 Task: Find connections with filter location Viçosa with filter topic #Designwith filter profile language German with filter current company Apna with filter school Pune Institute of Computer Technology with filter industry Savings Institutions with filter service category Life Coaching with filter keywords title Manager
Action: Mouse moved to (629, 131)
Screenshot: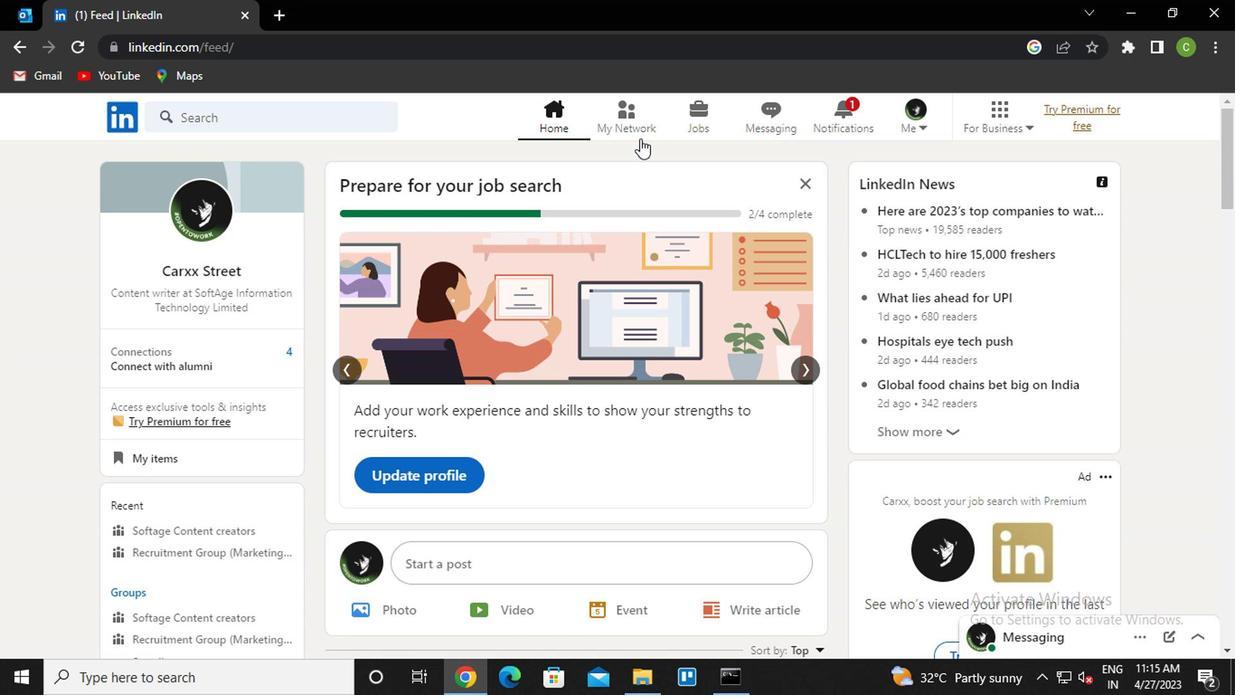 
Action: Mouse pressed left at (629, 131)
Screenshot: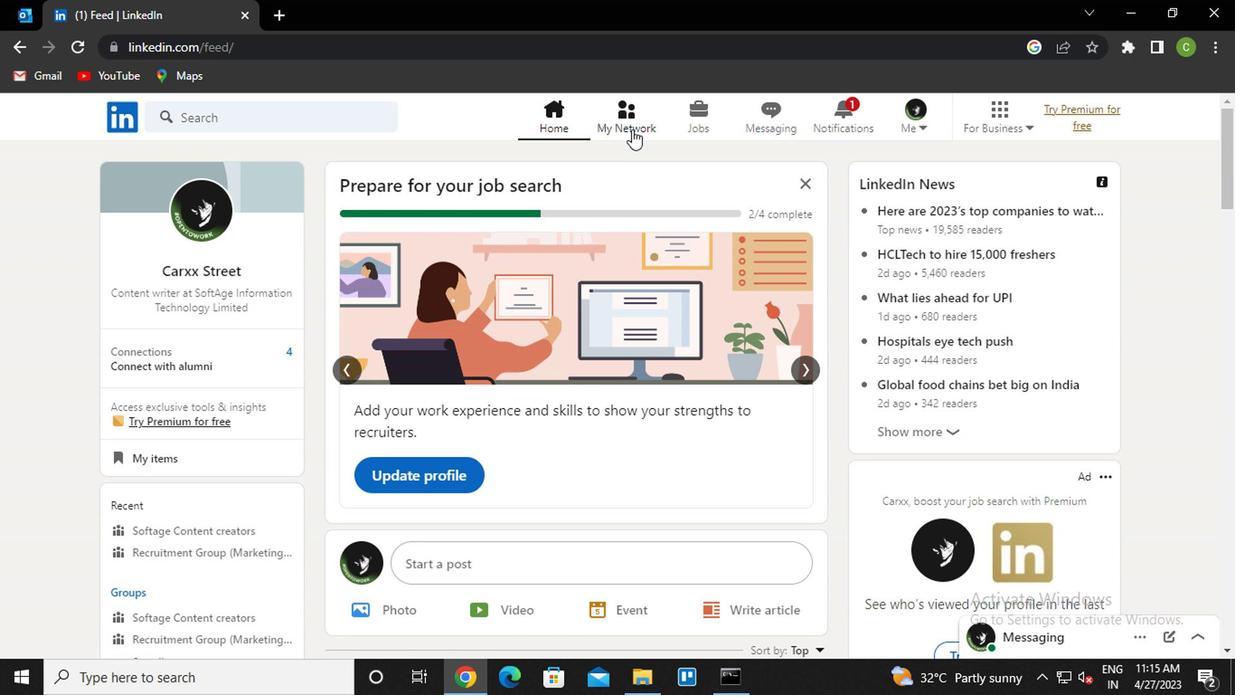 
Action: Mouse moved to (269, 218)
Screenshot: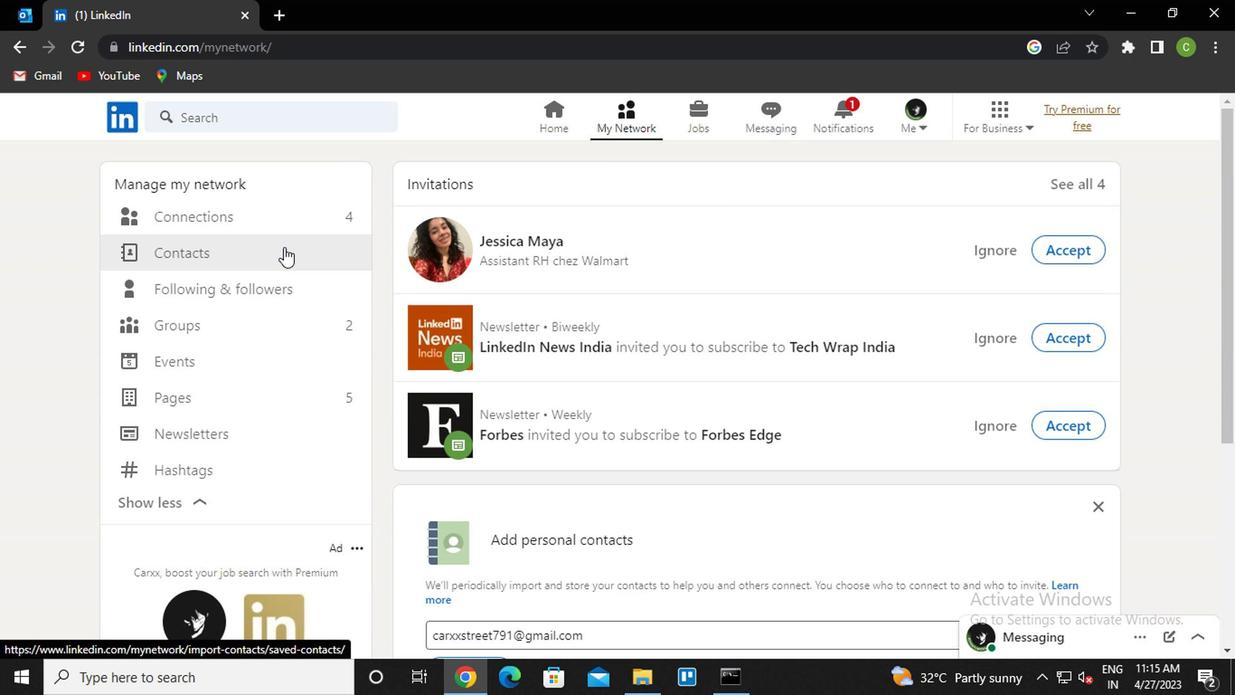 
Action: Mouse pressed left at (269, 218)
Screenshot: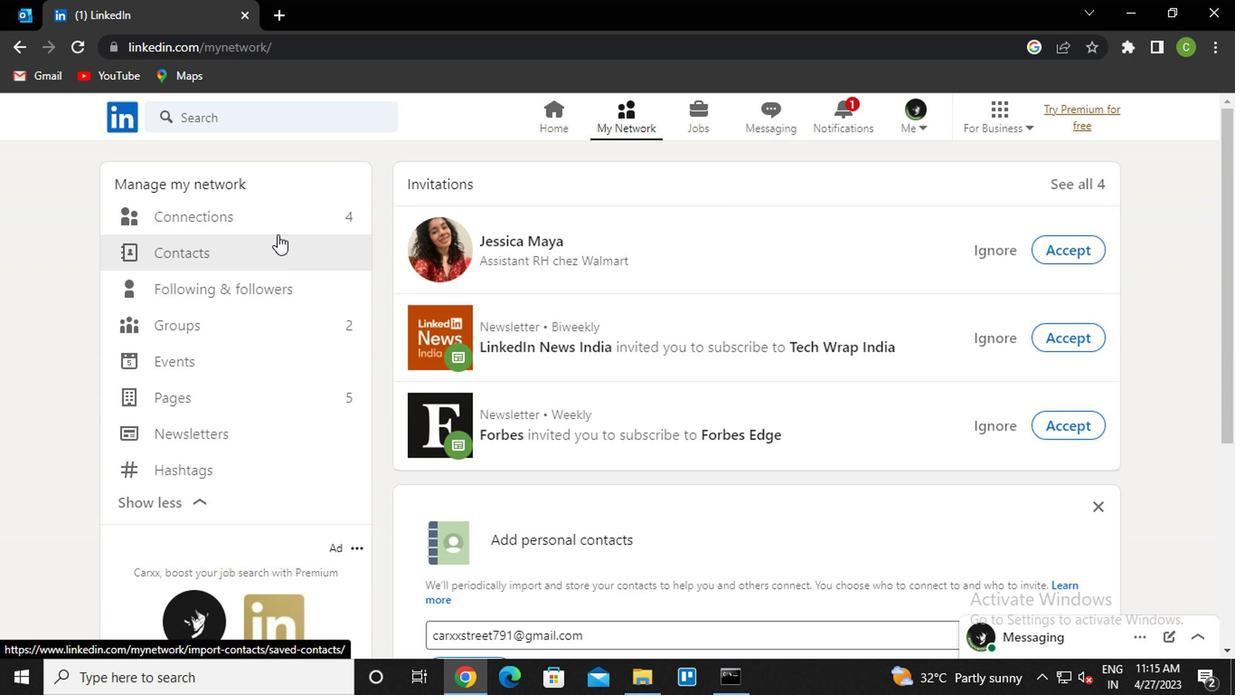 
Action: Mouse moved to (746, 227)
Screenshot: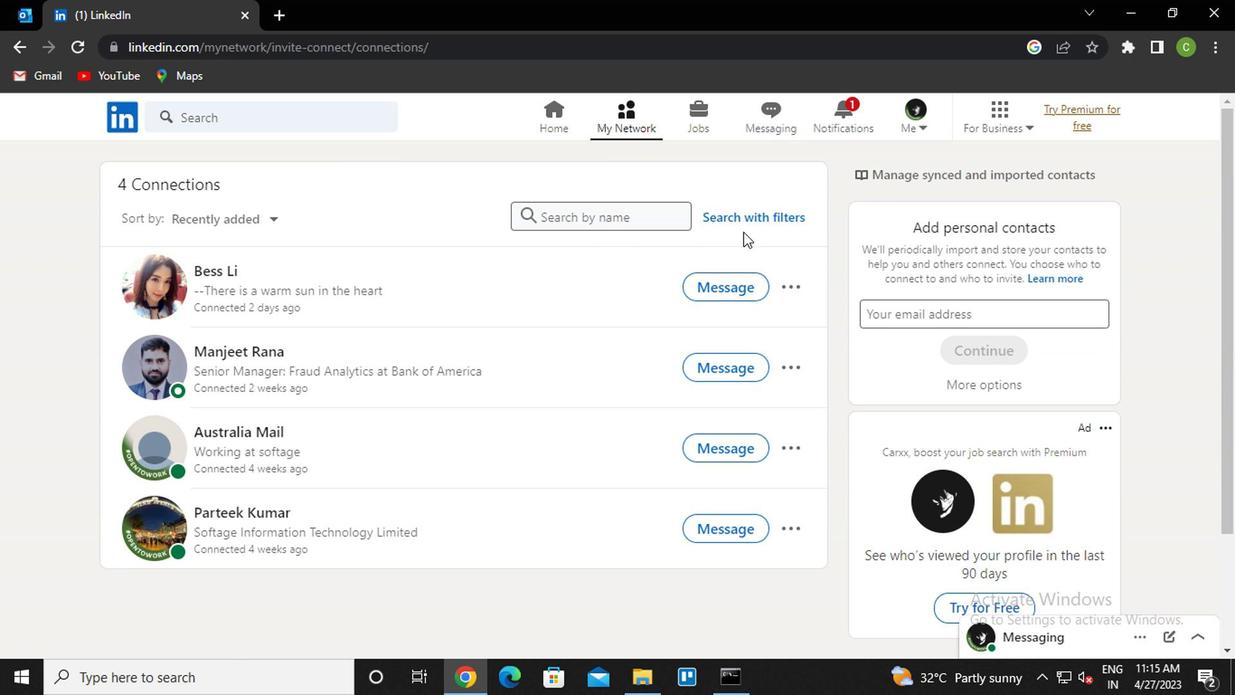 
Action: Mouse pressed left at (746, 227)
Screenshot: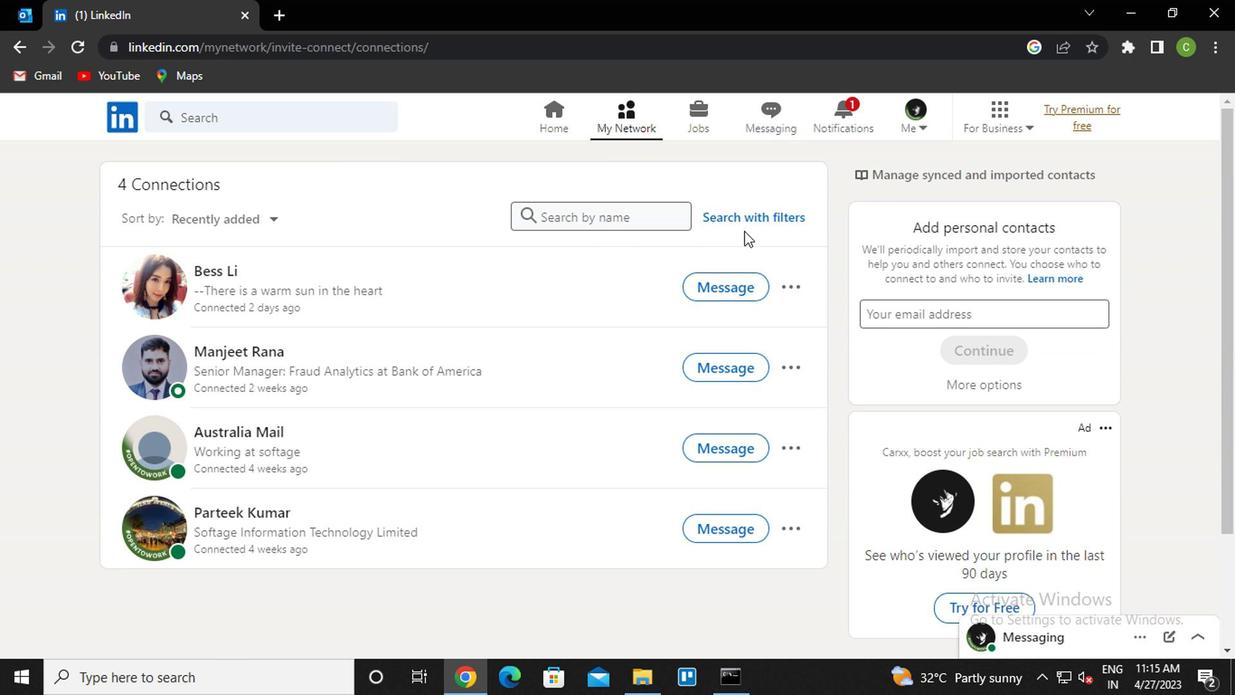 
Action: Mouse moved to (650, 179)
Screenshot: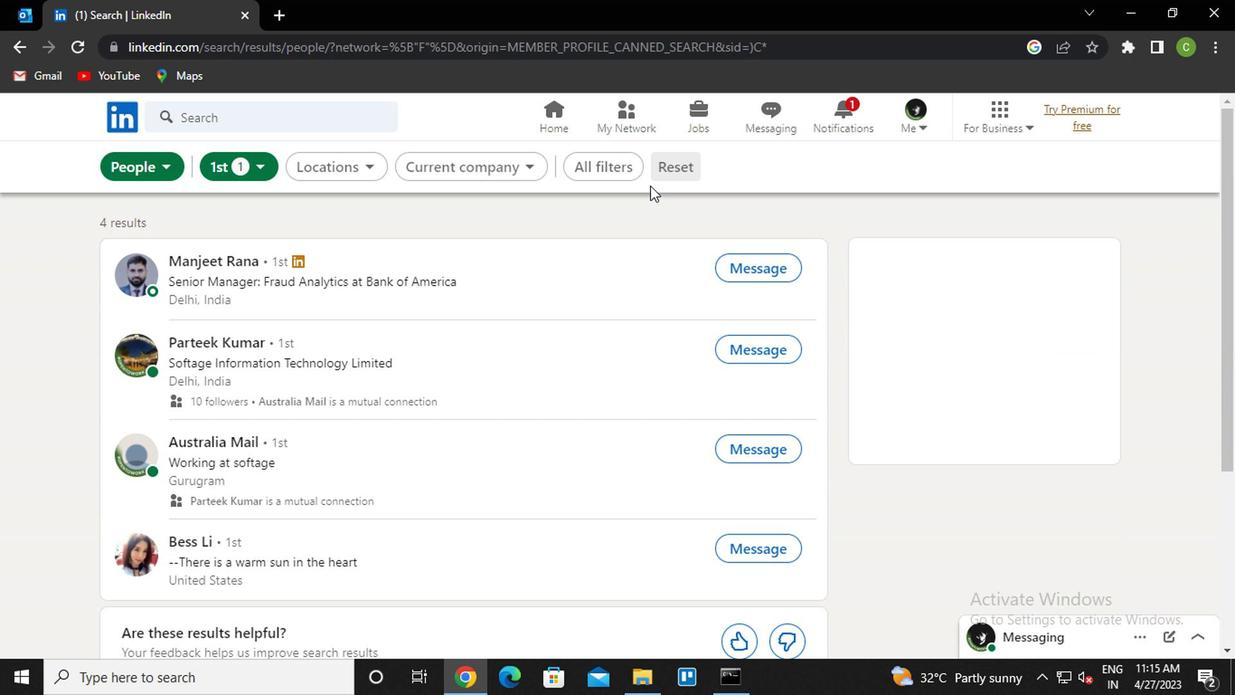 
Action: Mouse pressed left at (650, 179)
Screenshot: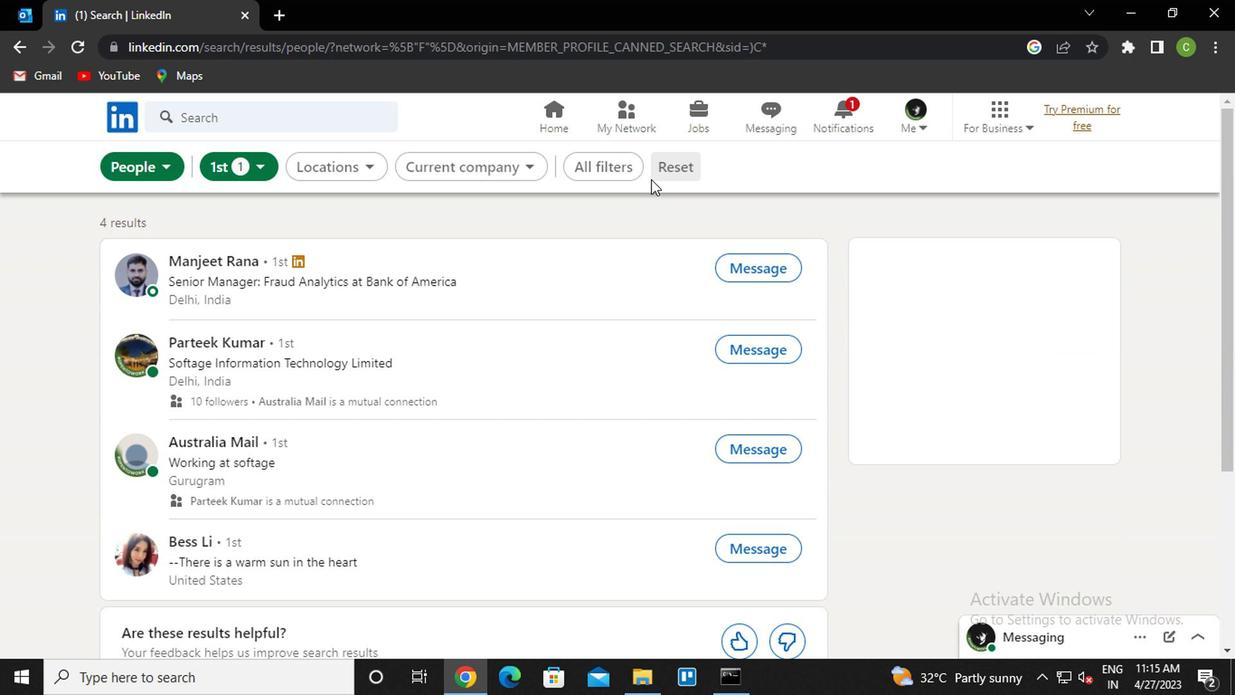 
Action: Mouse moved to (633, 171)
Screenshot: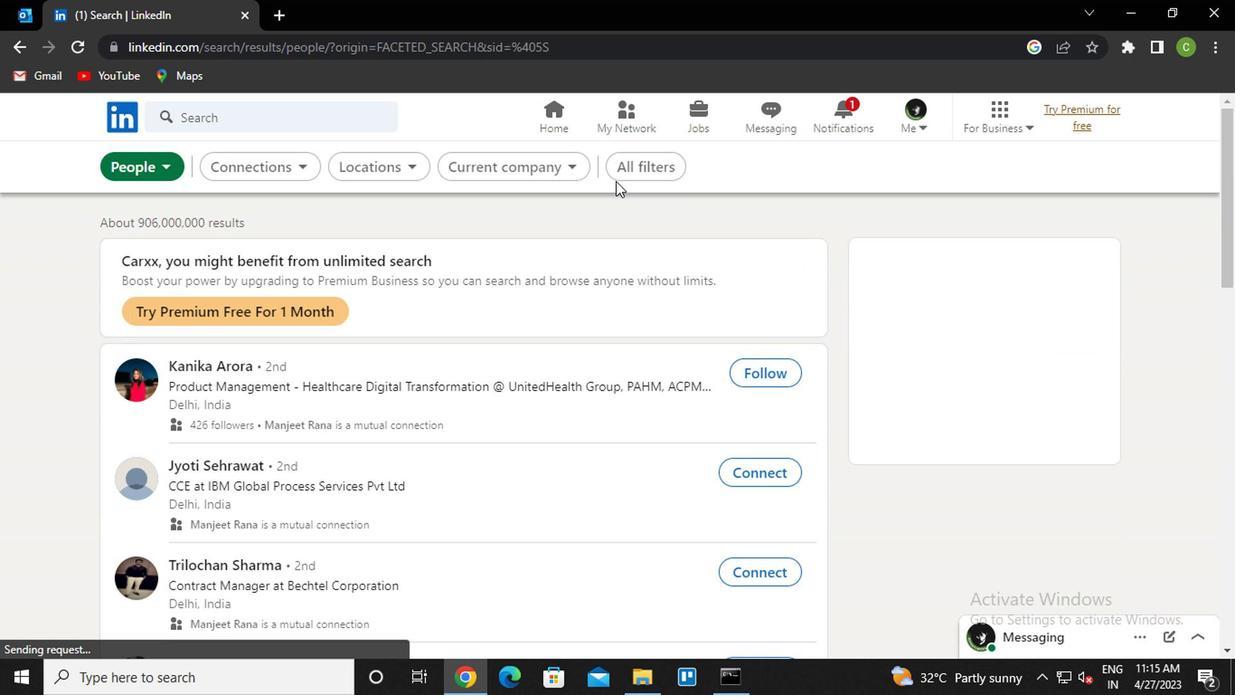 
Action: Mouse pressed left at (633, 171)
Screenshot: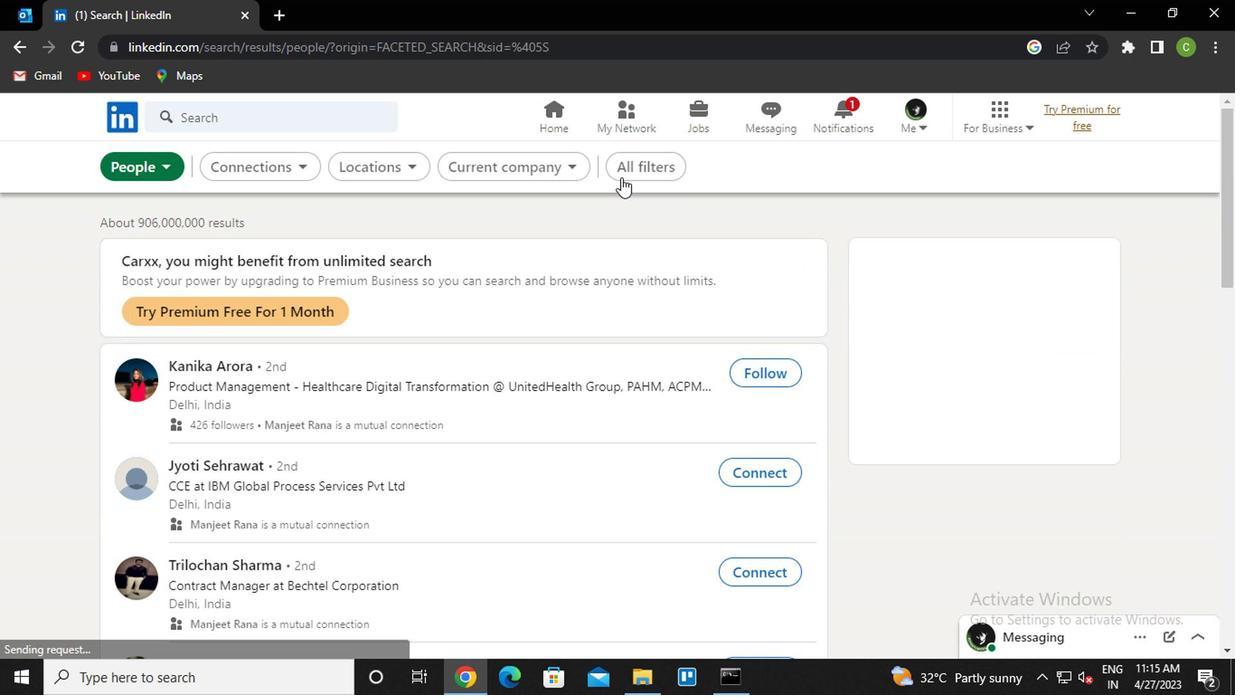 
Action: Mouse moved to (980, 405)
Screenshot: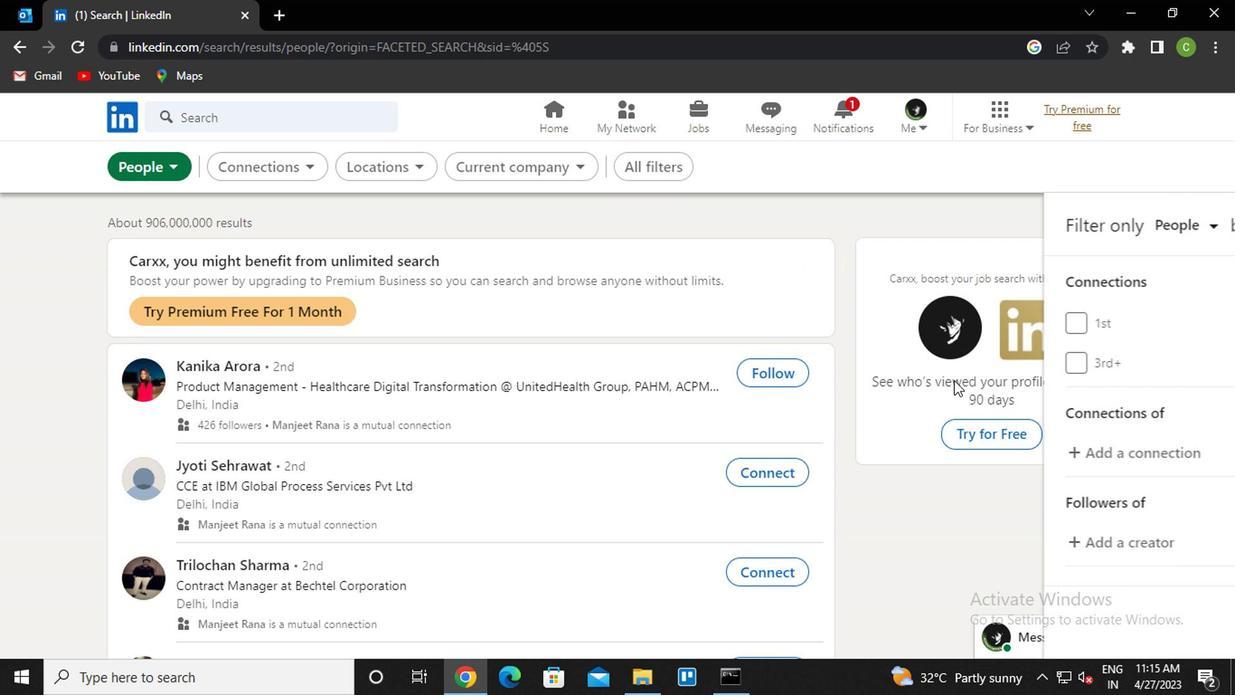 
Action: Mouse scrolled (980, 404) with delta (0, 0)
Screenshot: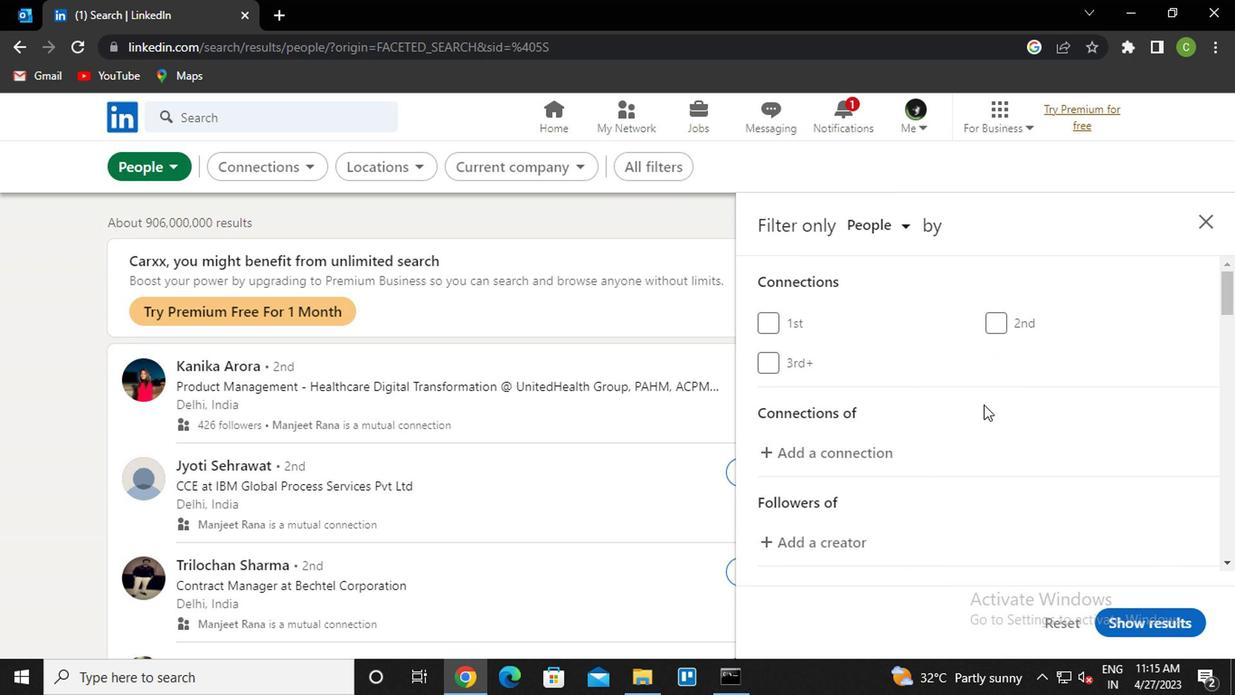 
Action: Mouse scrolled (980, 404) with delta (0, 0)
Screenshot: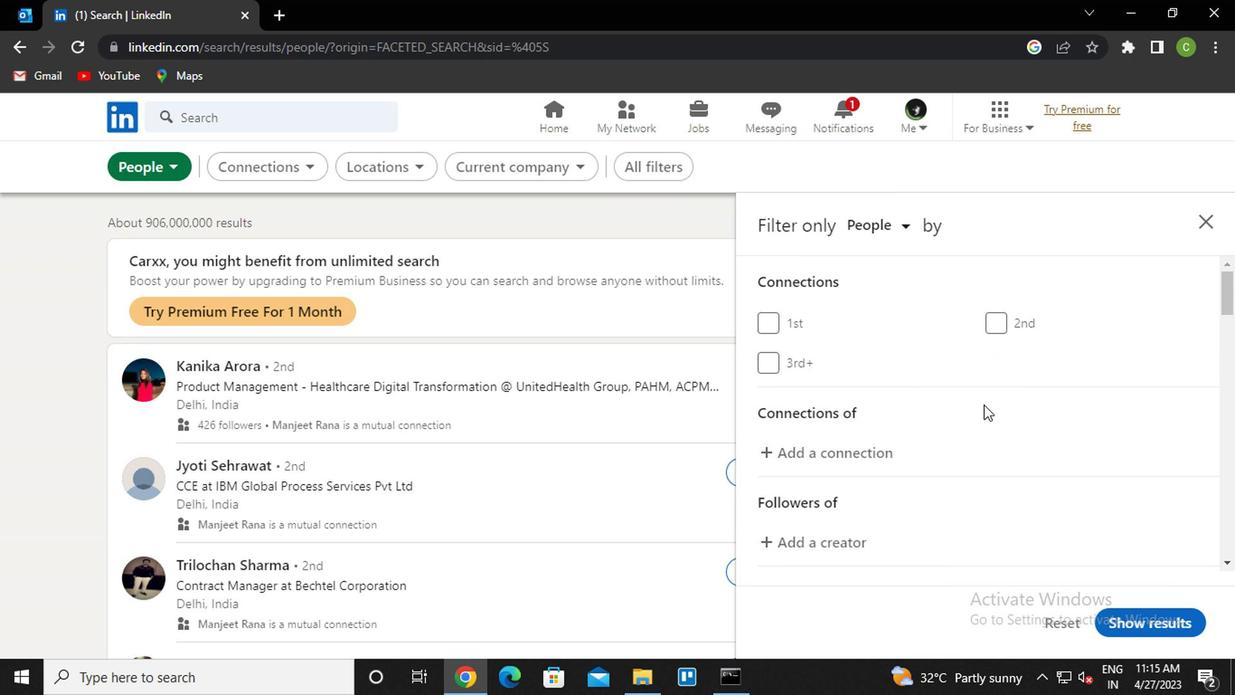 
Action: Mouse scrolled (980, 404) with delta (0, 0)
Screenshot: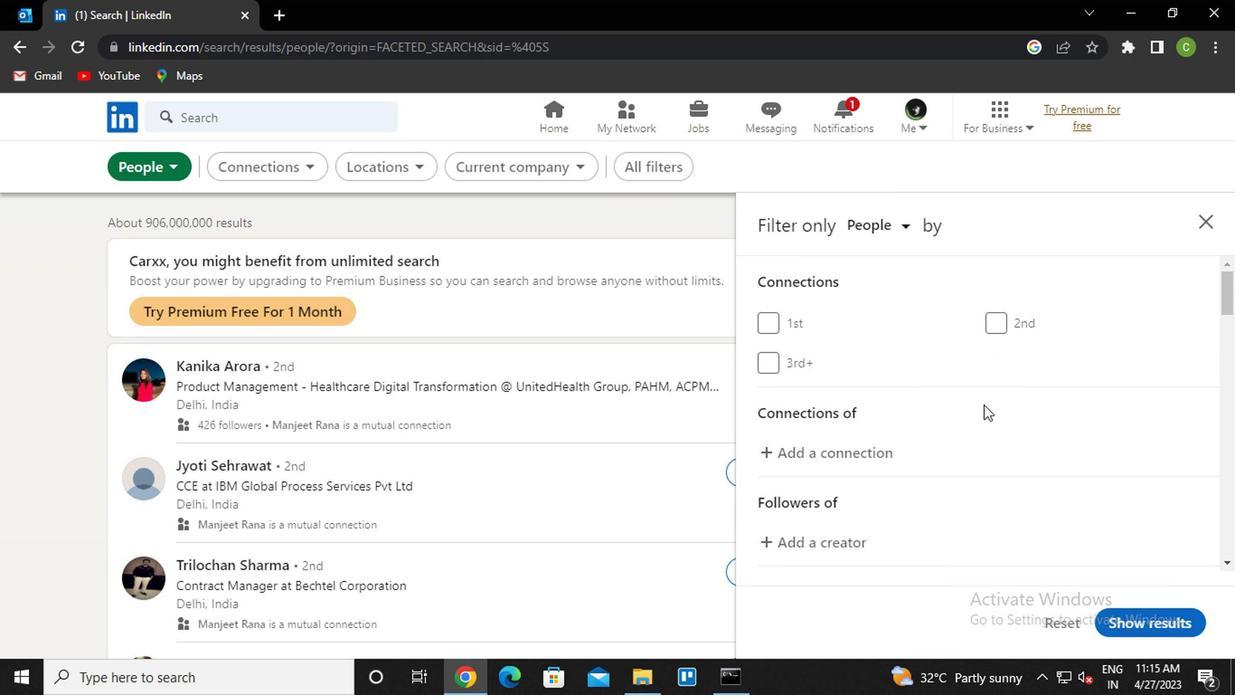 
Action: Mouse scrolled (980, 404) with delta (0, 0)
Screenshot: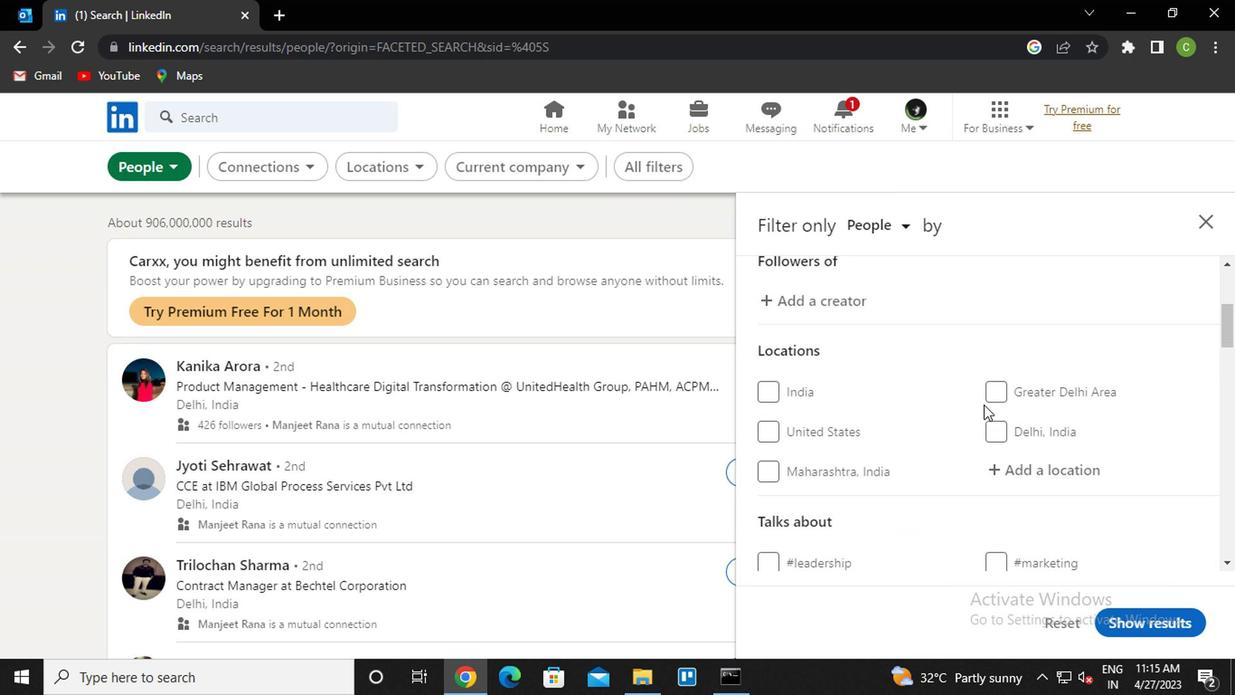 
Action: Mouse moved to (1060, 357)
Screenshot: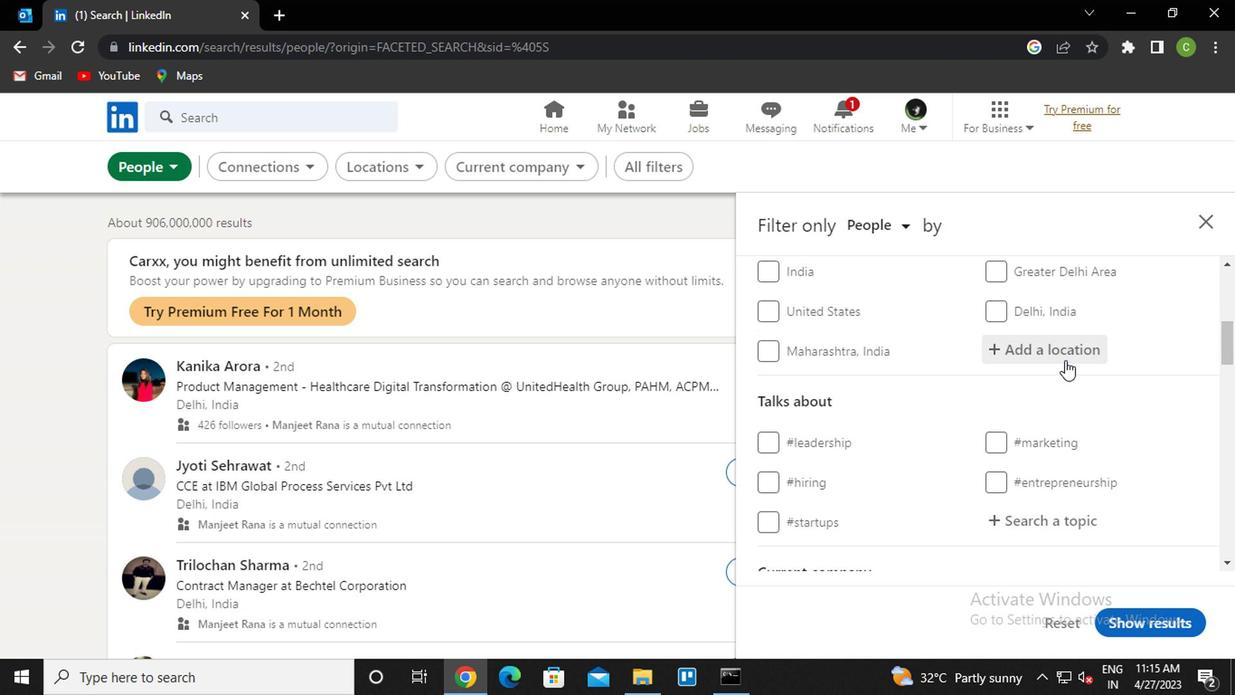 
Action: Mouse pressed left at (1060, 357)
Screenshot: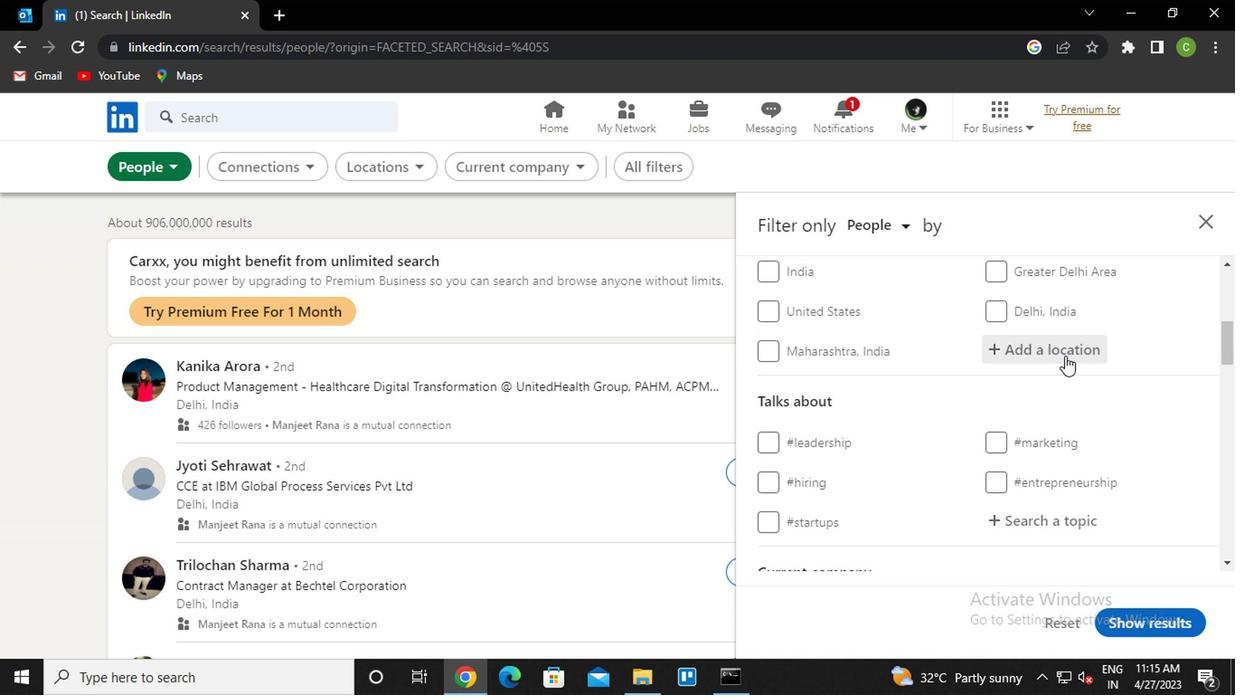 
Action: Key pressed <Key.caps_lock><Key.caps_lock>v<Key.caps_lock>icosa<Key.down><Key.enter>
Screenshot: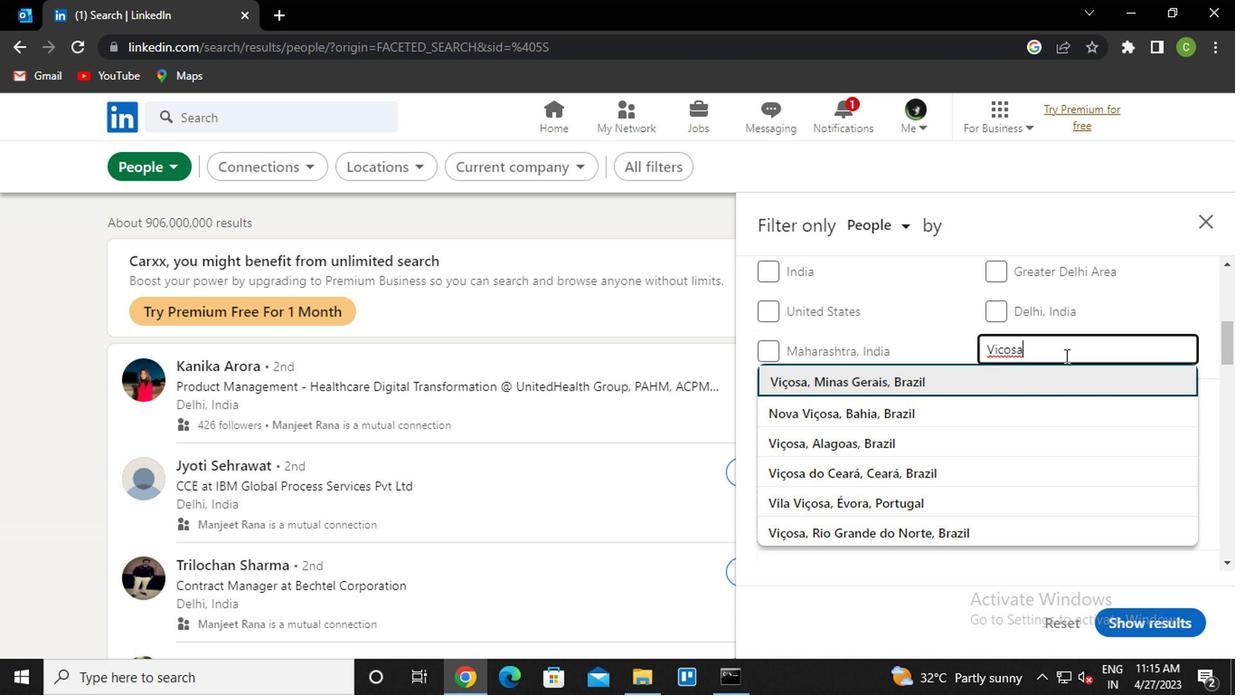 
Action: Mouse scrolled (1060, 355) with delta (0, -1)
Screenshot: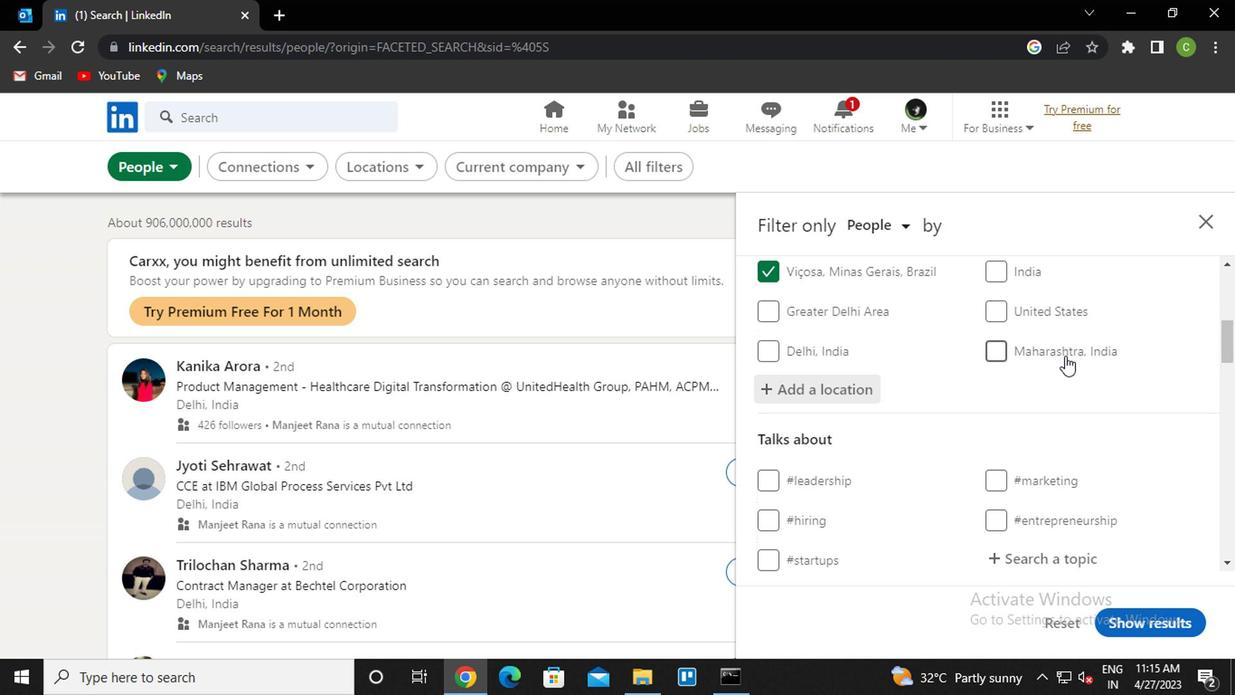 
Action: Mouse scrolled (1060, 355) with delta (0, -1)
Screenshot: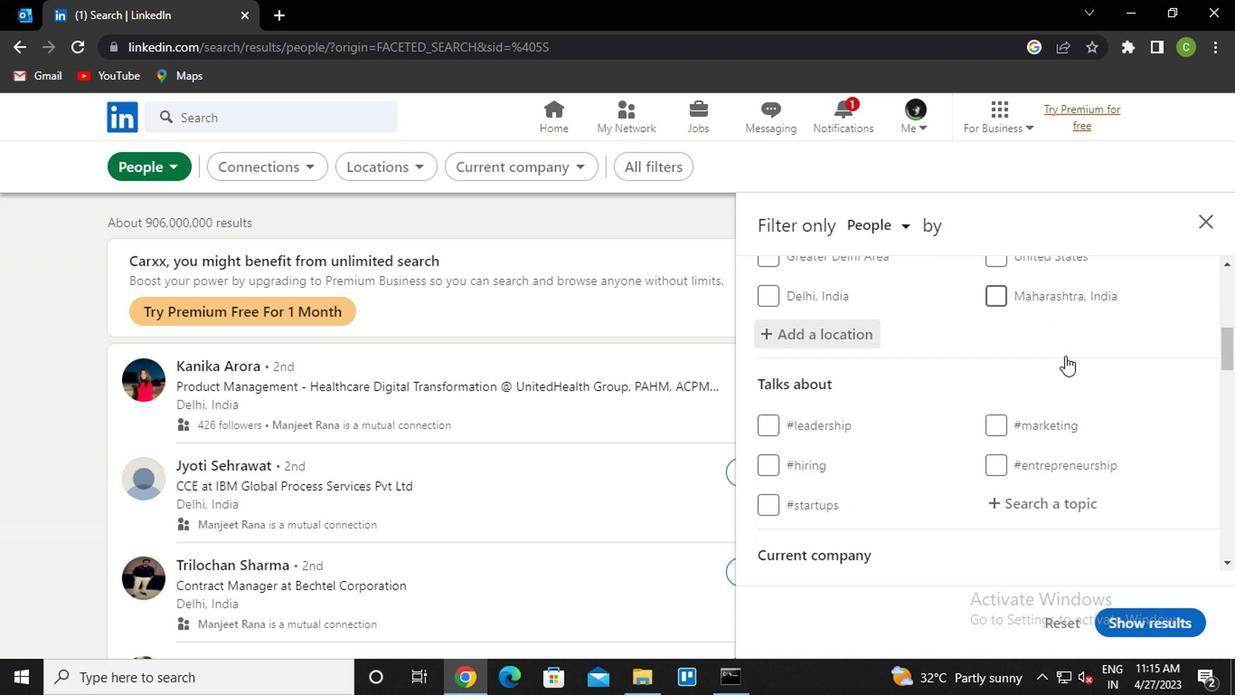 
Action: Mouse moved to (1055, 378)
Screenshot: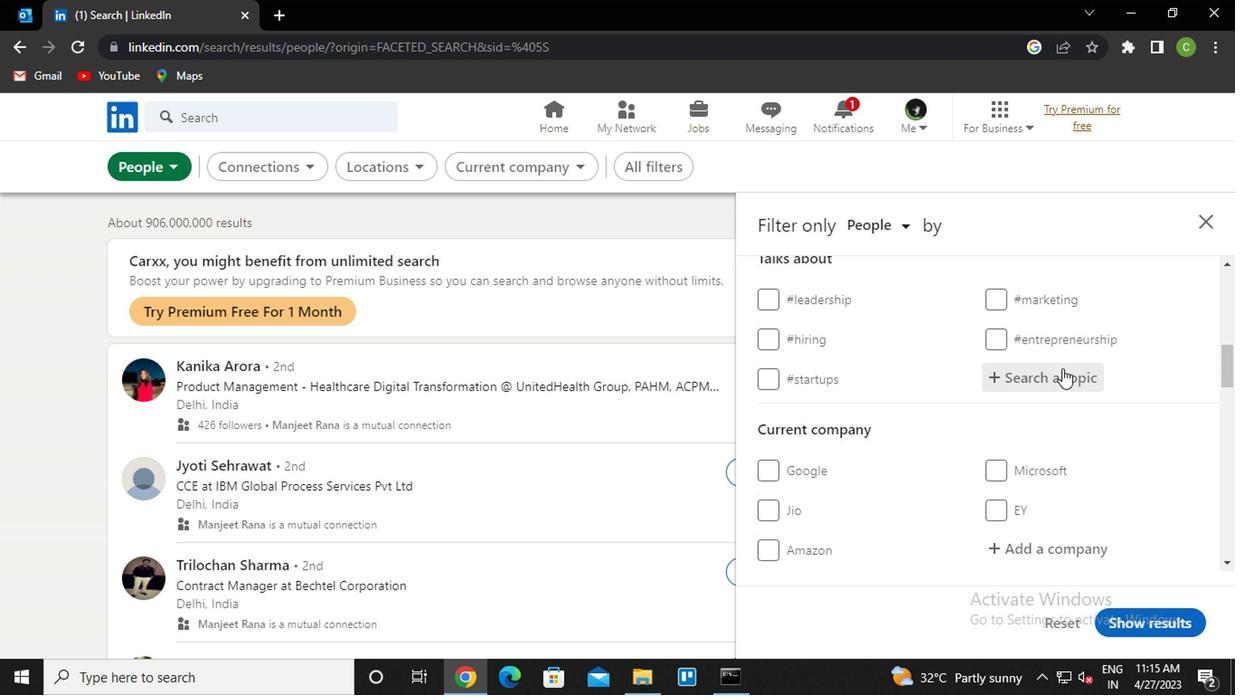 
Action: Mouse pressed left at (1055, 378)
Screenshot: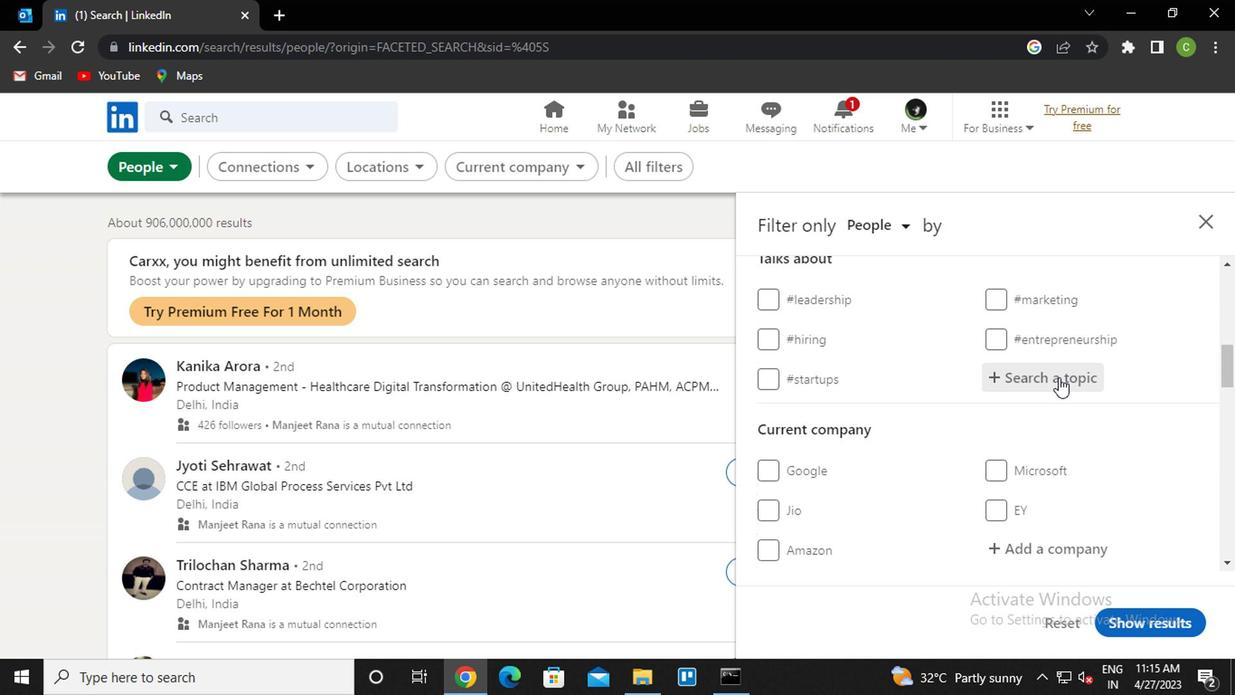 
Action: Key pressed <Key.caps_lock>d<Key.caps_lock>esign<Key.down><Key.enter>
Screenshot: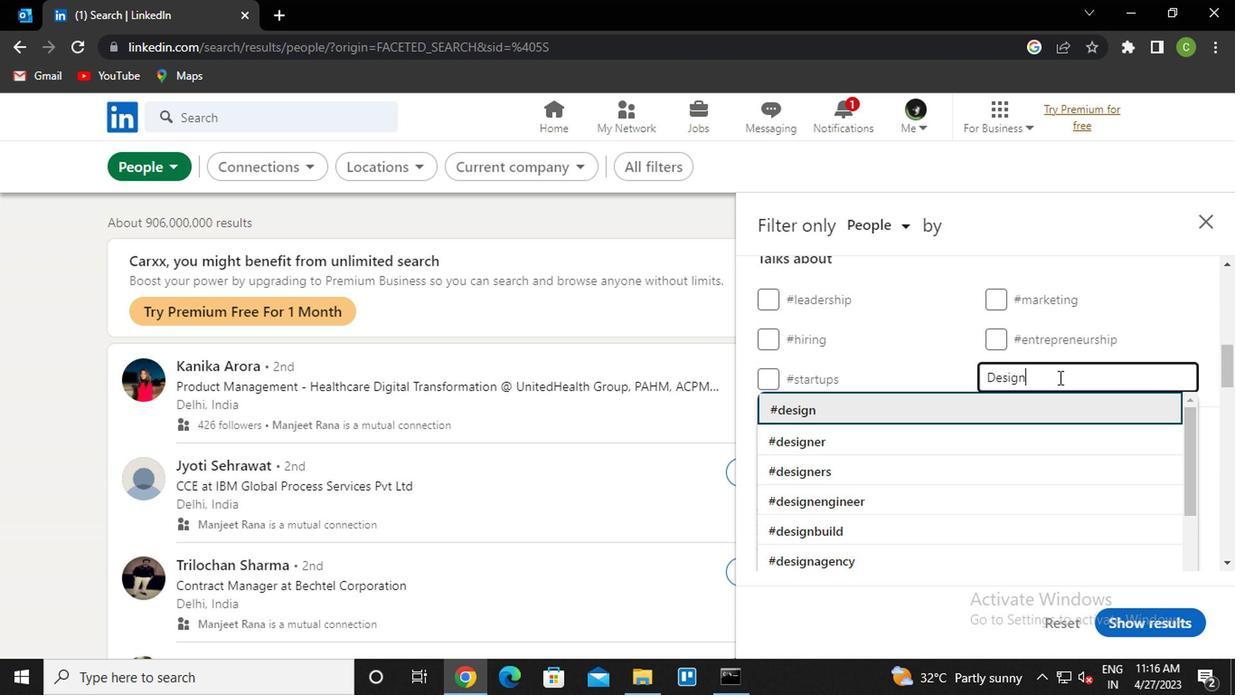
Action: Mouse moved to (1041, 395)
Screenshot: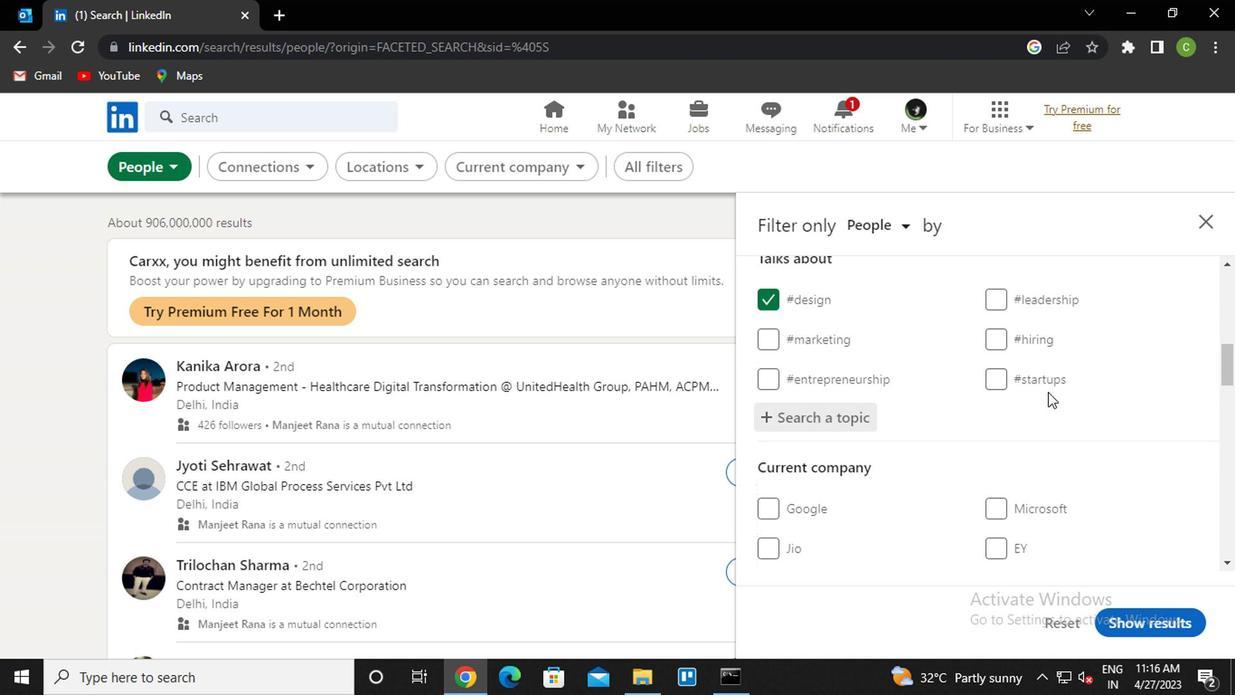 
Action: Mouse scrolled (1041, 393) with delta (0, -1)
Screenshot: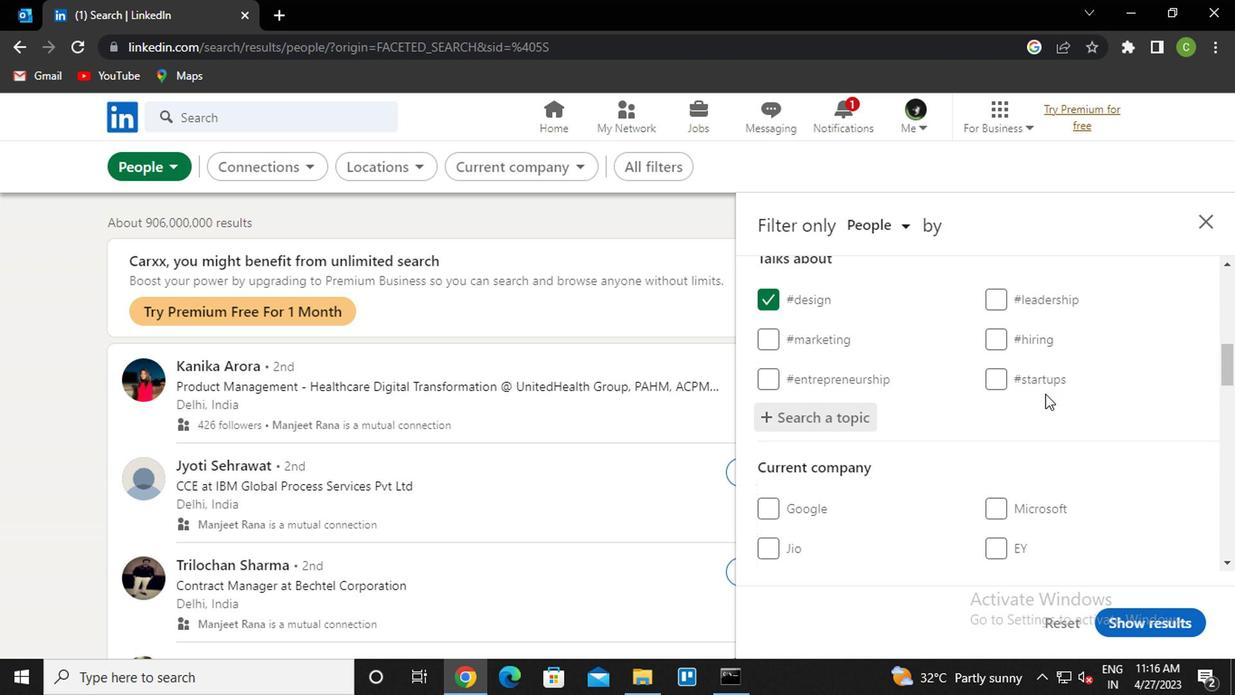 
Action: Mouse scrolled (1041, 393) with delta (0, -1)
Screenshot: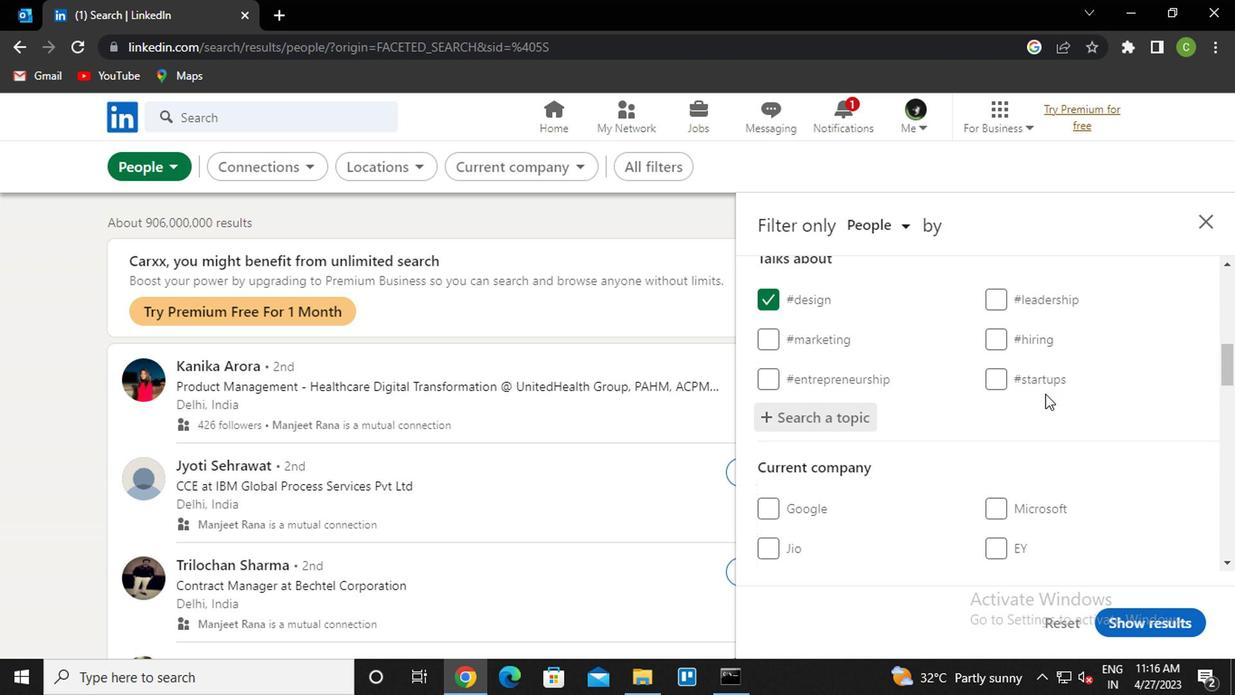 
Action: Mouse scrolled (1041, 393) with delta (0, -1)
Screenshot: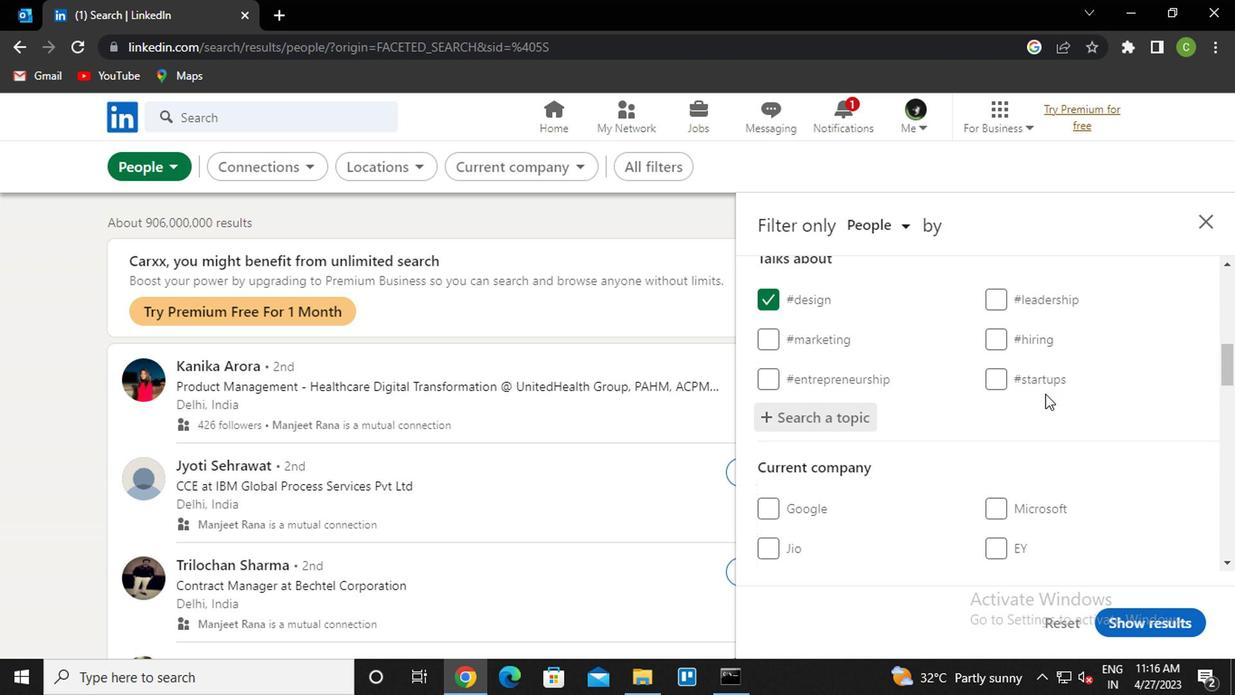 
Action: Mouse scrolled (1041, 393) with delta (0, -1)
Screenshot: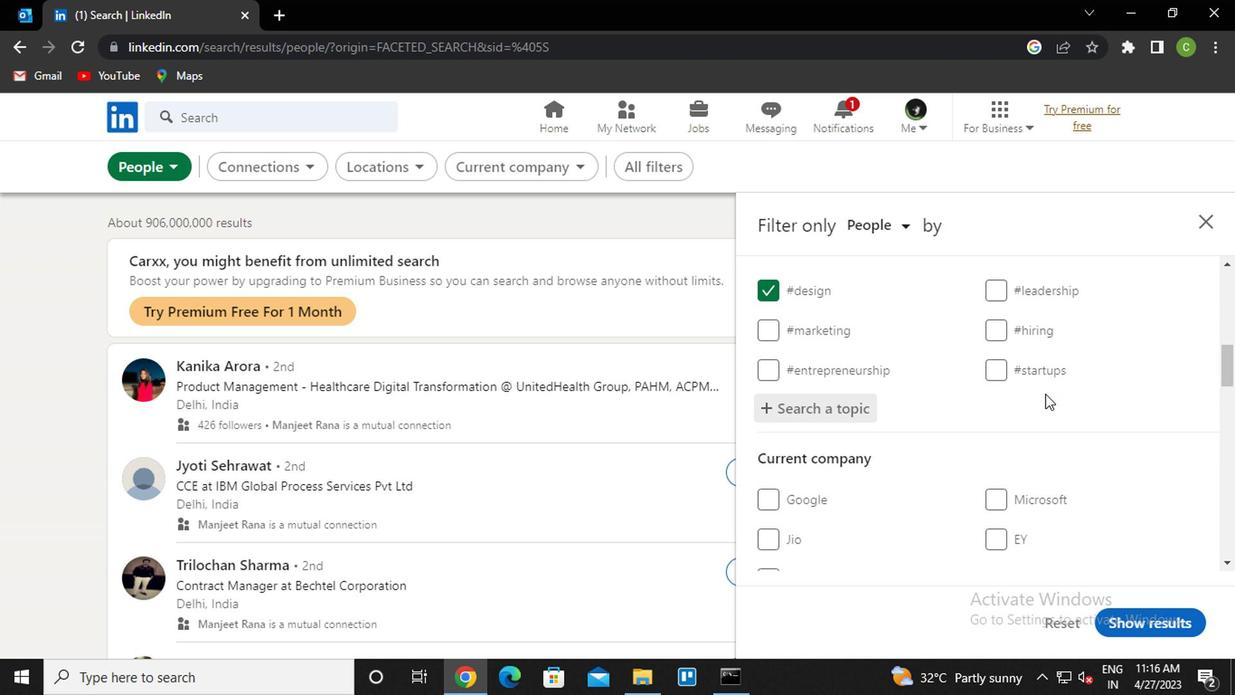 
Action: Mouse scrolled (1041, 393) with delta (0, -1)
Screenshot: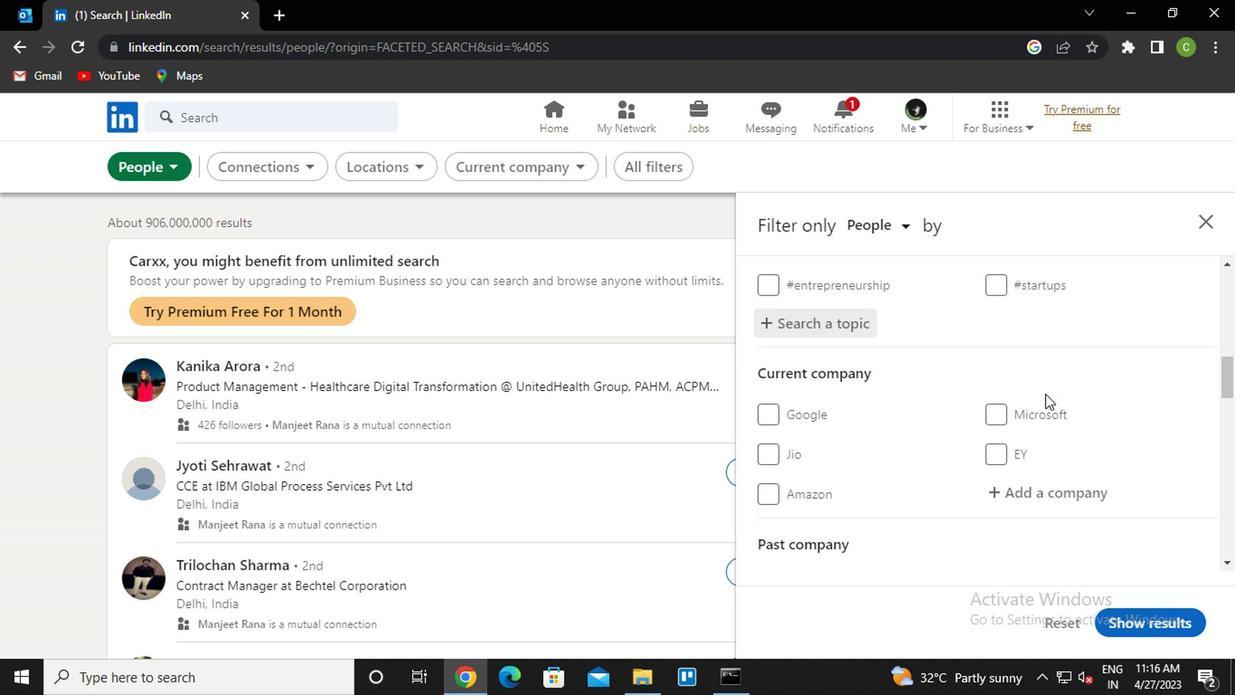 
Action: Mouse scrolled (1041, 393) with delta (0, -1)
Screenshot: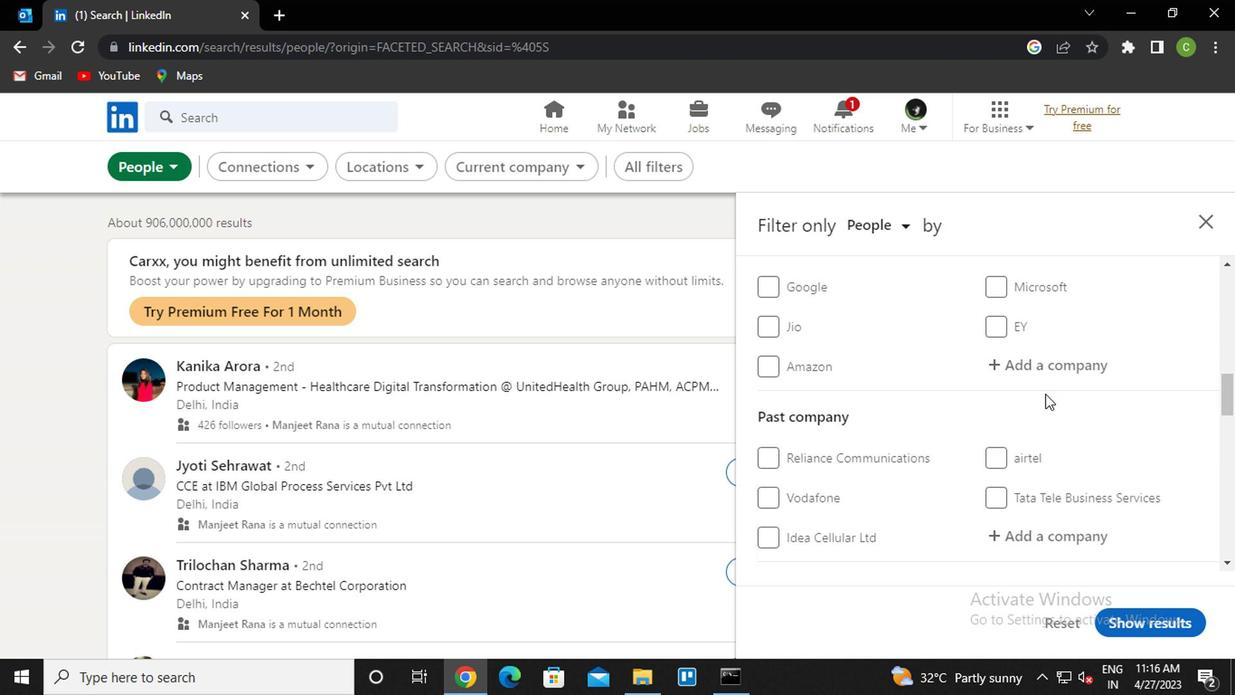 
Action: Mouse scrolled (1041, 393) with delta (0, -1)
Screenshot: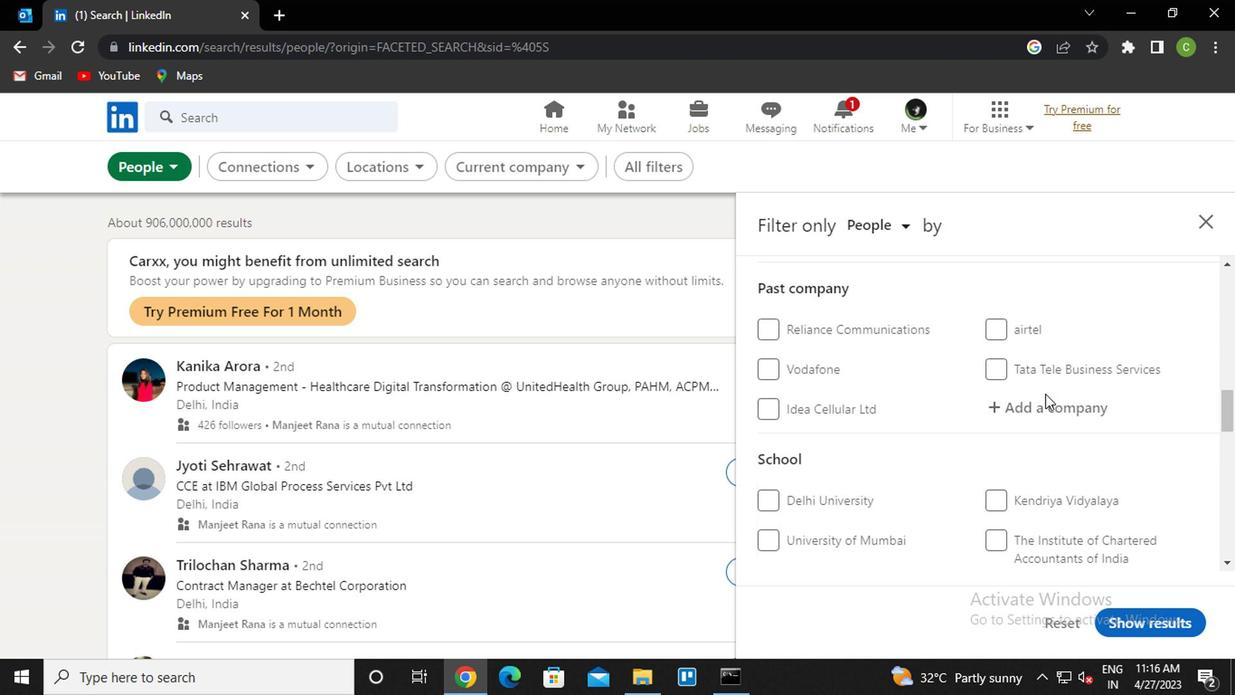 
Action: Mouse scrolled (1041, 393) with delta (0, -1)
Screenshot: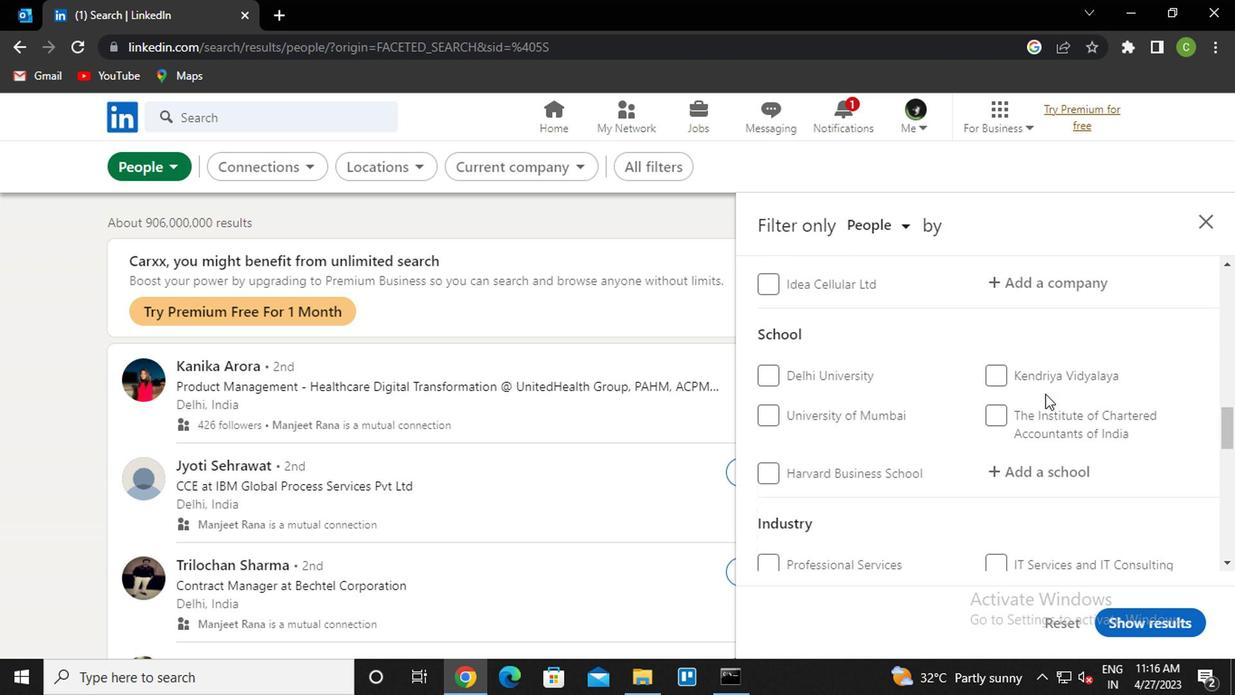 
Action: Mouse scrolled (1041, 393) with delta (0, -1)
Screenshot: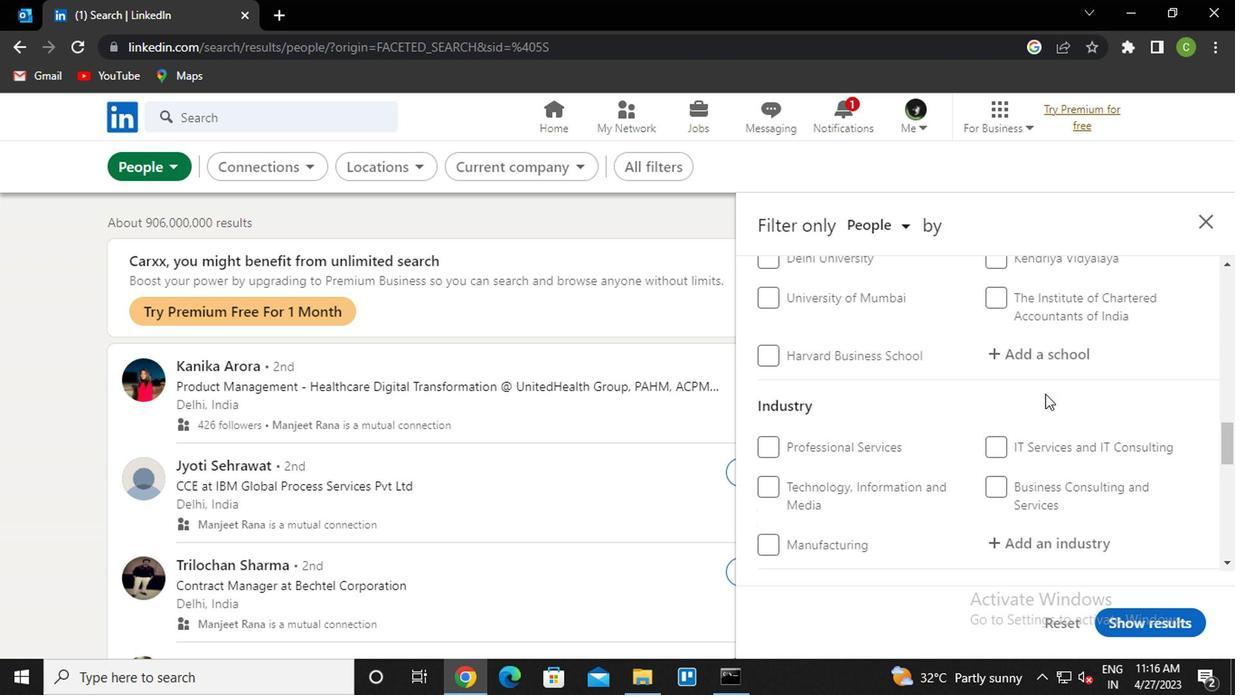 
Action: Mouse moved to (762, 502)
Screenshot: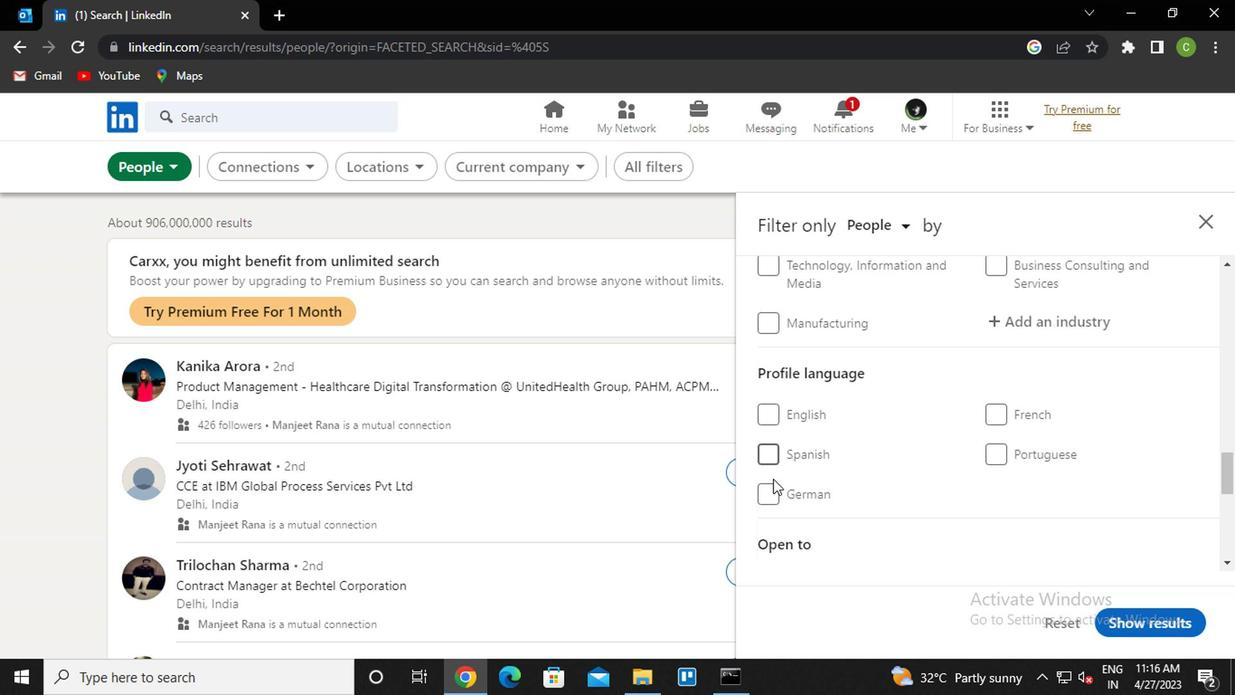 
Action: Mouse pressed left at (762, 502)
Screenshot: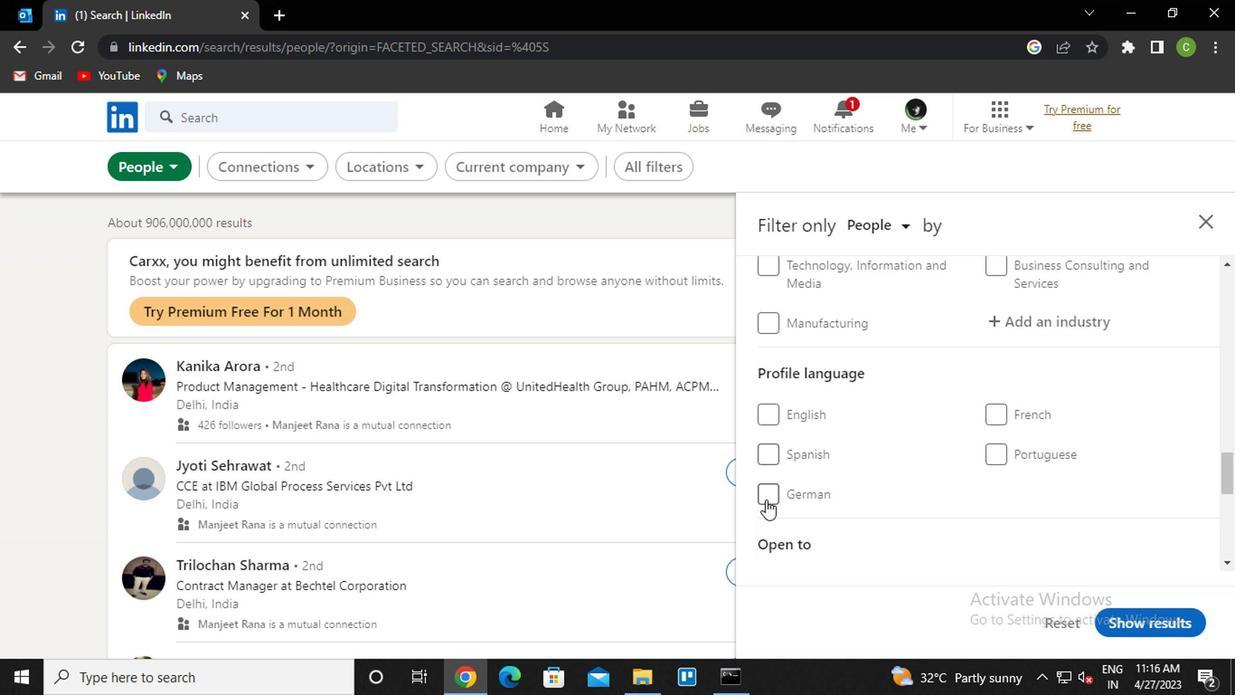 
Action: Mouse moved to (919, 430)
Screenshot: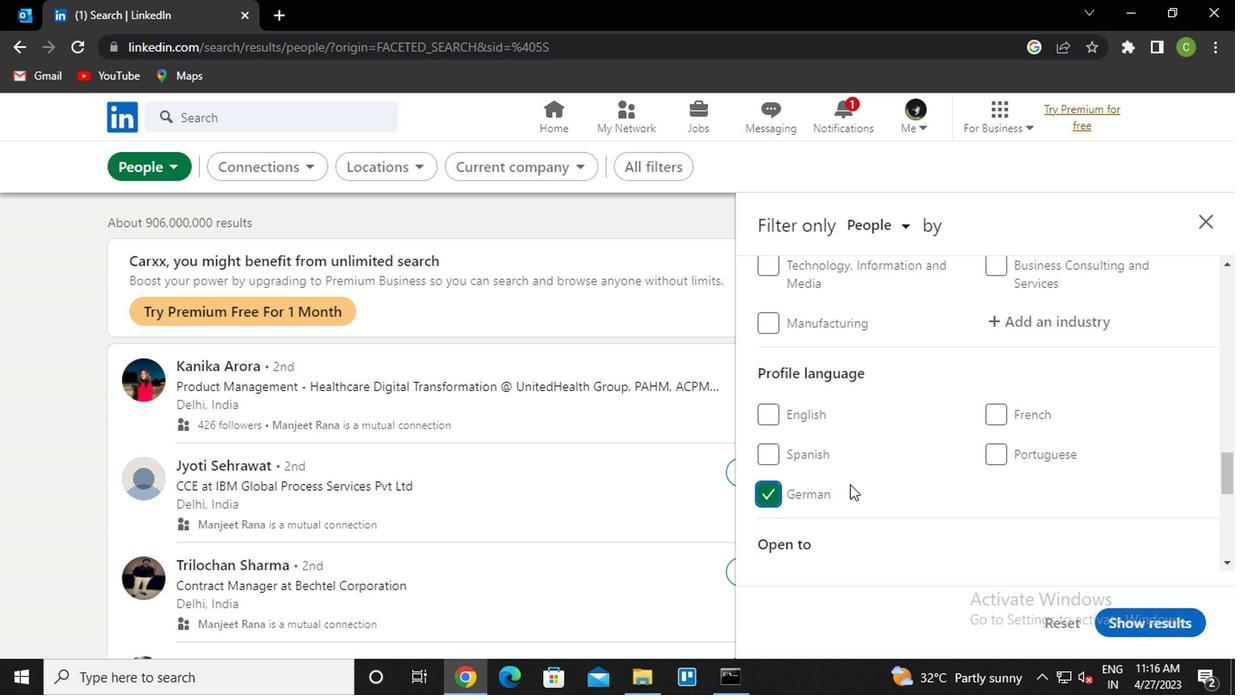 
Action: Mouse scrolled (919, 431) with delta (0, 1)
Screenshot: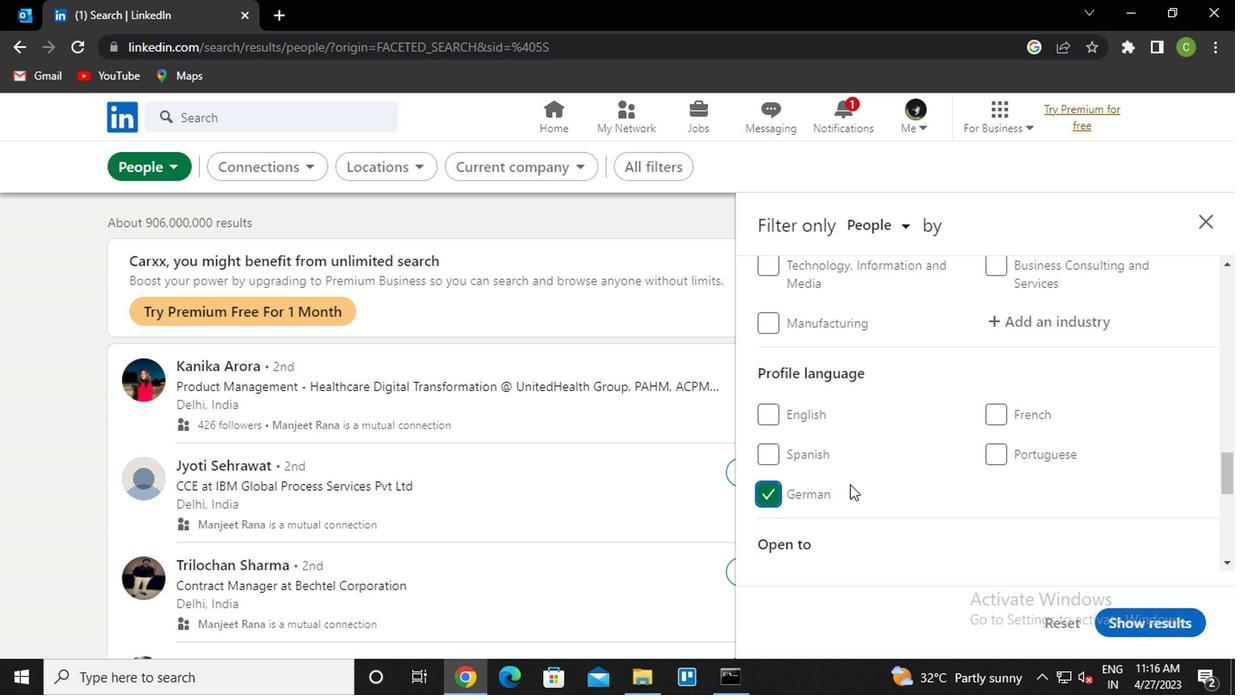 
Action: Mouse scrolled (919, 431) with delta (0, 1)
Screenshot: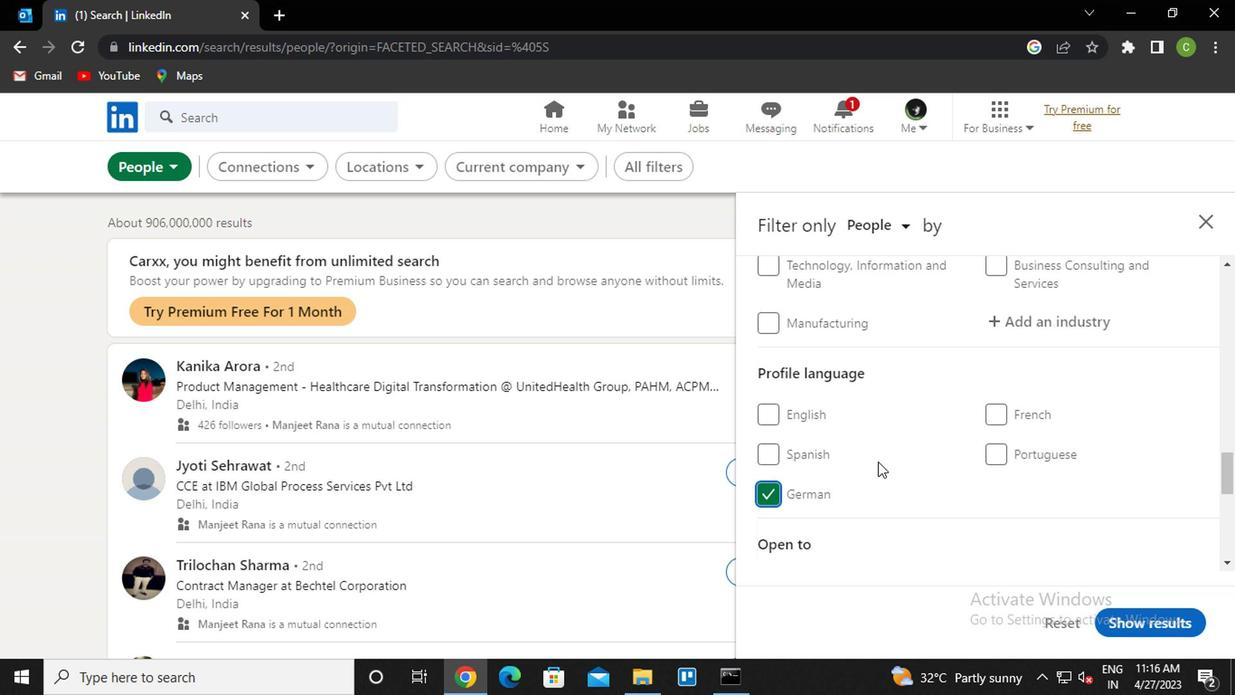 
Action: Mouse scrolled (919, 431) with delta (0, 1)
Screenshot: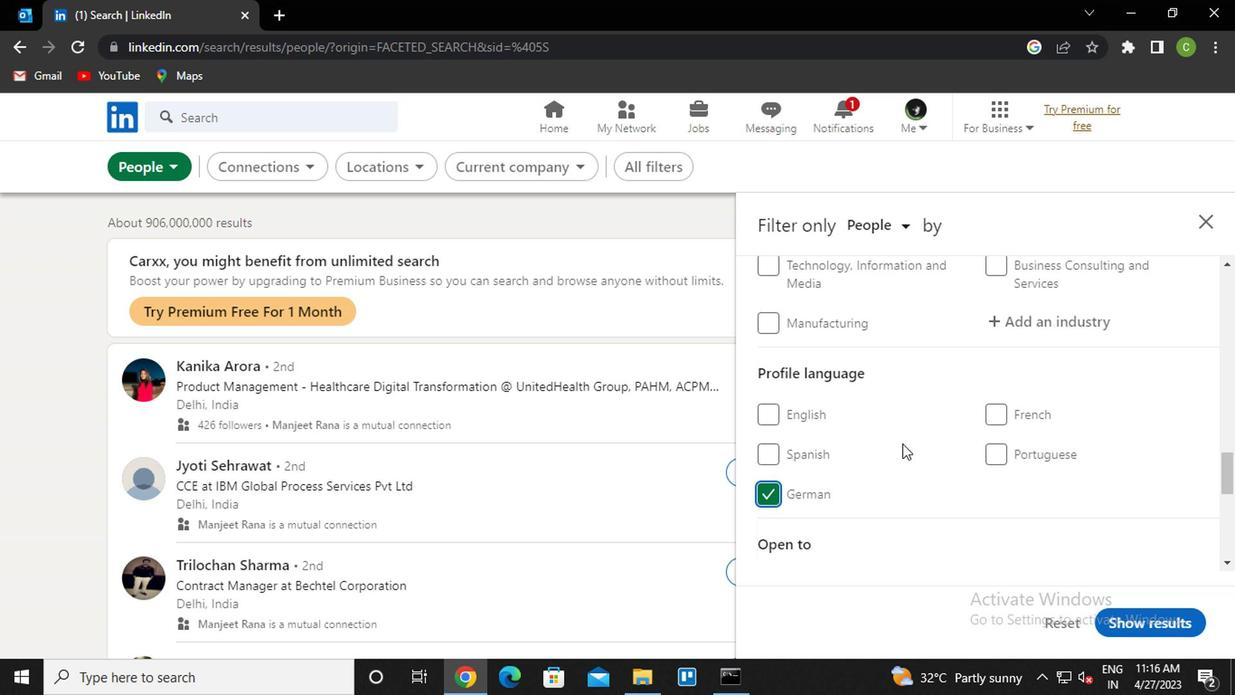 
Action: Mouse scrolled (919, 431) with delta (0, 1)
Screenshot: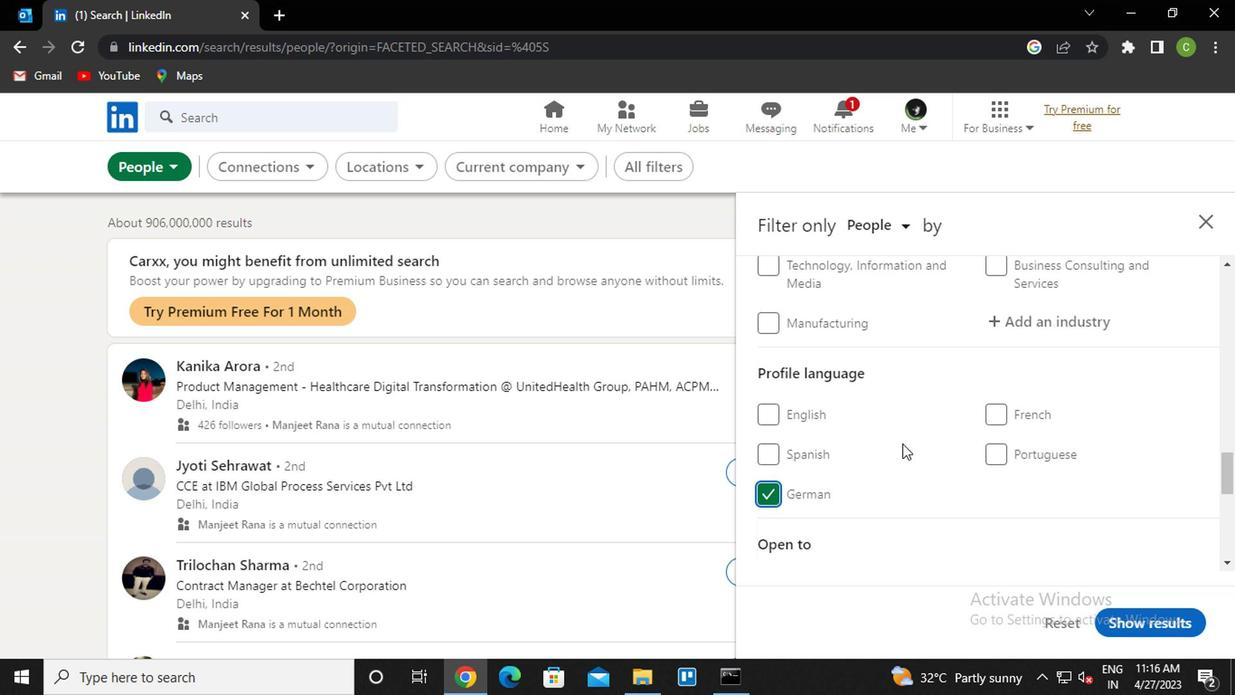 
Action: Mouse scrolled (919, 431) with delta (0, 1)
Screenshot: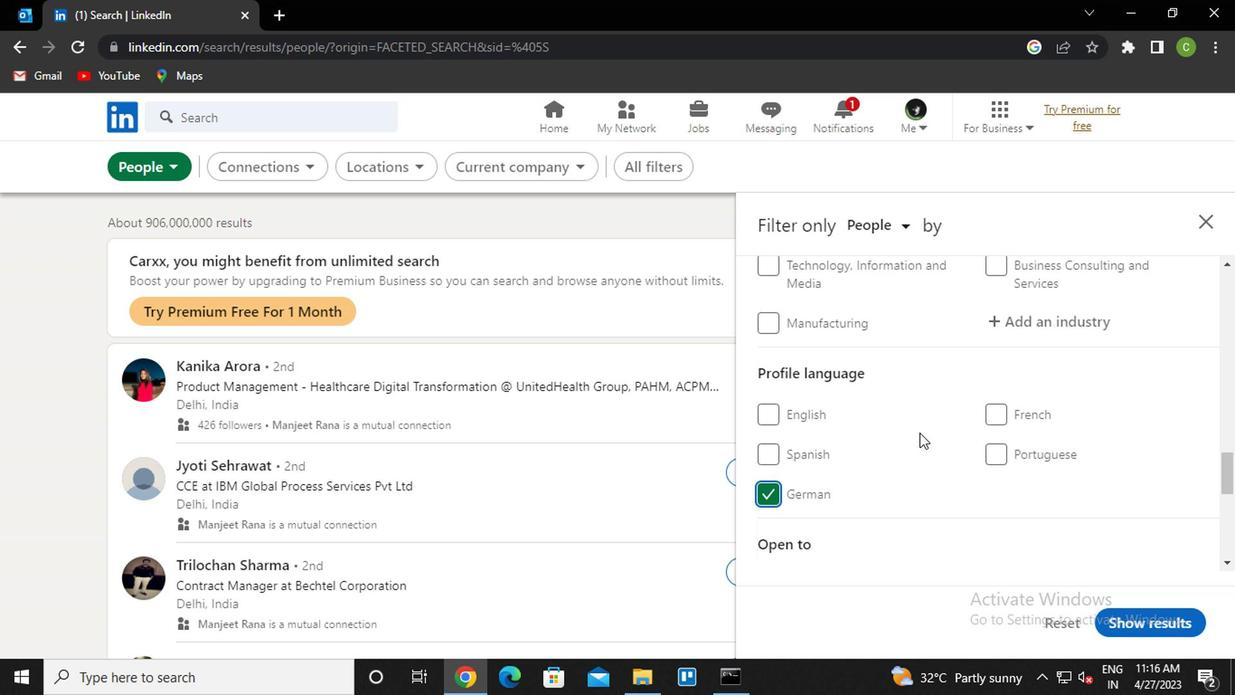 
Action: Mouse scrolled (919, 431) with delta (0, 1)
Screenshot: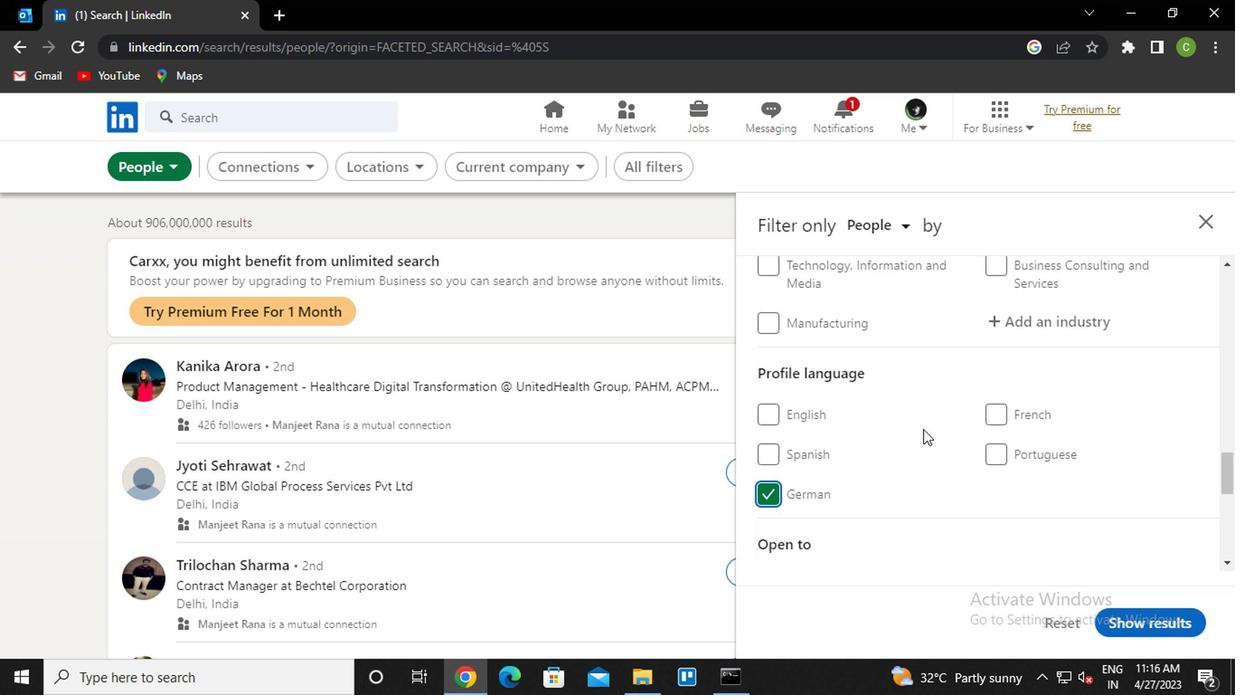 
Action: Mouse scrolled (919, 431) with delta (0, 1)
Screenshot: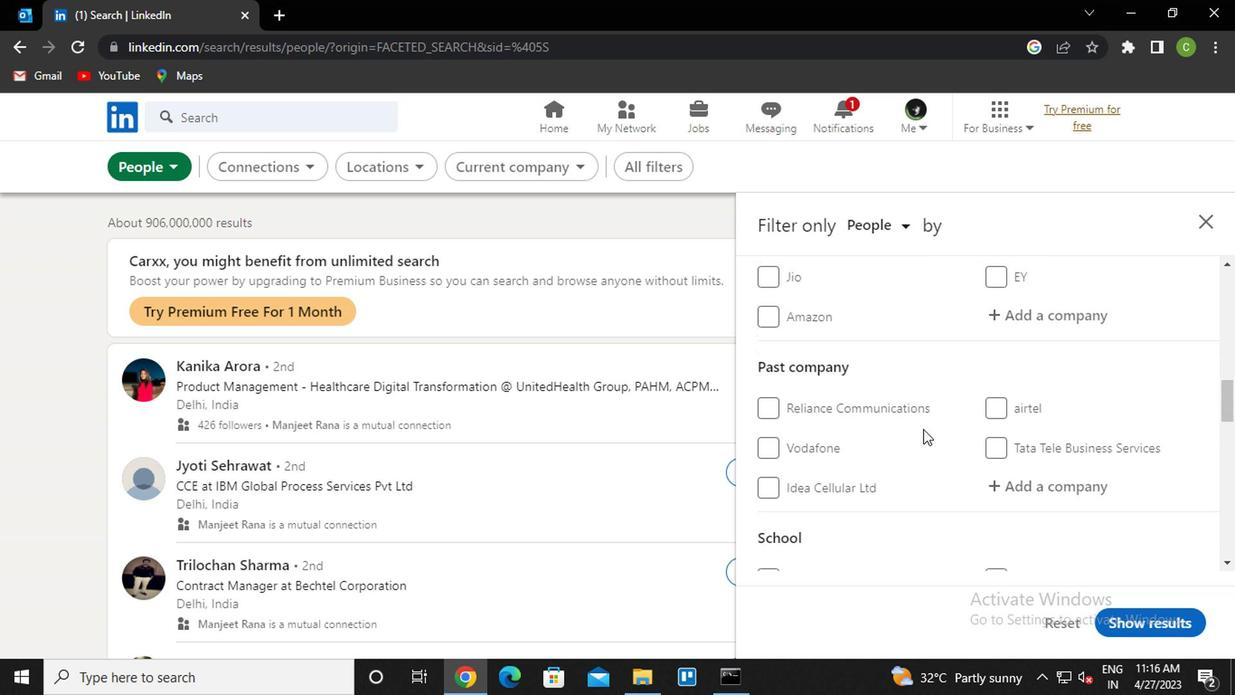 
Action: Mouse scrolled (919, 431) with delta (0, 1)
Screenshot: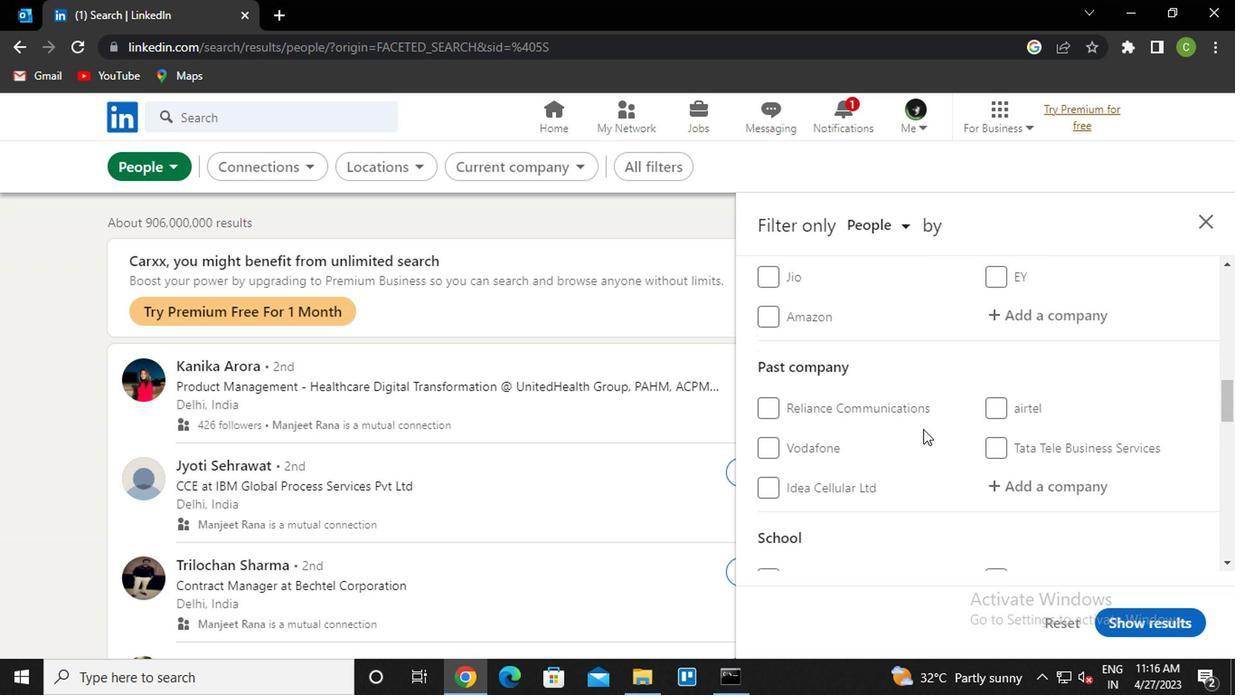 
Action: Mouse scrolled (919, 431) with delta (0, 1)
Screenshot: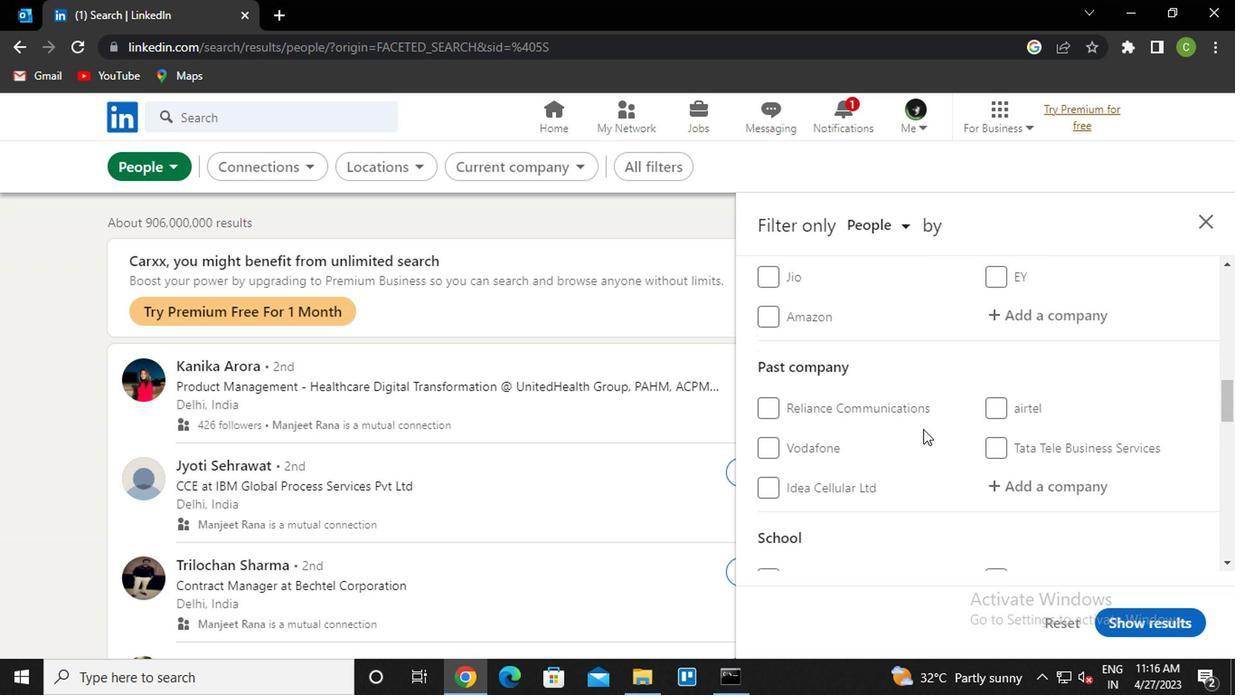 
Action: Mouse scrolled (919, 431) with delta (0, 1)
Screenshot: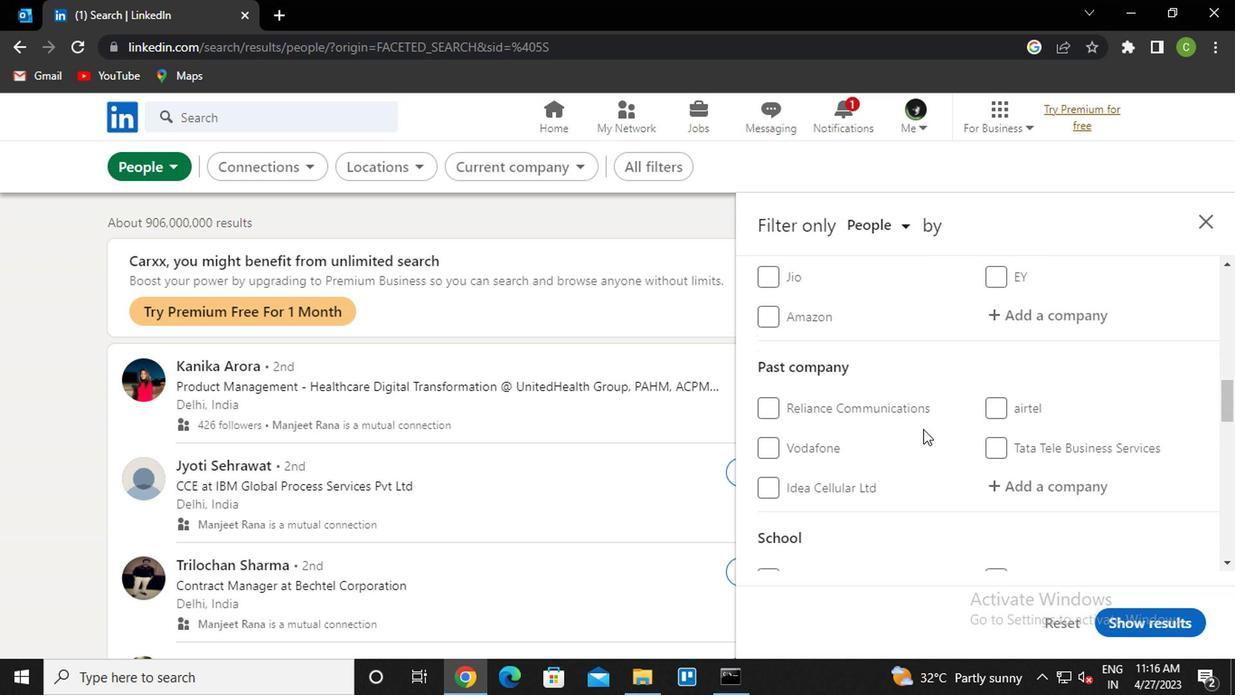 
Action: Mouse scrolled (919, 431) with delta (0, 1)
Screenshot: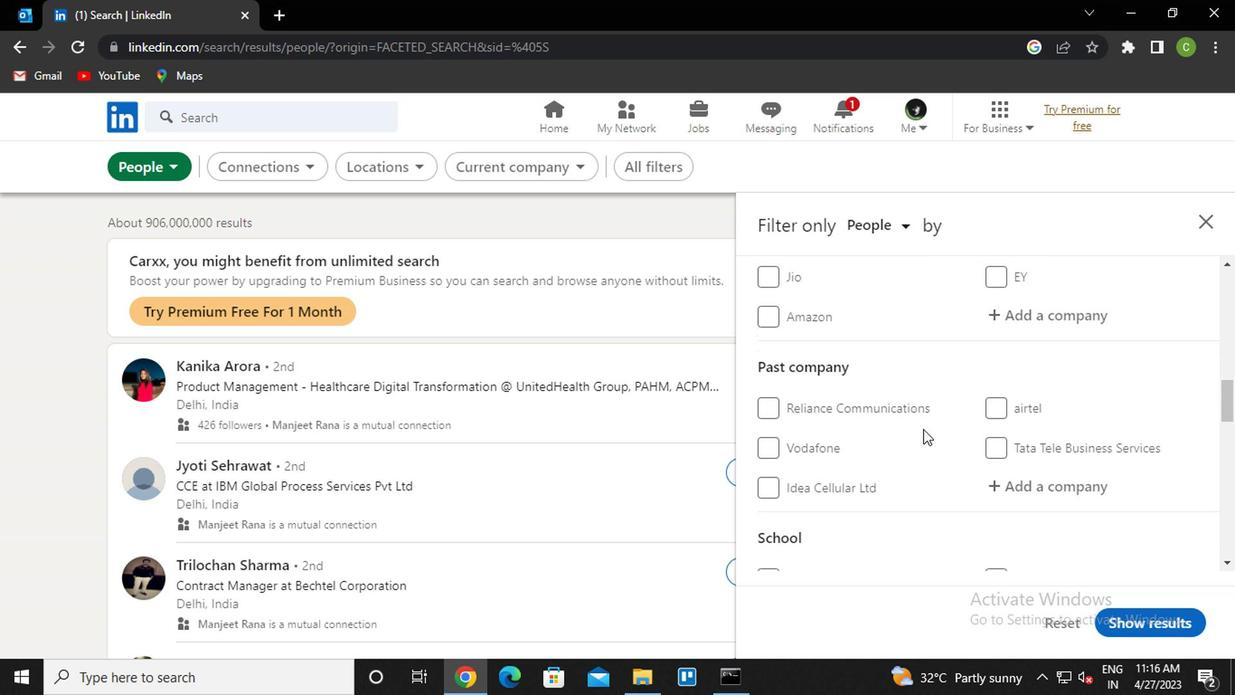 
Action: Mouse scrolled (919, 431) with delta (0, 1)
Screenshot: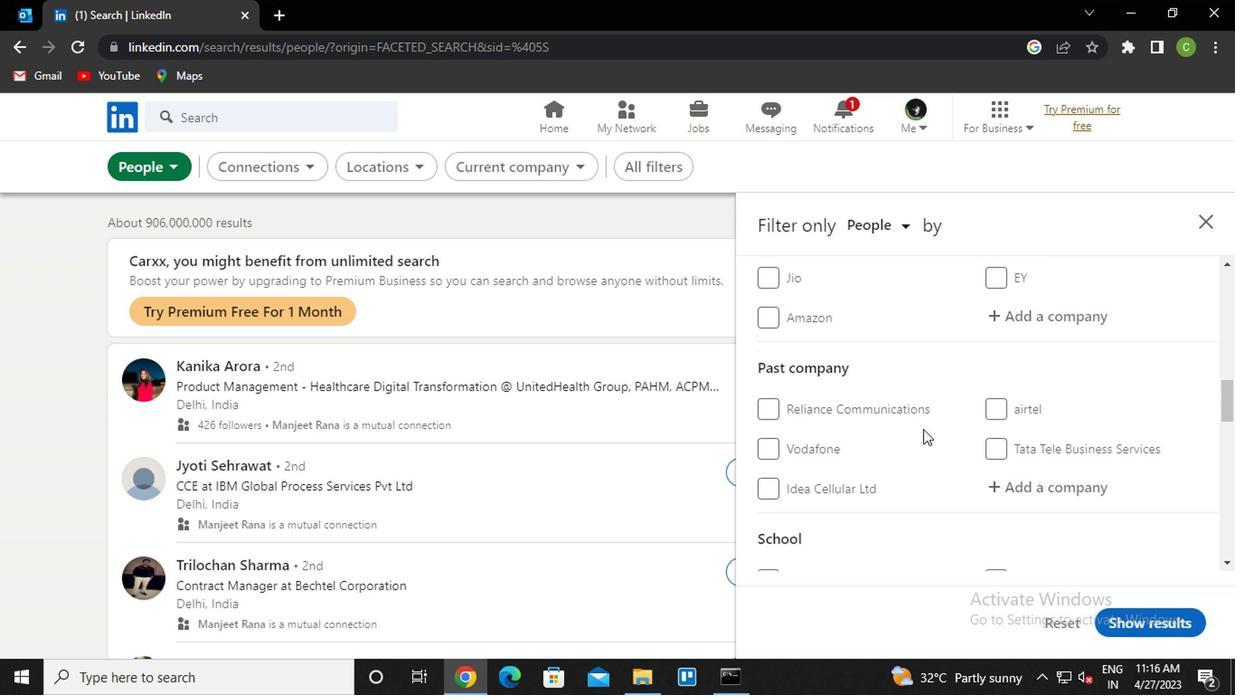 
Action: Mouse moved to (909, 432)
Screenshot: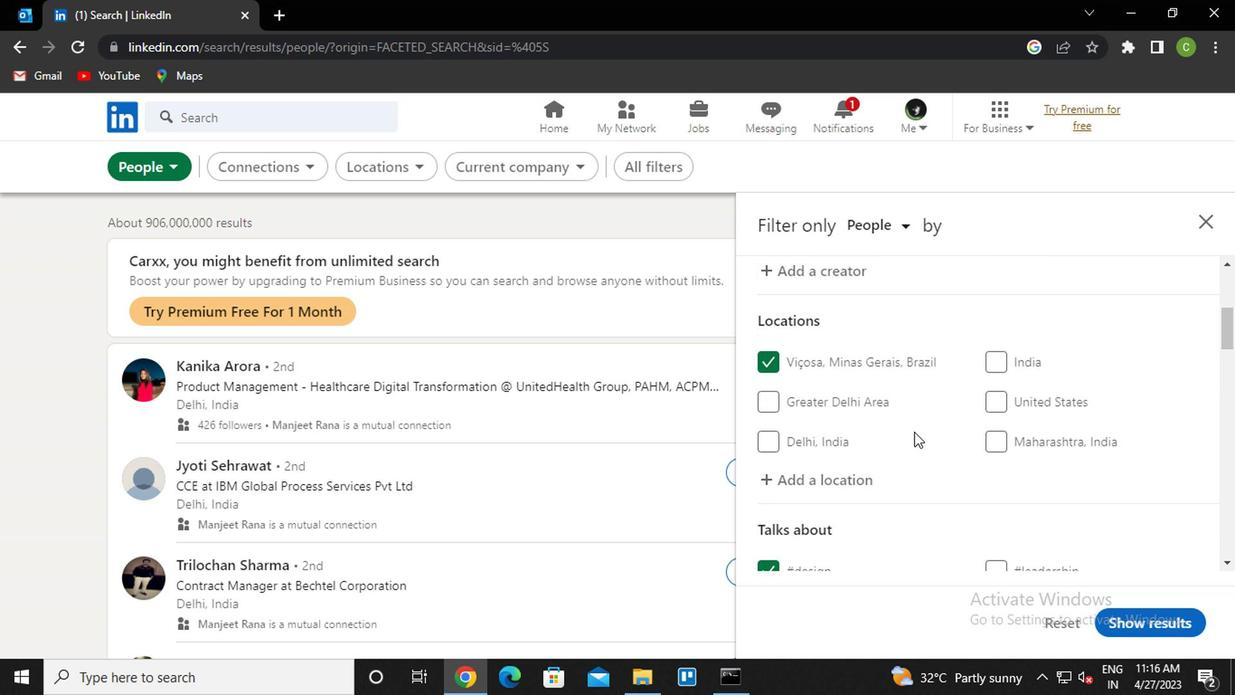 
Action: Mouse scrolled (909, 433) with delta (0, 1)
Screenshot: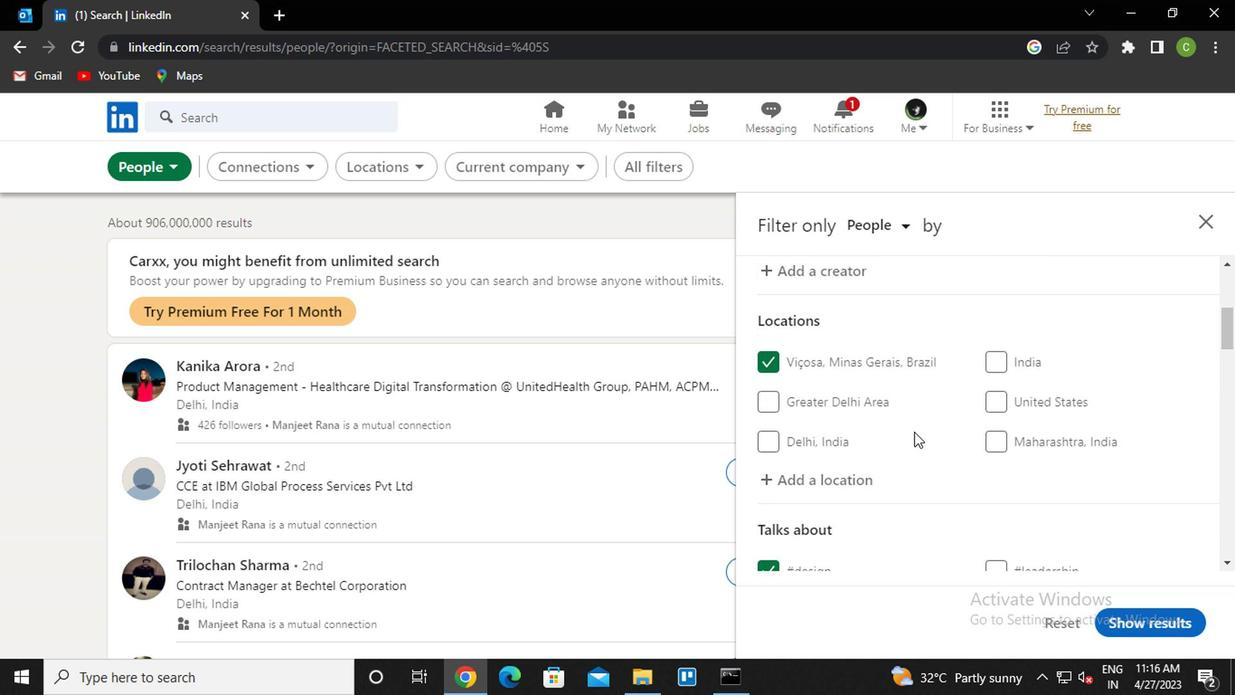 
Action: Mouse scrolled (909, 433) with delta (0, 1)
Screenshot: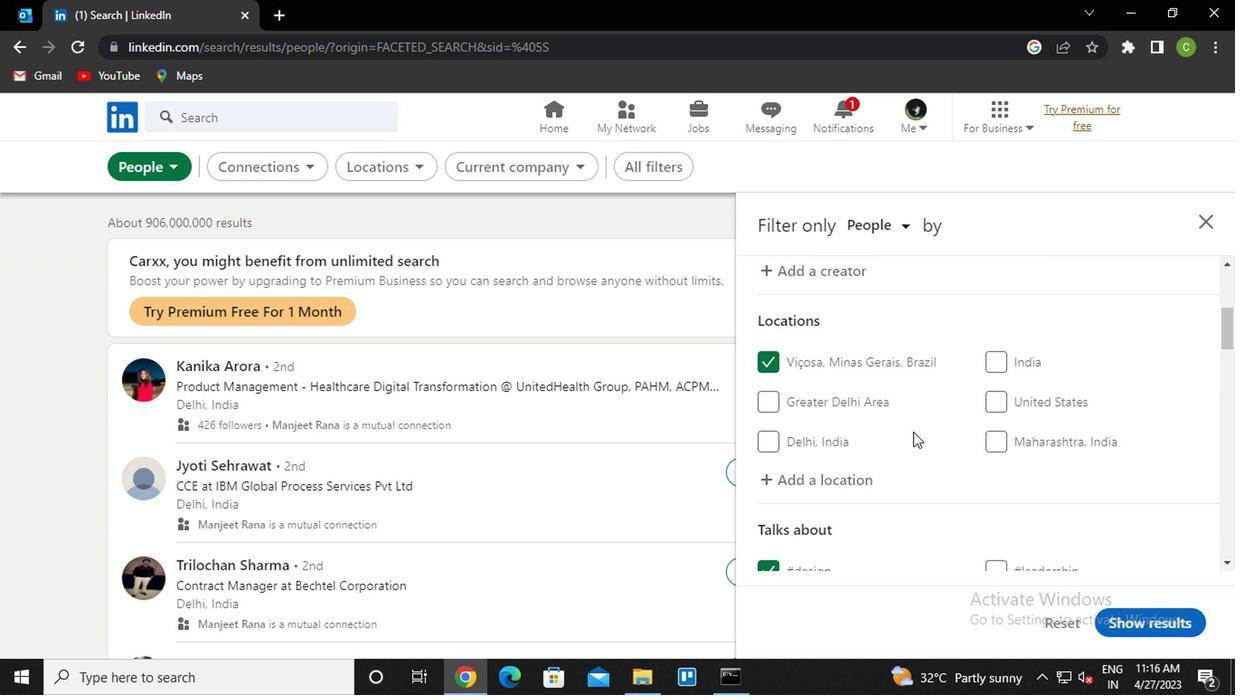
Action: Mouse scrolled (909, 433) with delta (0, 1)
Screenshot: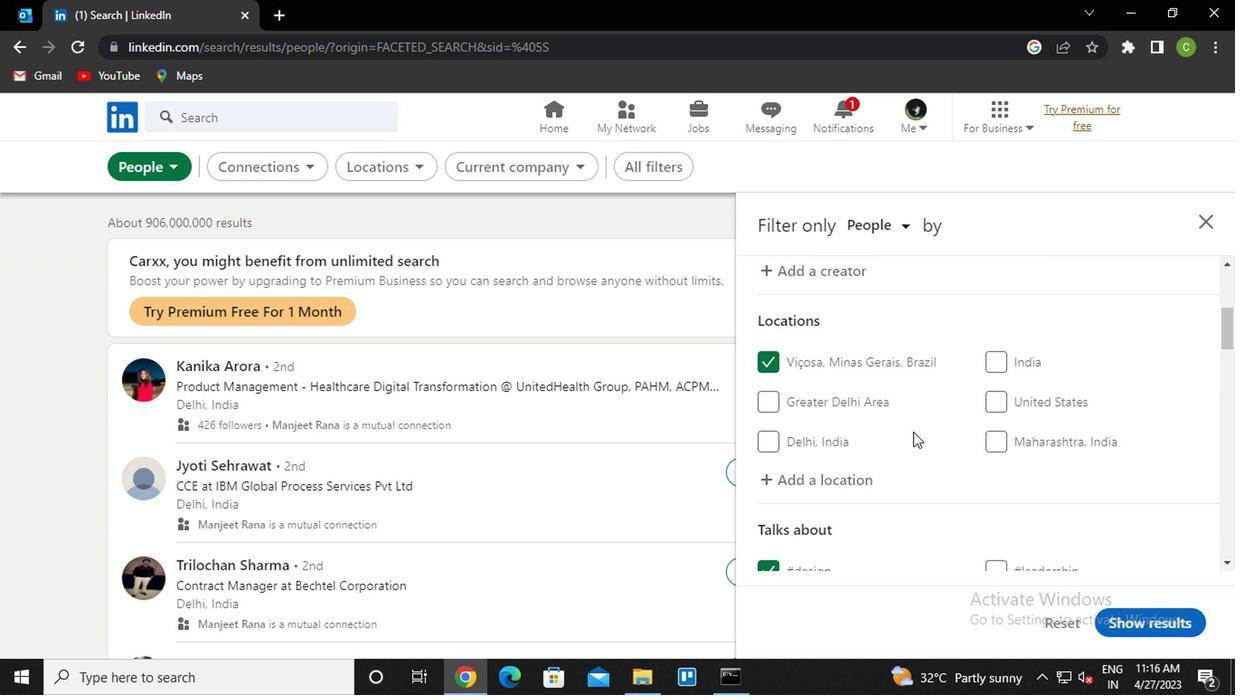 
Action: Mouse moved to (910, 435)
Screenshot: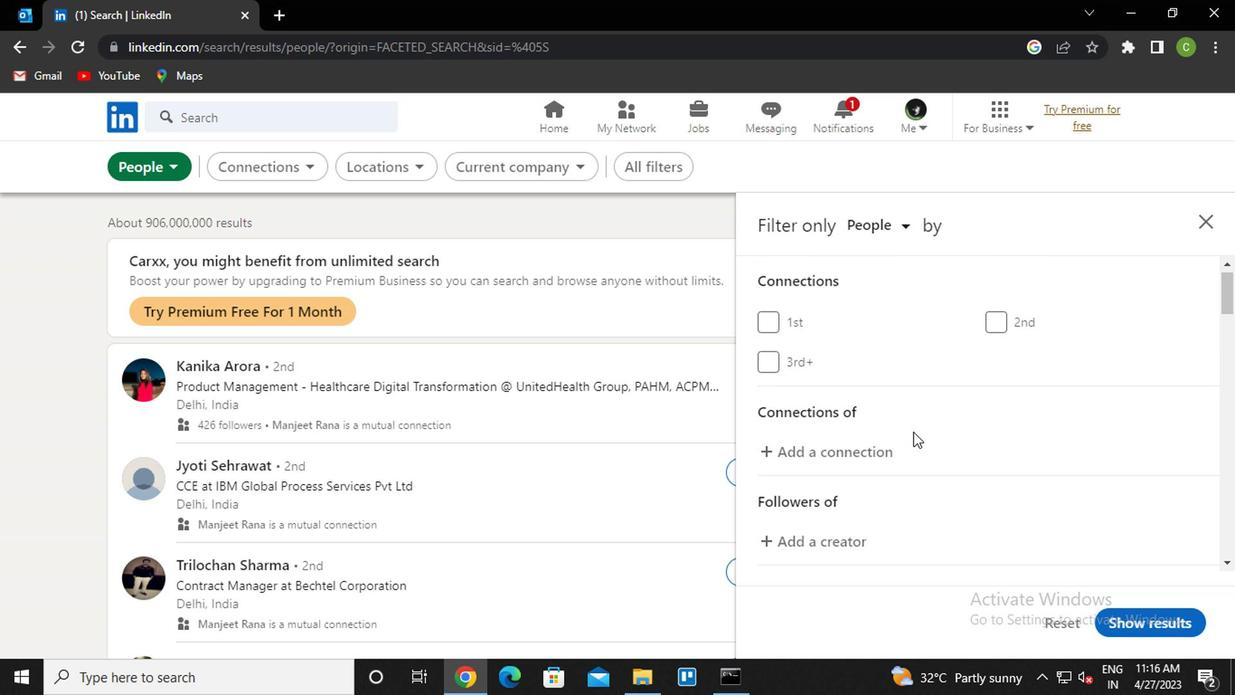 
Action: Mouse scrolled (910, 434) with delta (0, -1)
Screenshot: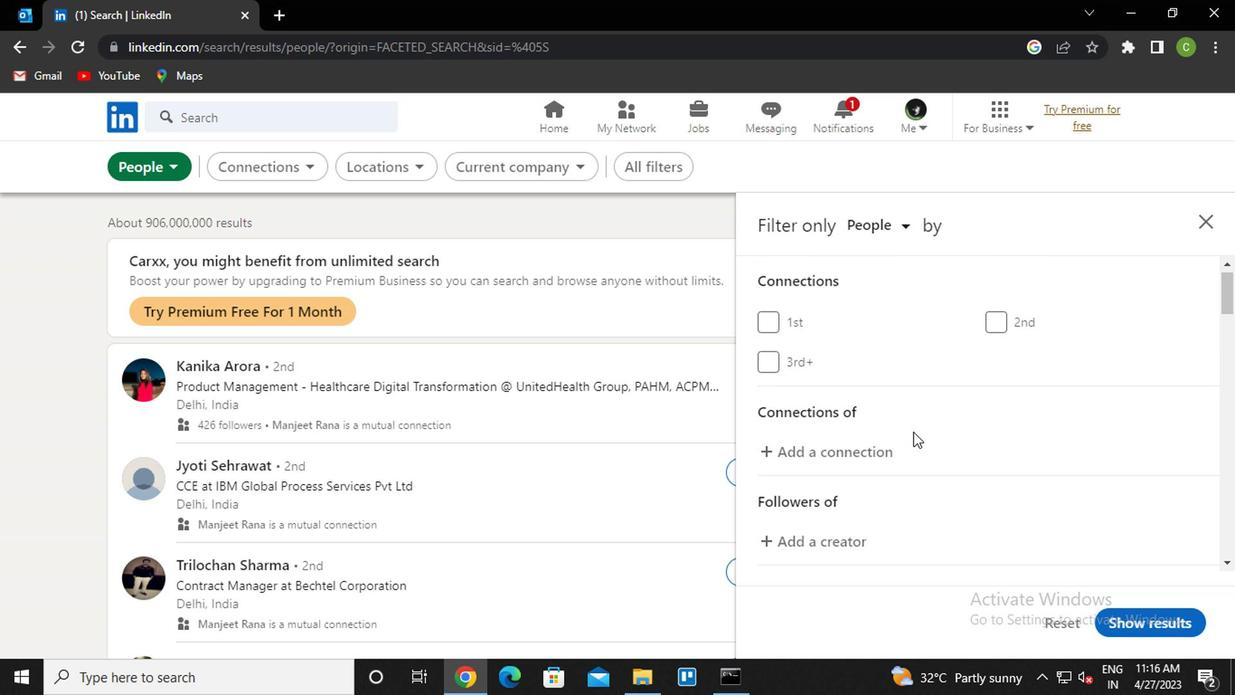 
Action: Mouse moved to (927, 439)
Screenshot: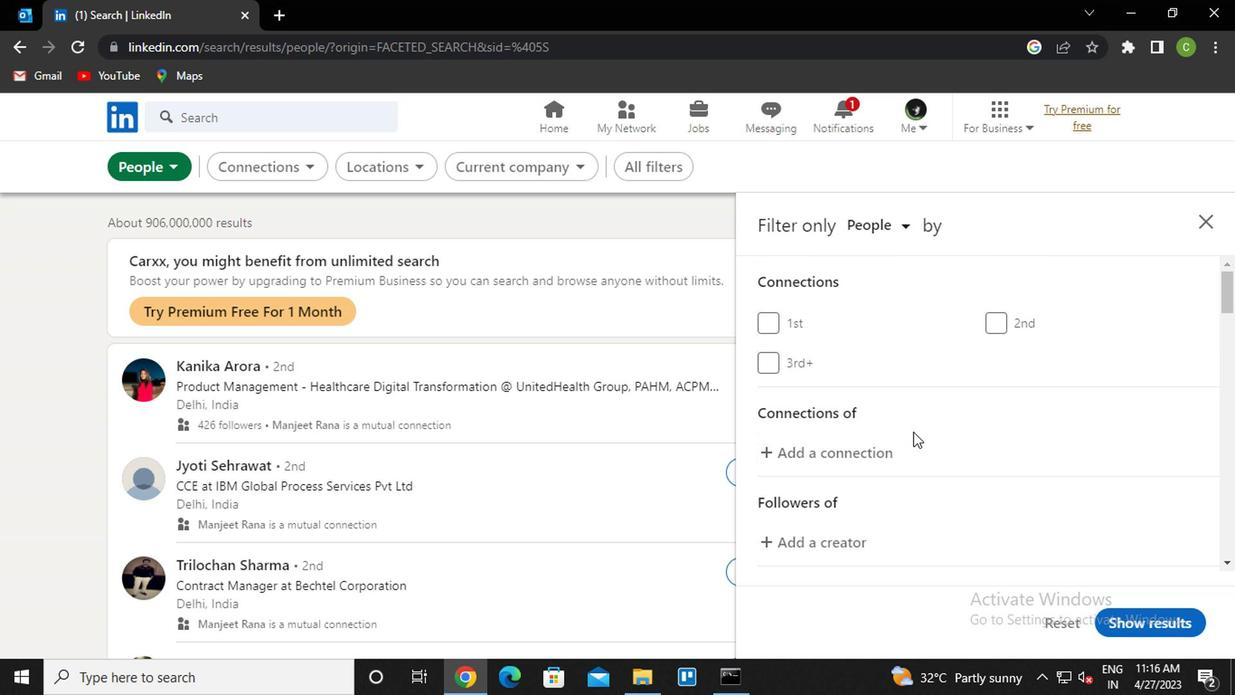 
Action: Mouse scrolled (927, 438) with delta (0, 0)
Screenshot: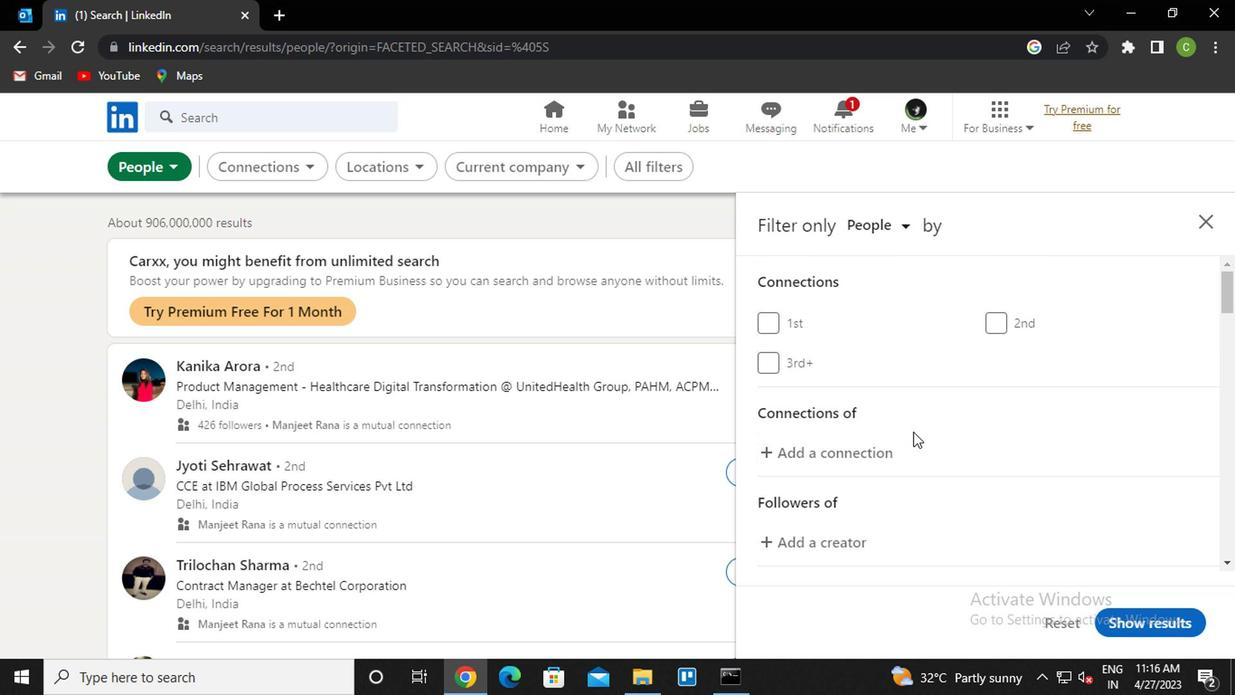 
Action: Mouse moved to (930, 439)
Screenshot: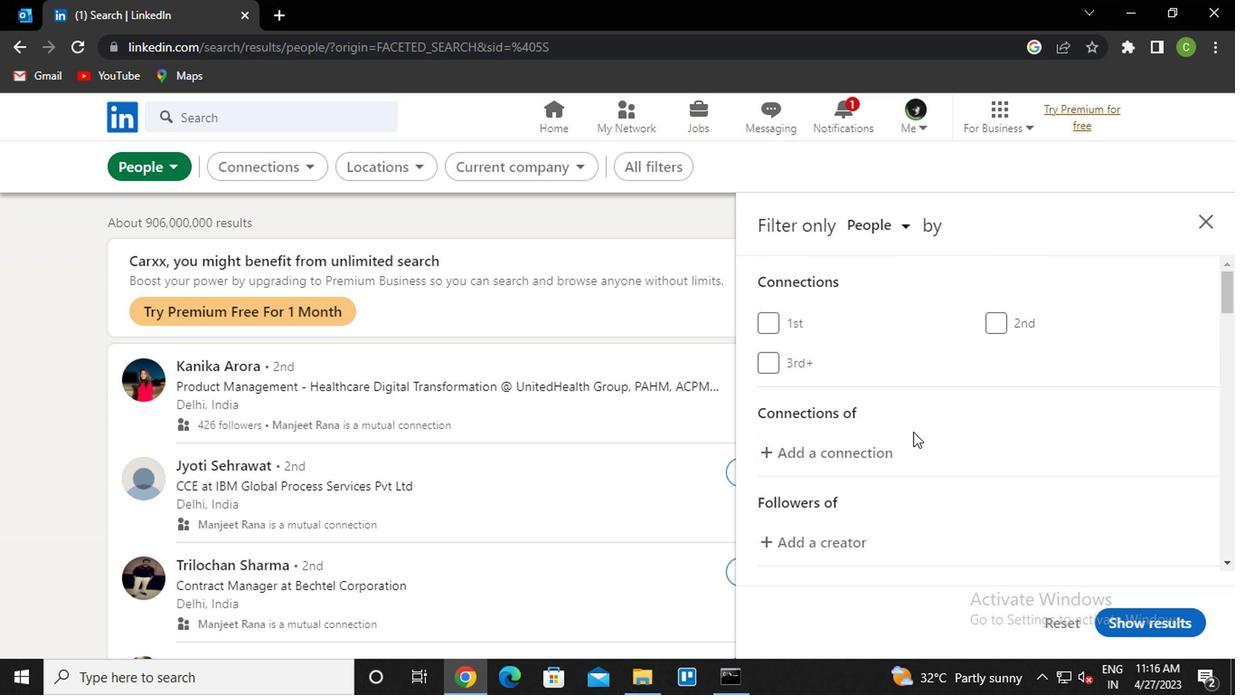
Action: Mouse scrolled (930, 438) with delta (0, 0)
Screenshot: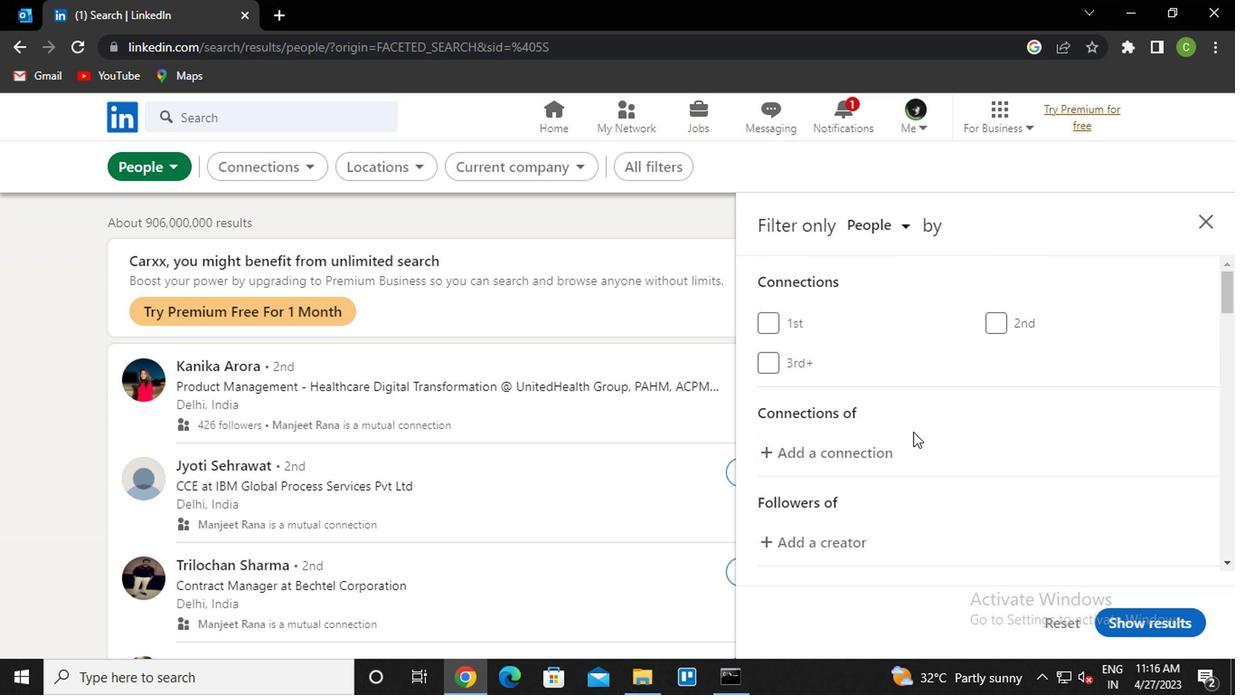 
Action: Mouse moved to (936, 434)
Screenshot: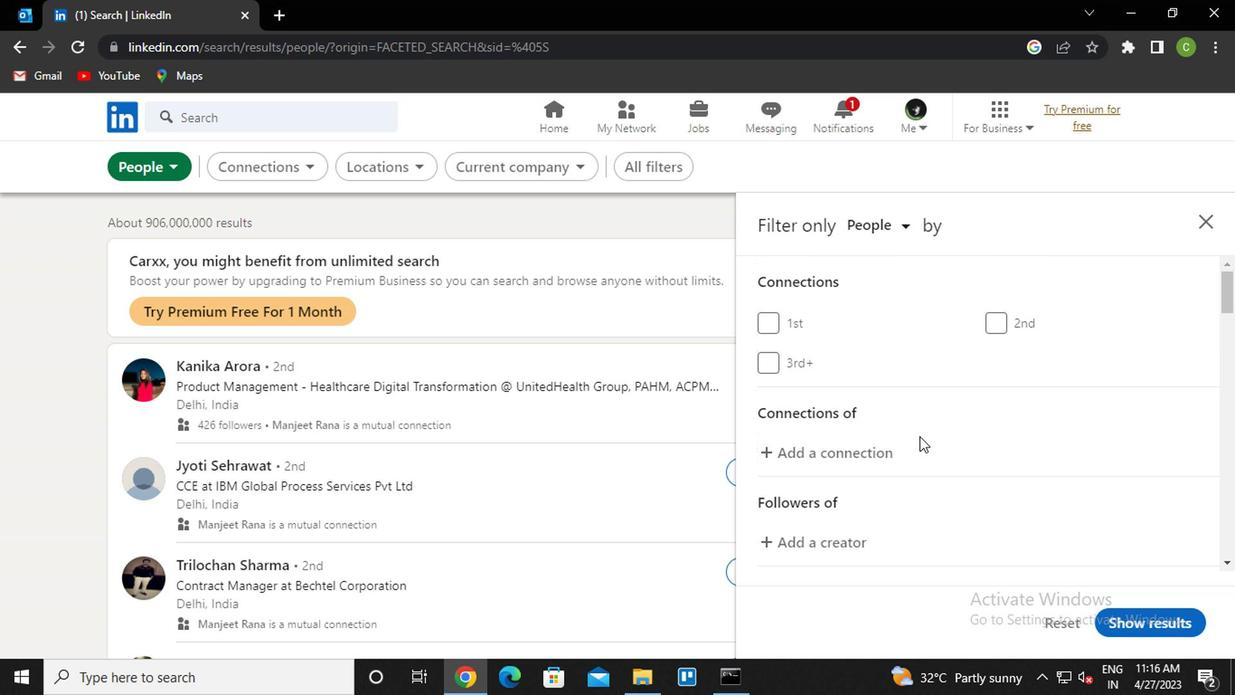 
Action: Mouse scrolled (936, 433) with delta (0, 0)
Screenshot: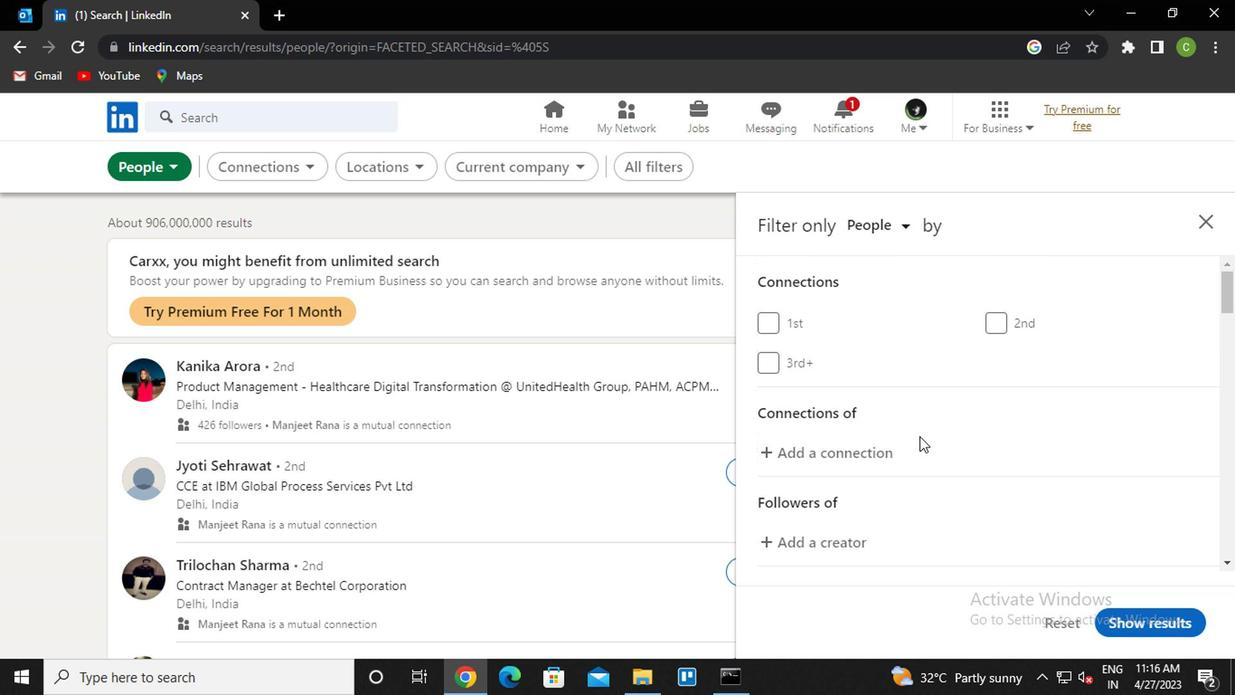 
Action: Mouse moved to (958, 419)
Screenshot: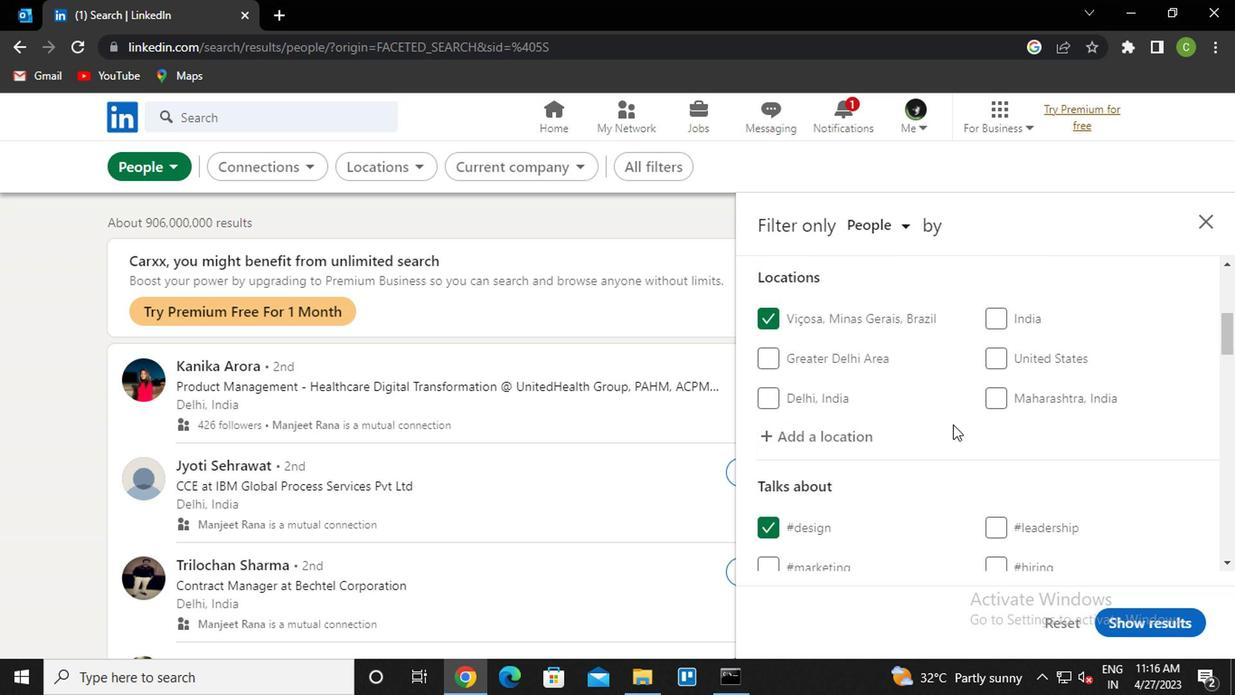 
Action: Mouse scrolled (958, 418) with delta (0, 0)
Screenshot: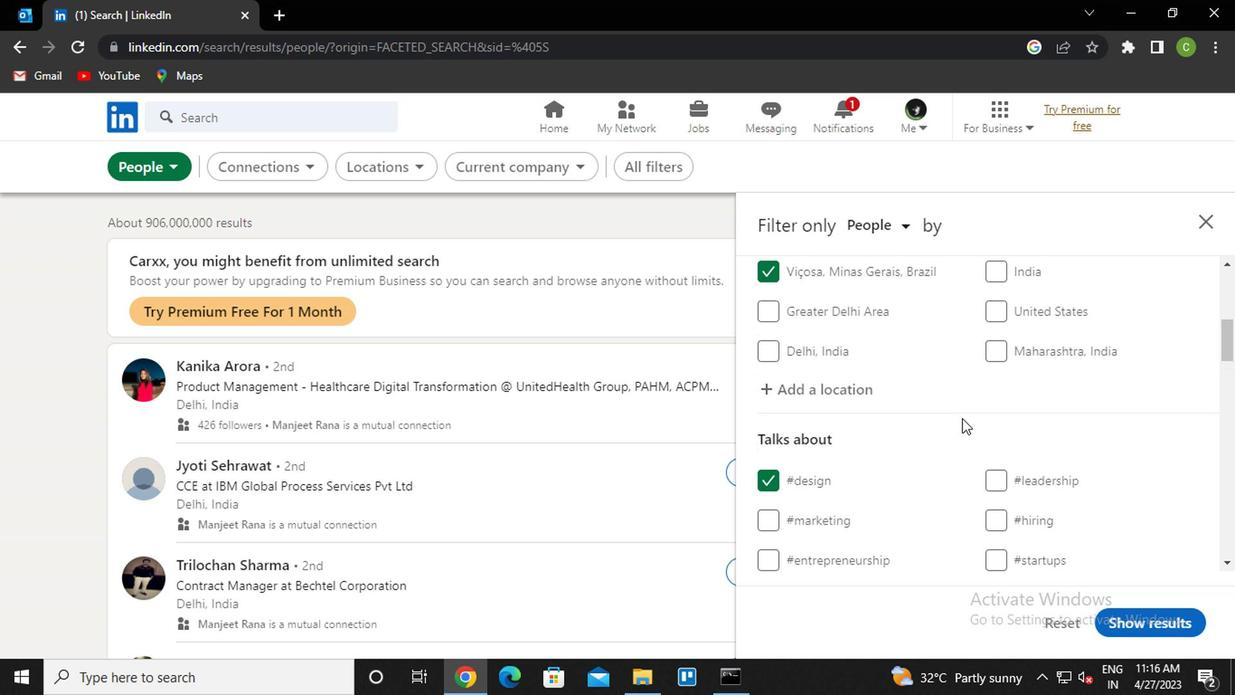 
Action: Mouse scrolled (958, 418) with delta (0, 0)
Screenshot: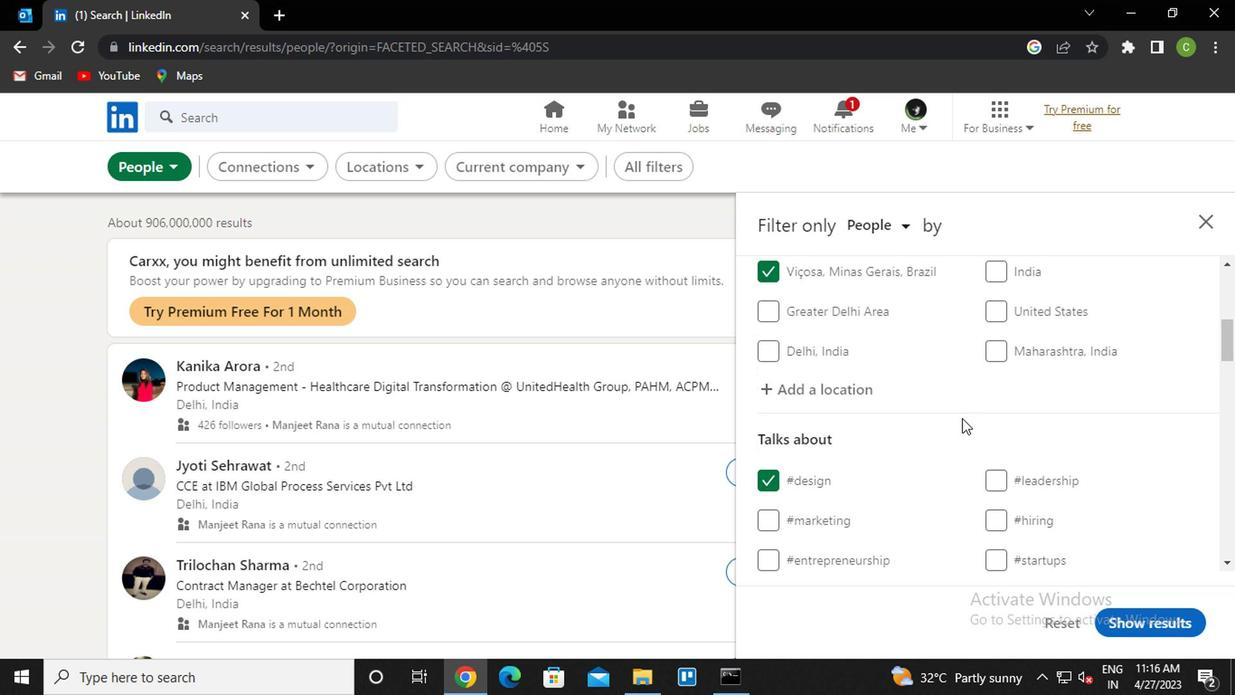 
Action: Mouse moved to (1039, 457)
Screenshot: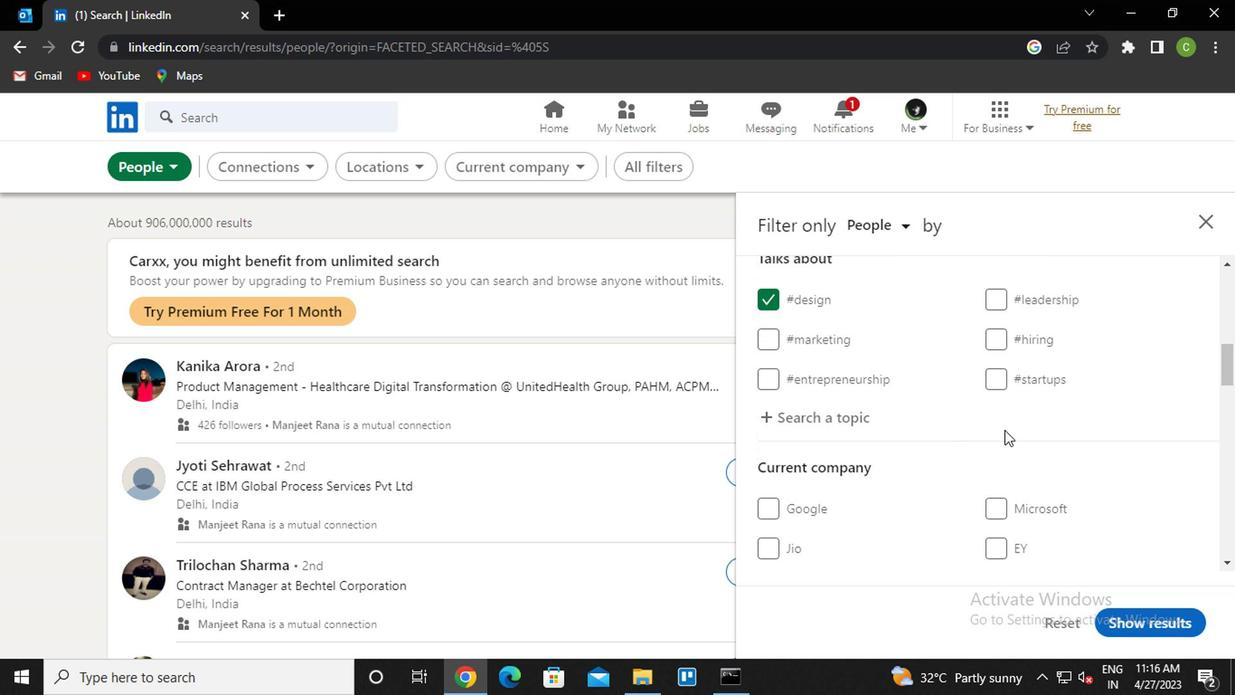
Action: Mouse scrolled (1039, 456) with delta (0, 0)
Screenshot: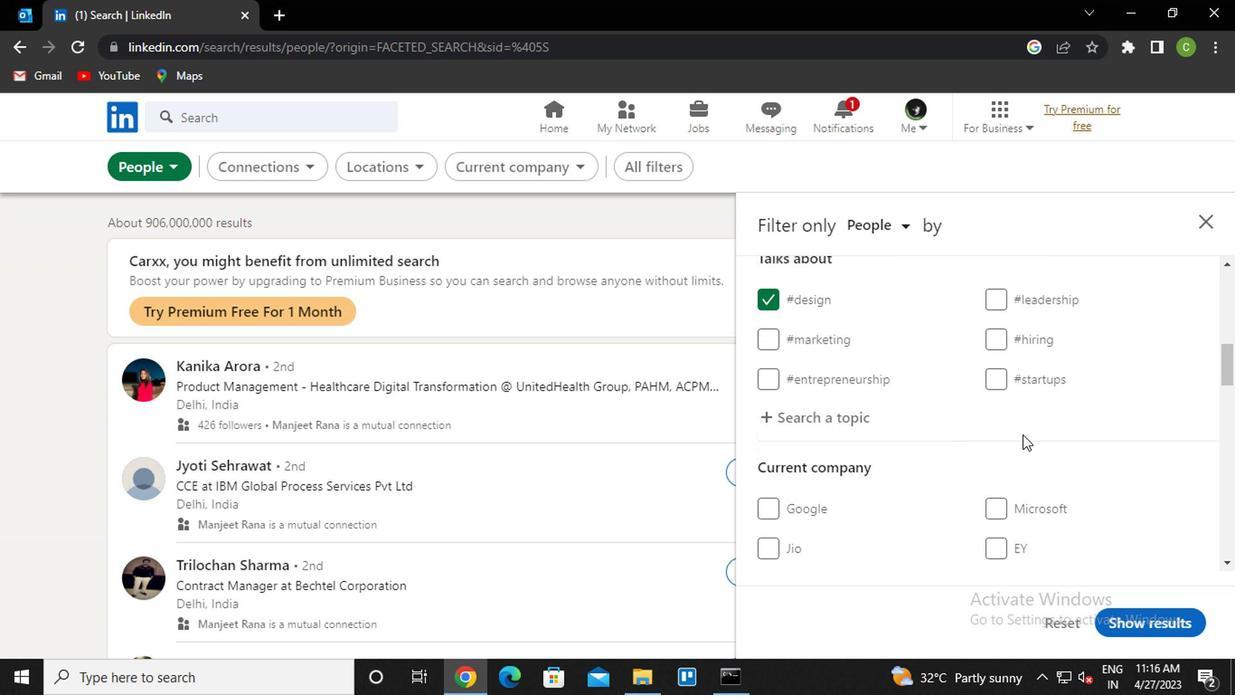 
Action: Mouse moved to (1037, 495)
Screenshot: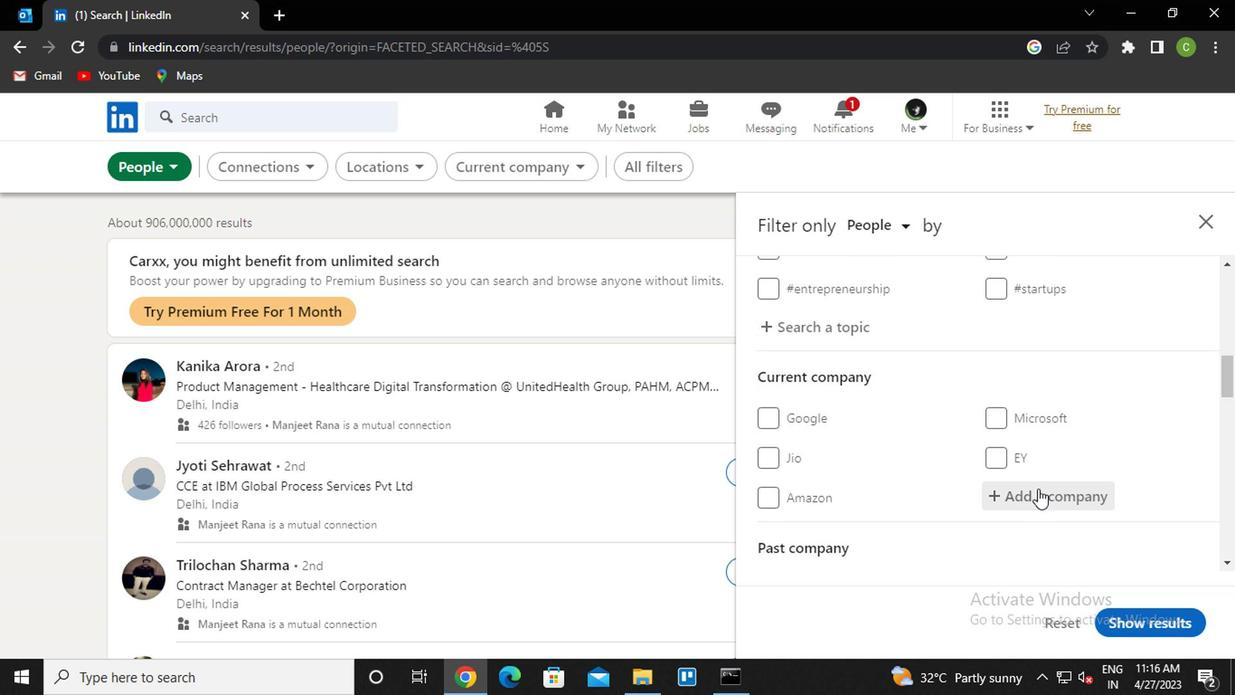 
Action: Mouse pressed left at (1037, 495)
Screenshot: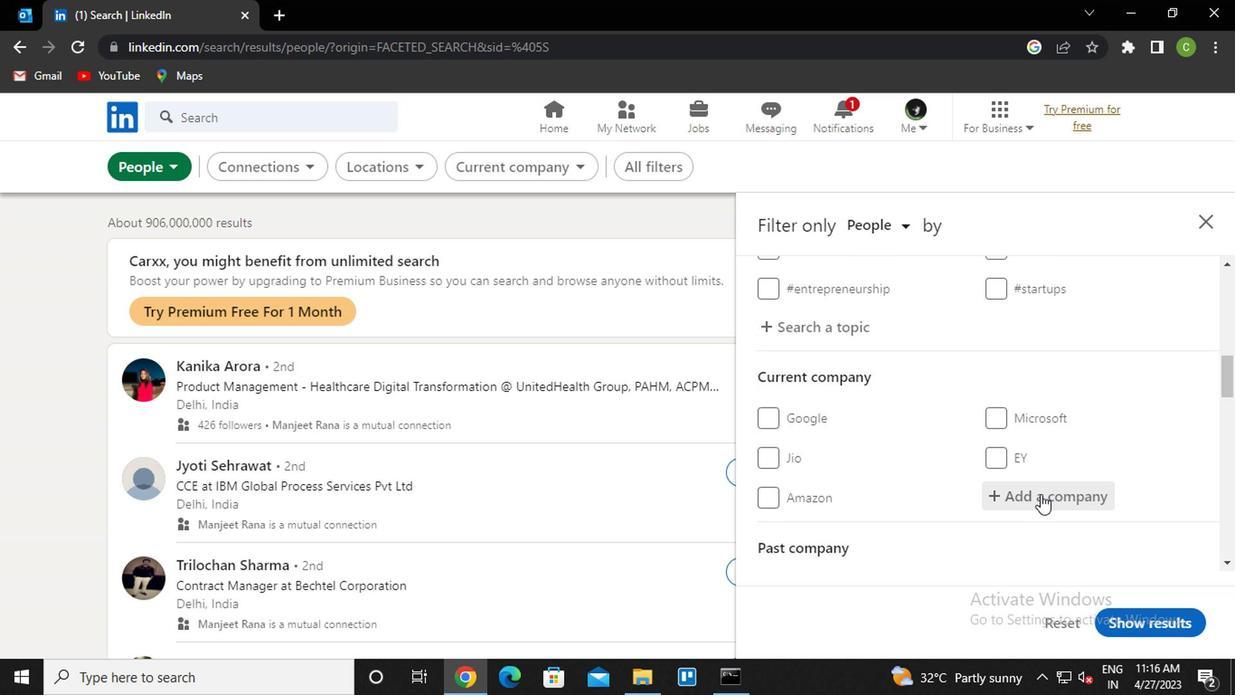 
Action: Key pressed <Key.caps_lock>a<Key.caps_lock>pna<Key.down><Key.enter>
Screenshot: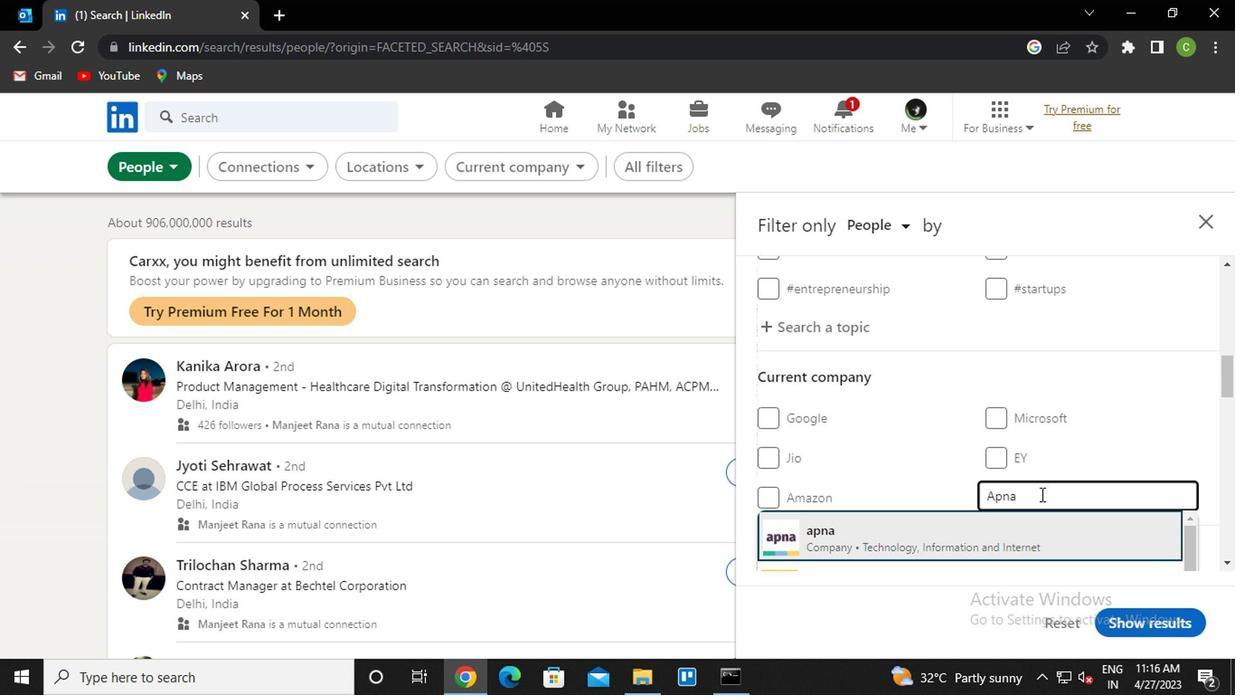
Action: Mouse scrolled (1037, 494) with delta (0, 0)
Screenshot: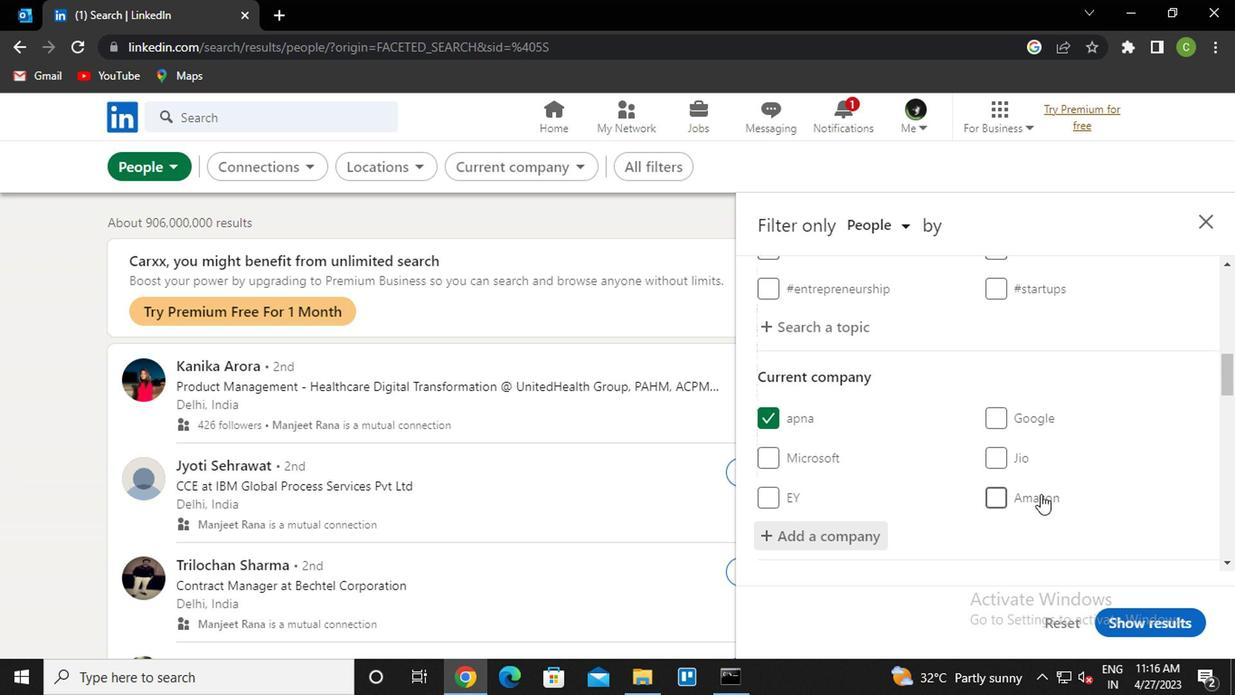 
Action: Mouse scrolled (1037, 494) with delta (0, 0)
Screenshot: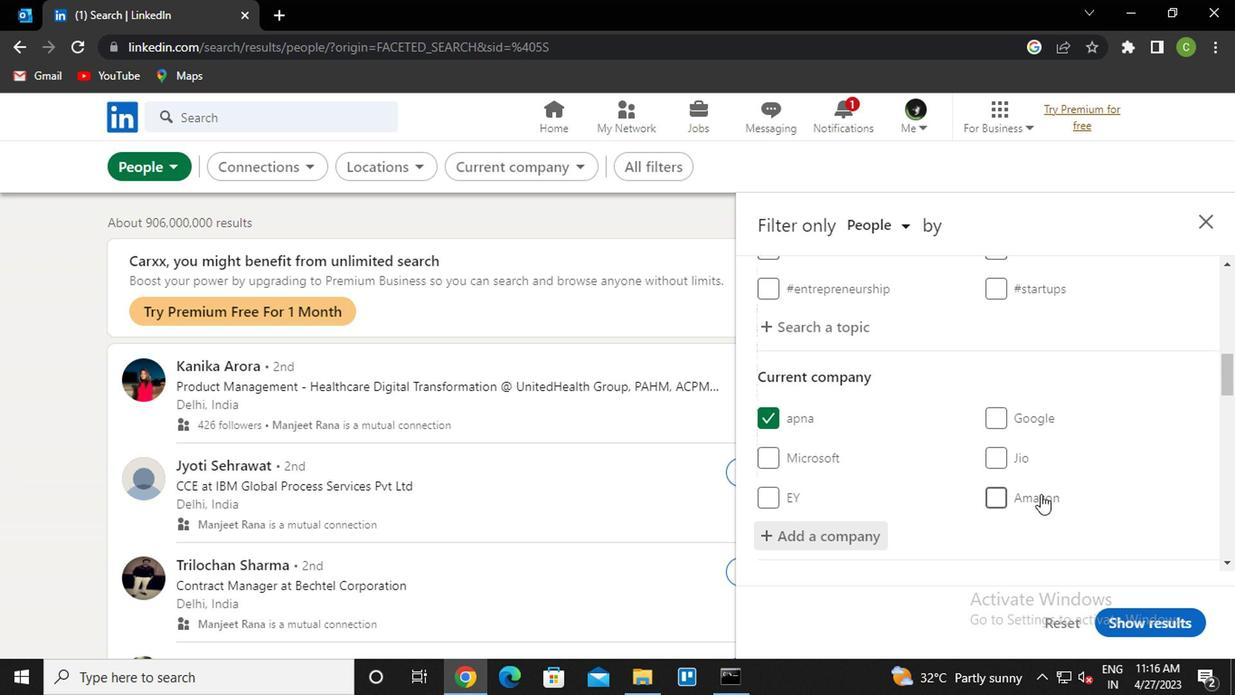 
Action: Mouse moved to (978, 465)
Screenshot: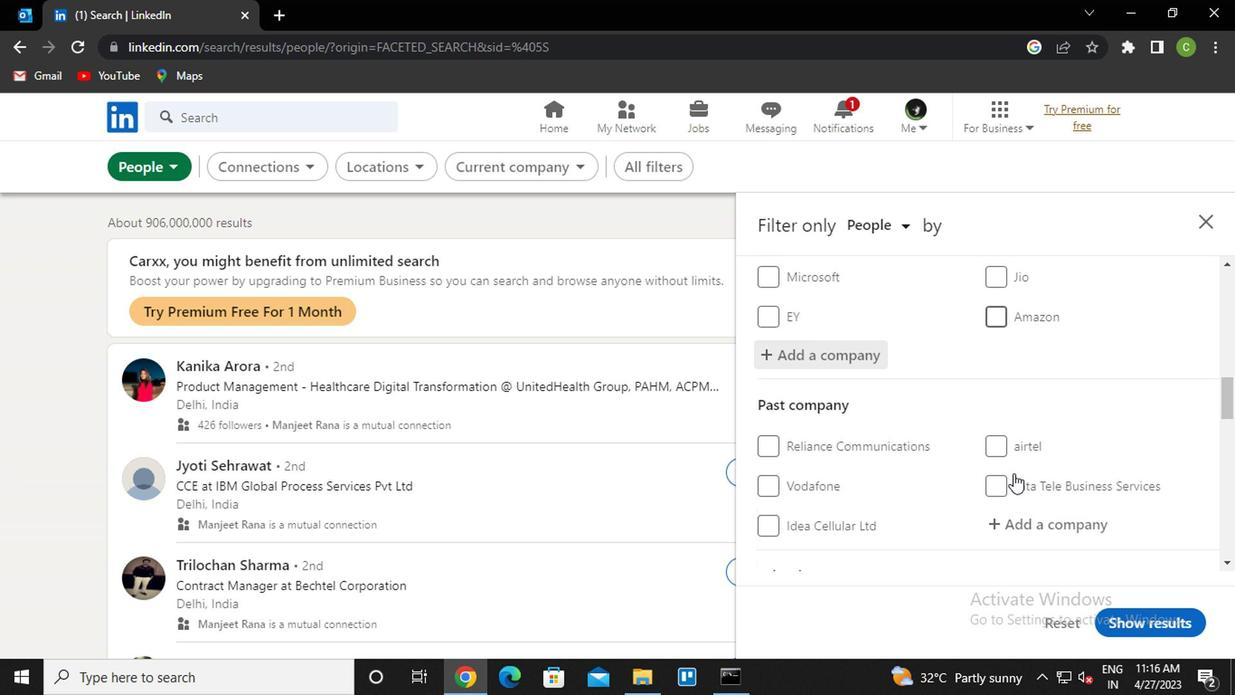 
Action: Mouse scrolled (978, 464) with delta (0, -1)
Screenshot: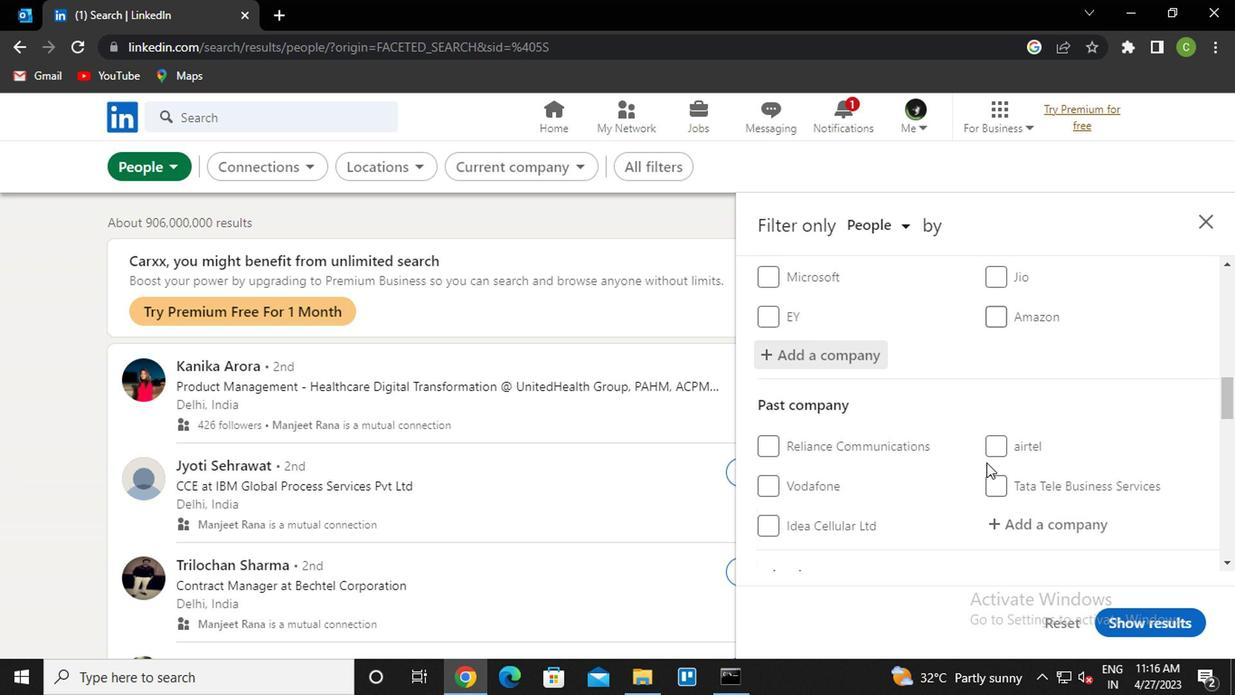 
Action: Mouse moved to (977, 466)
Screenshot: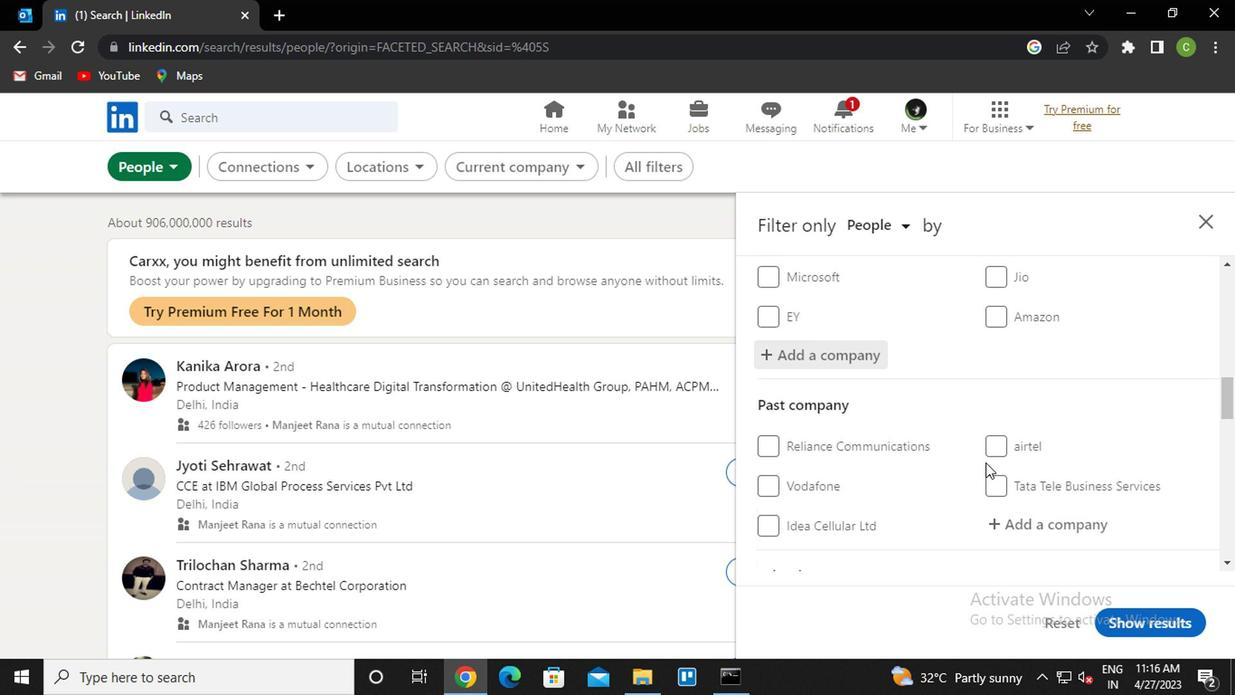 
Action: Mouse scrolled (977, 465) with delta (0, 0)
Screenshot: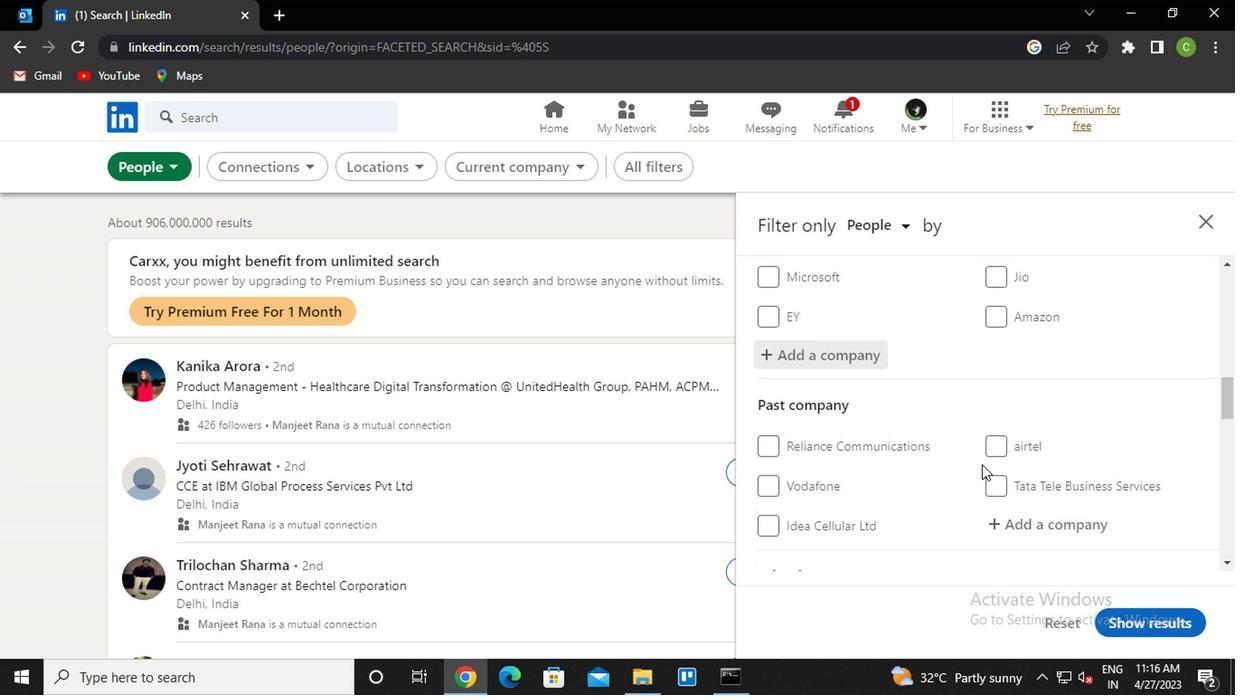 
Action: Mouse moved to (965, 457)
Screenshot: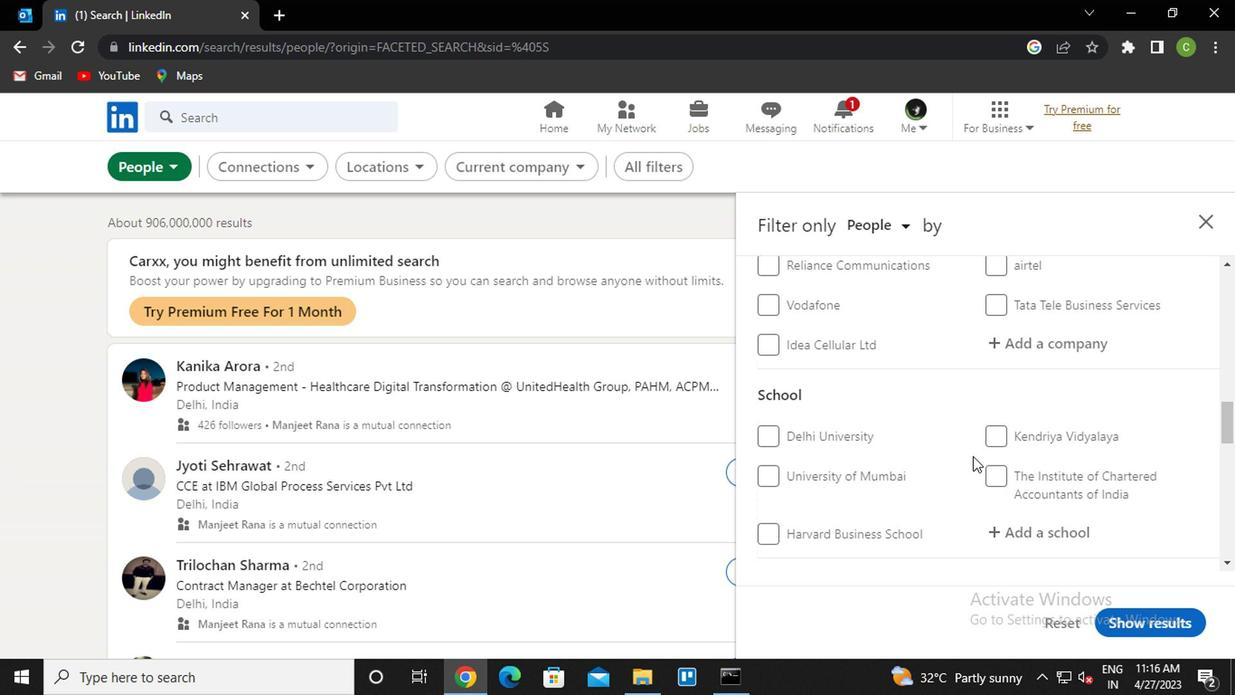 
Action: Mouse scrolled (965, 456) with delta (0, 0)
Screenshot: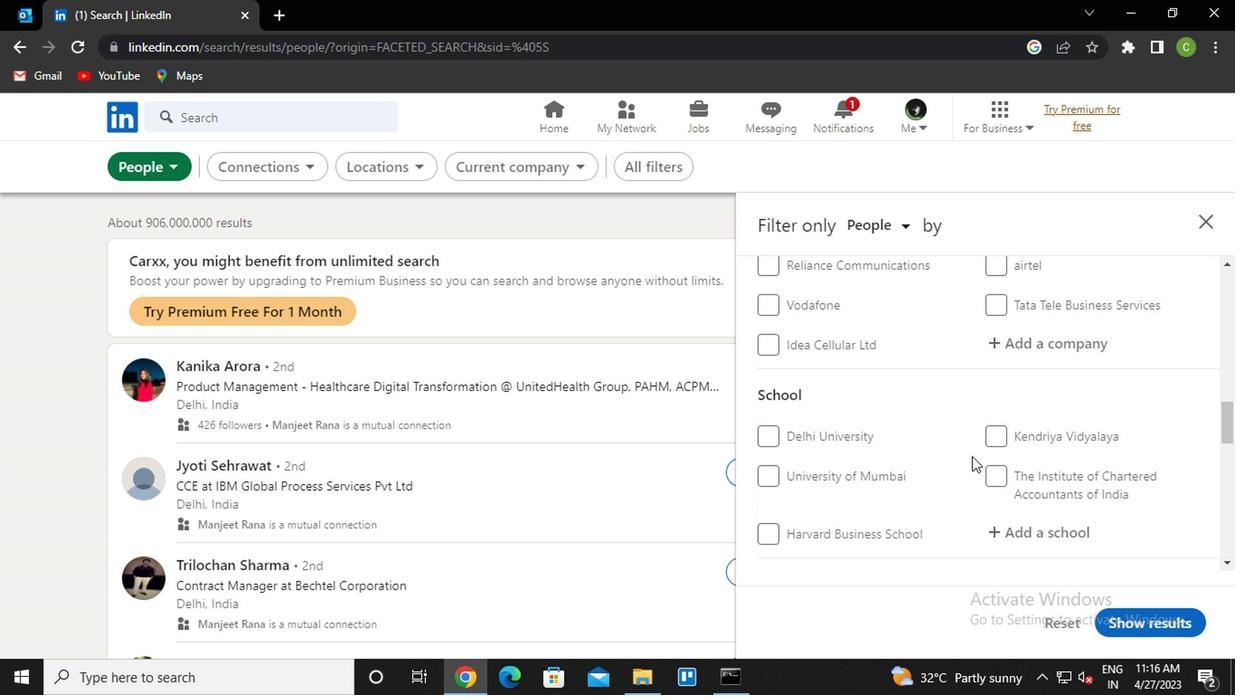 
Action: Mouse moved to (1019, 450)
Screenshot: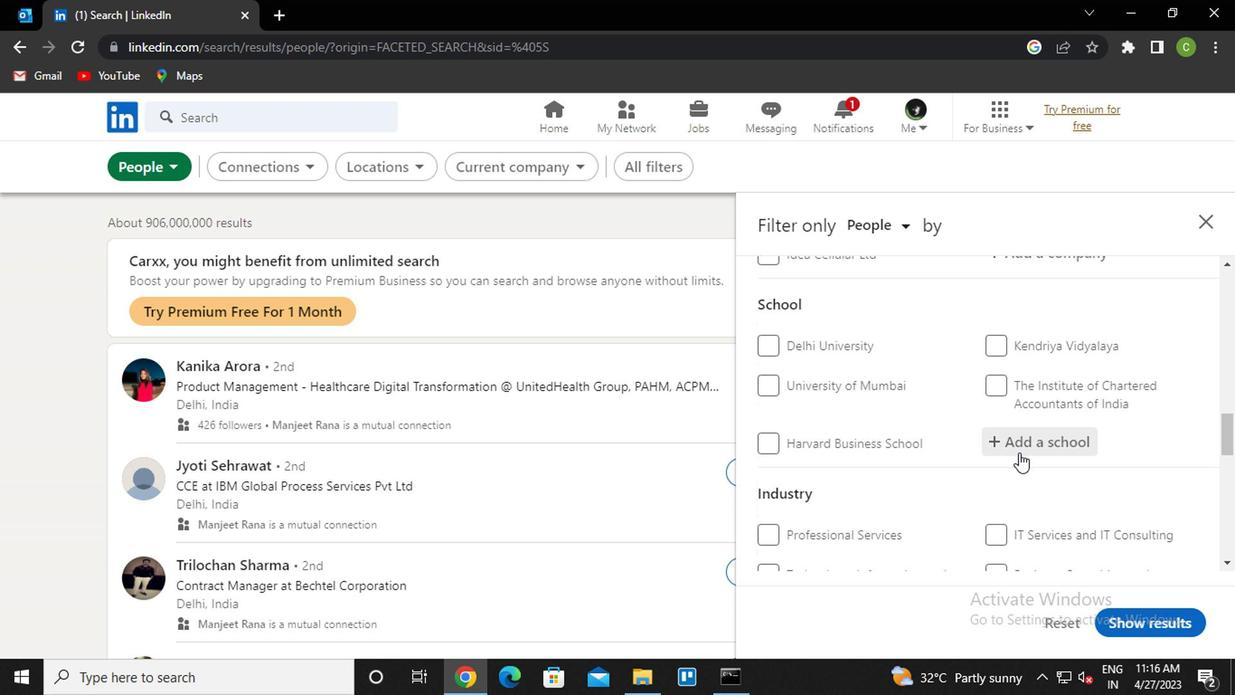 
Action: Mouse pressed left at (1019, 450)
Screenshot: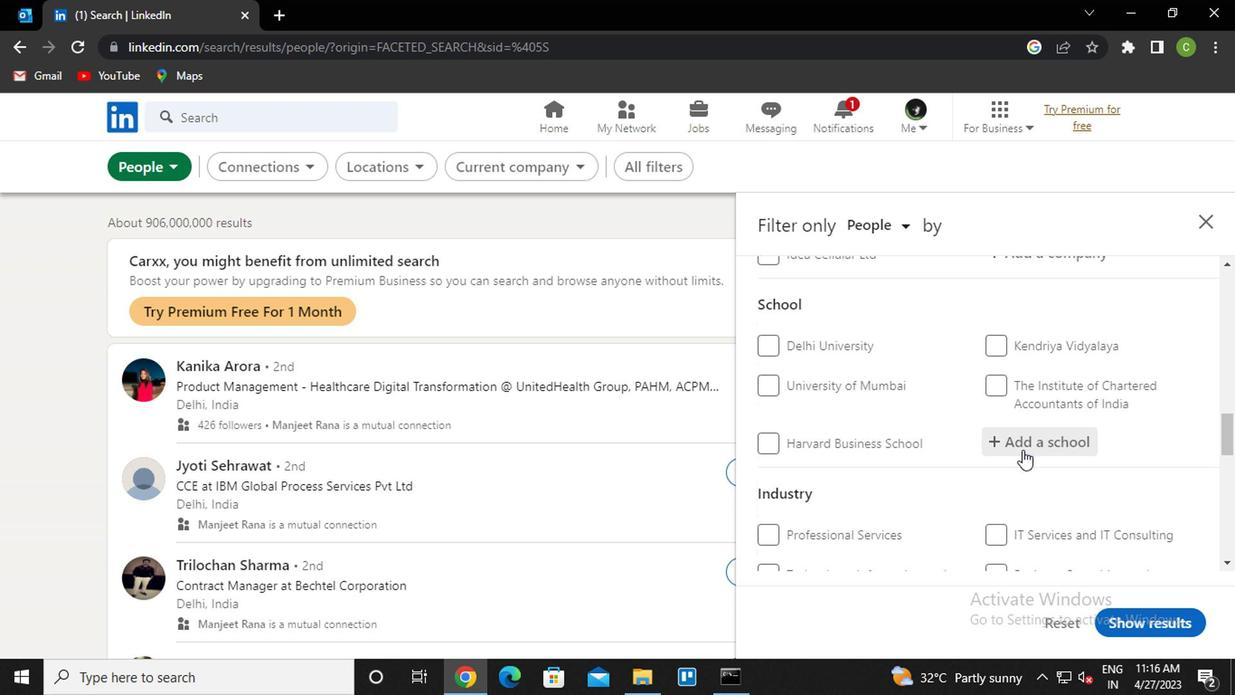 
Action: Key pressed <Key.caps_lock>p<Key.caps_lock>une<Key.space>inst<Key.down><Key.enter>
Screenshot: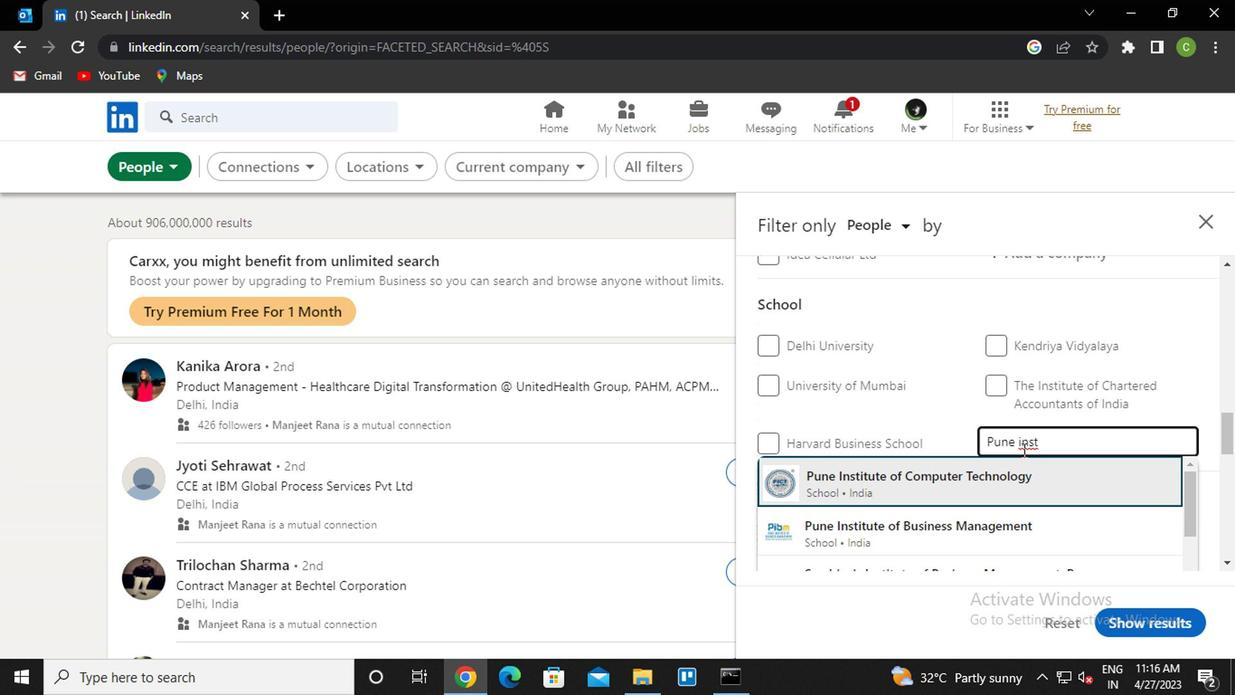 
Action: Mouse moved to (1019, 428)
Screenshot: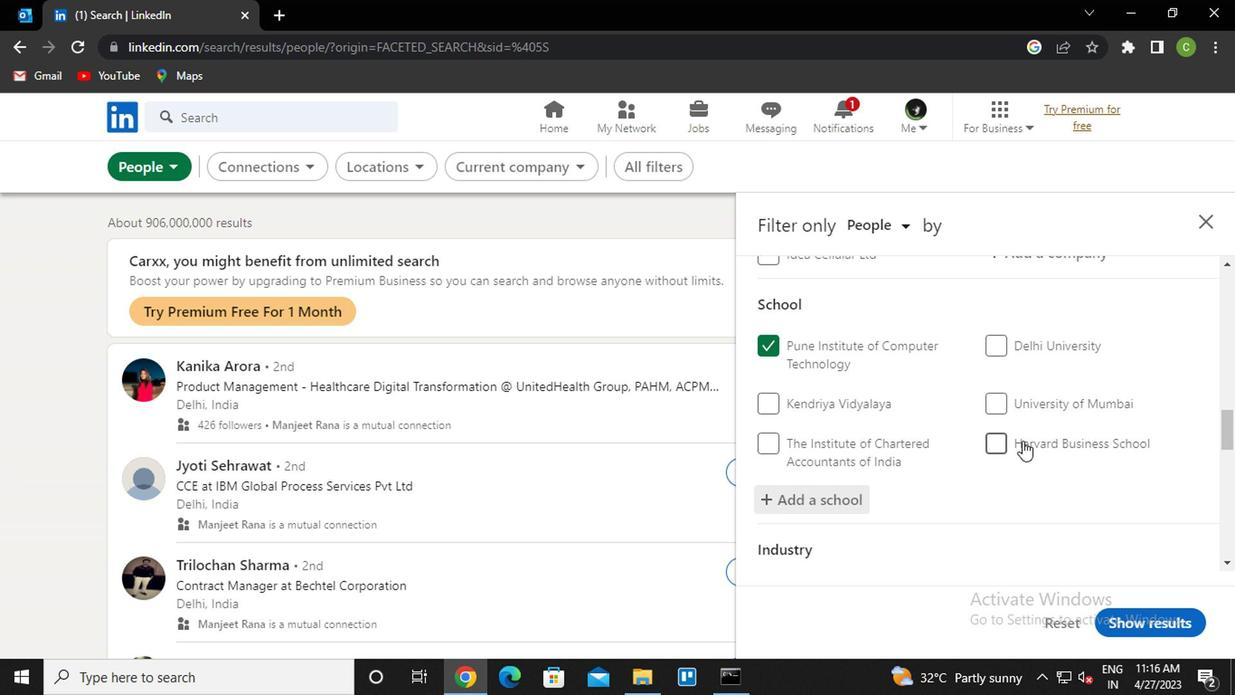 
Action: Mouse scrolled (1019, 427) with delta (0, 0)
Screenshot: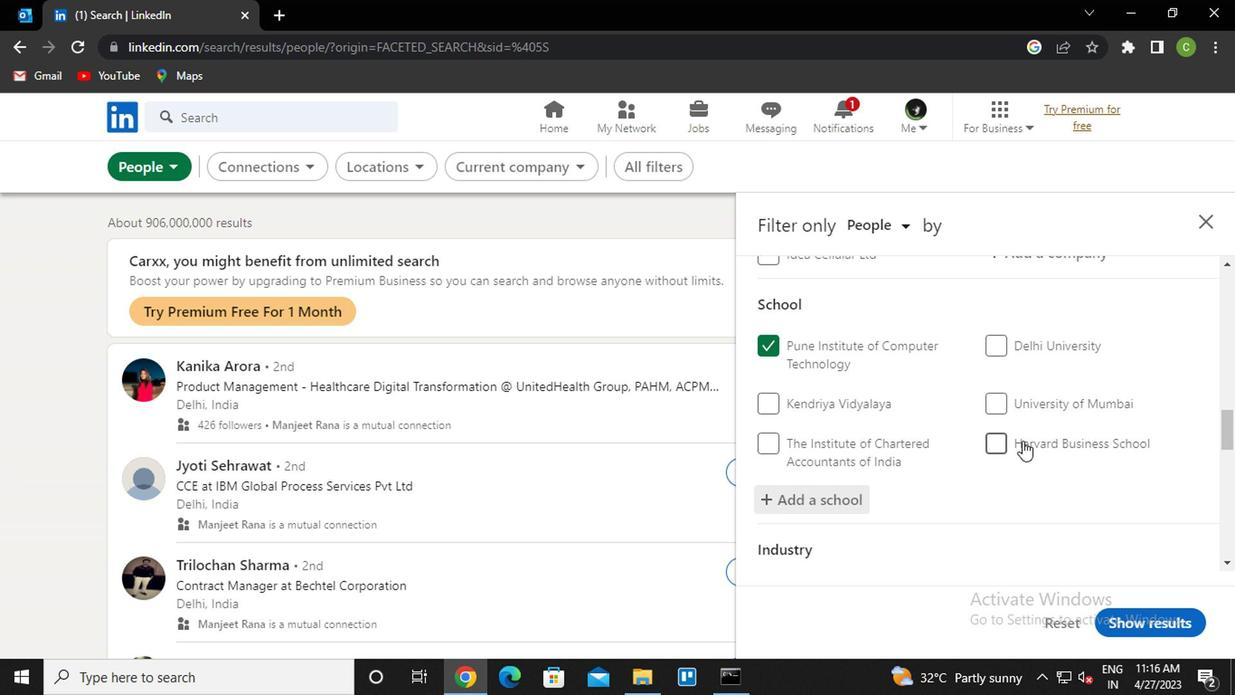 
Action: Mouse moved to (1019, 426)
Screenshot: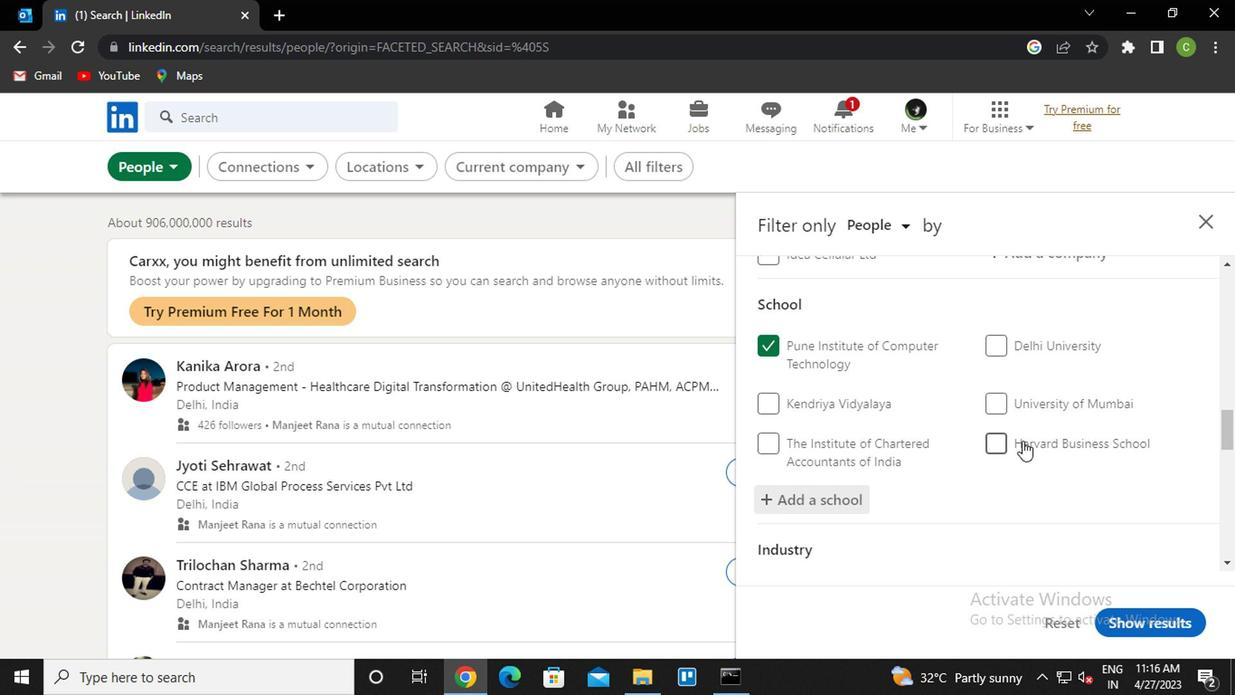 
Action: Mouse scrolled (1019, 425) with delta (0, -1)
Screenshot: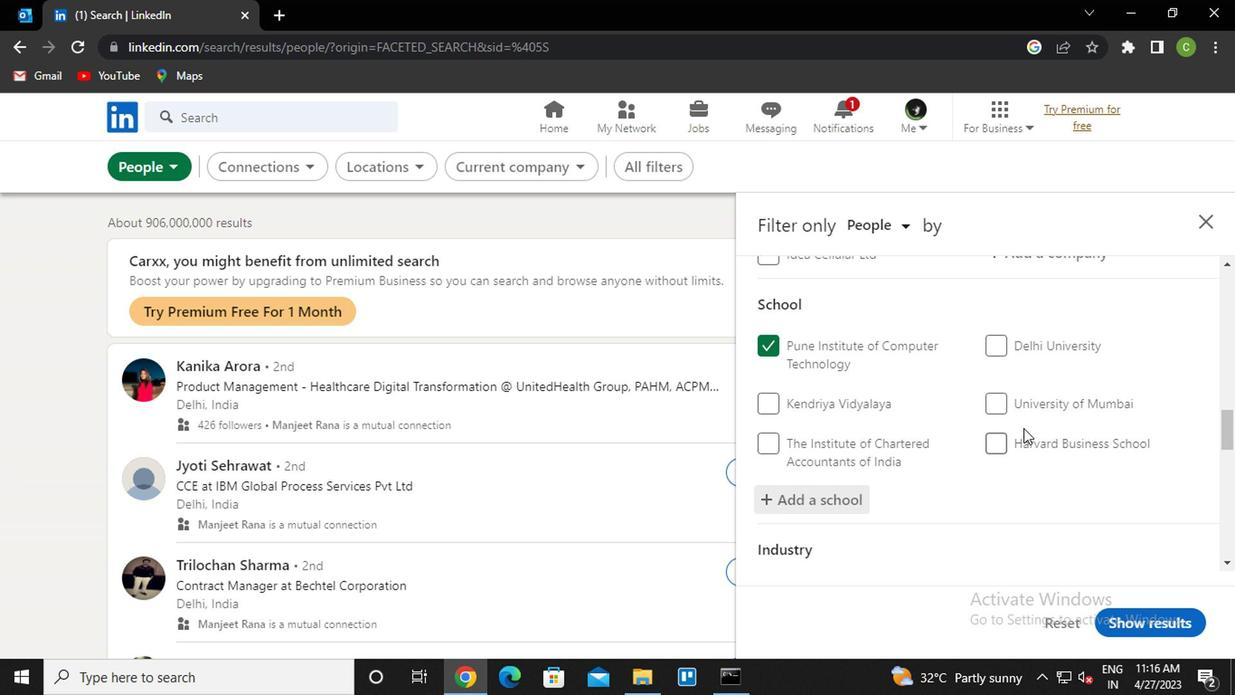 
Action: Mouse scrolled (1019, 425) with delta (0, -1)
Screenshot: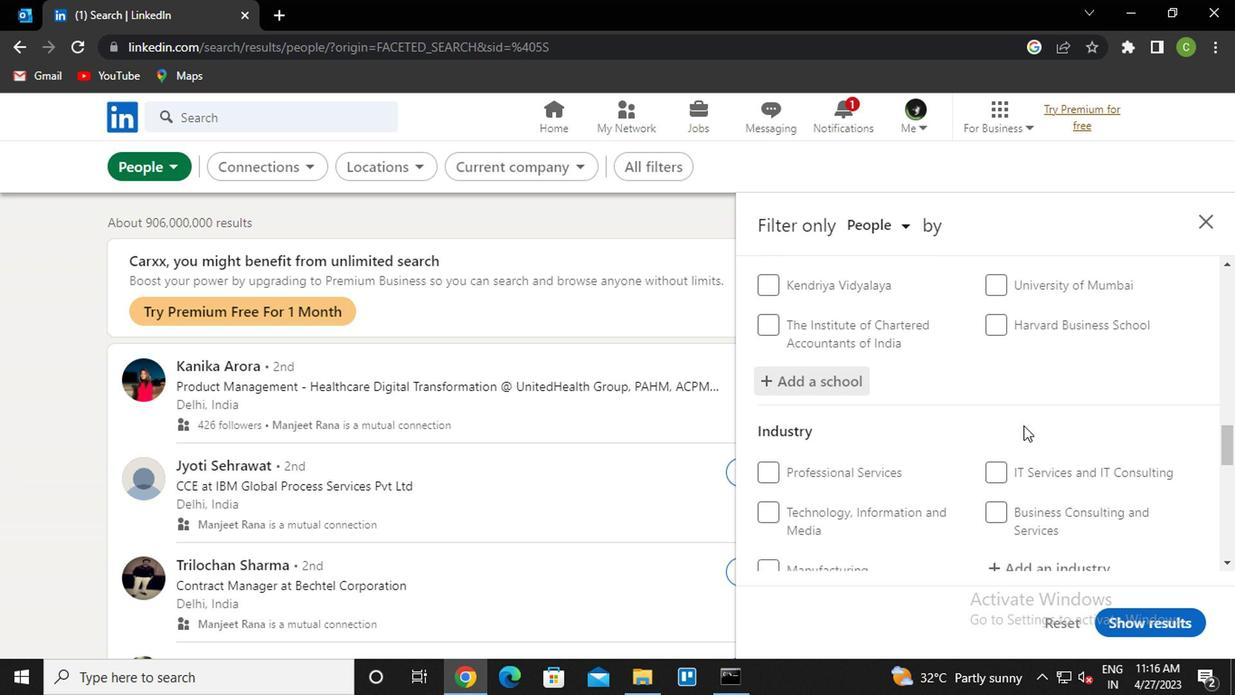 
Action: Mouse moved to (1033, 419)
Screenshot: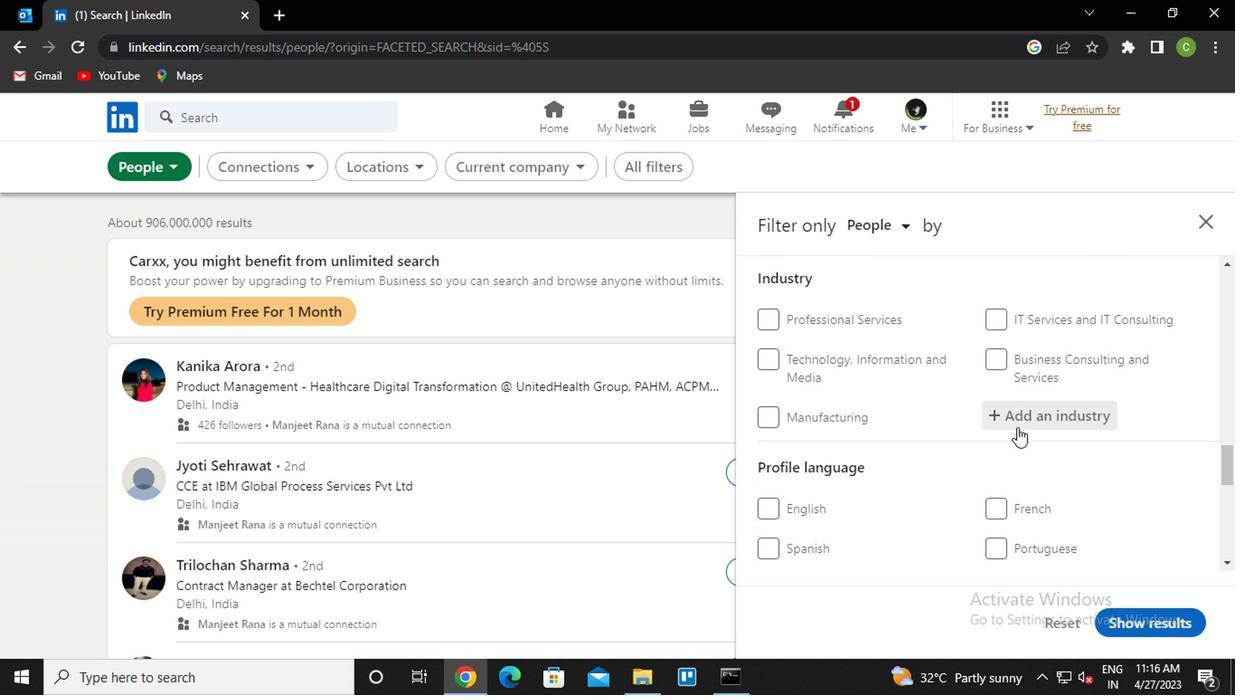 
Action: Mouse pressed left at (1033, 419)
Screenshot: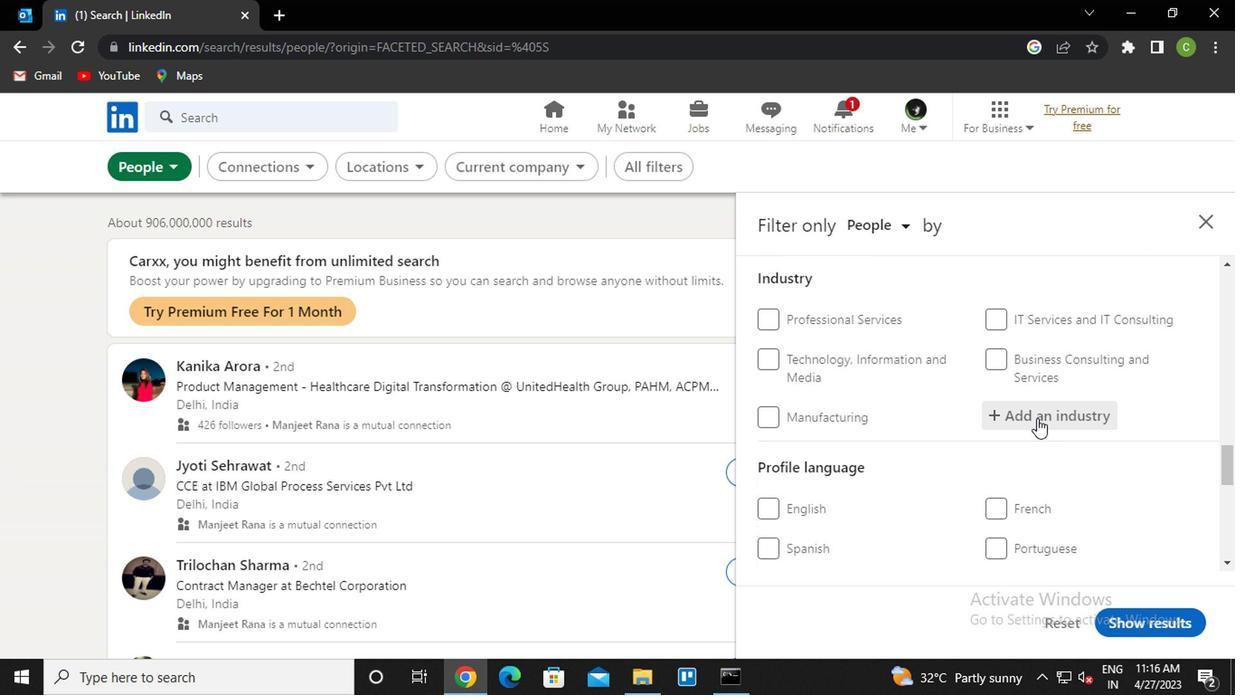 
Action: Key pressed <Key.caps_lock><Key.caps_lock>s<Key.caps_lock>aving<Key.space><Key.caps_lock>i<Key.caps_lock>ns<Key.backspace><Key.backspace><Key.backspace><Key.backspace><Key.backspace><Key.backspace><Key.backspace><Key.backspace><Key.backspace><Key.backspace><Key.backspace><Key.backspace><Key.backspace><Key.backspace><Key.backspace>s<Key.caps_lock>aving<Key.space><Key.down><Key.enter>
Screenshot: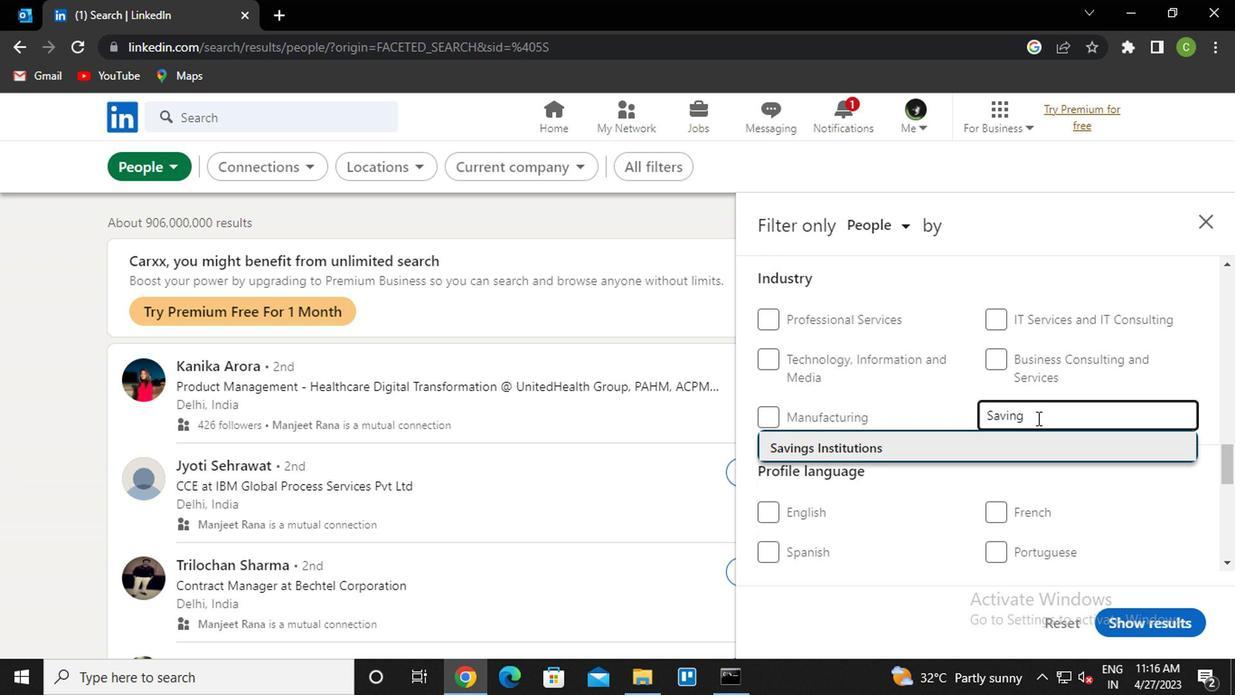 
Action: Mouse scrolled (1033, 418) with delta (0, 0)
Screenshot: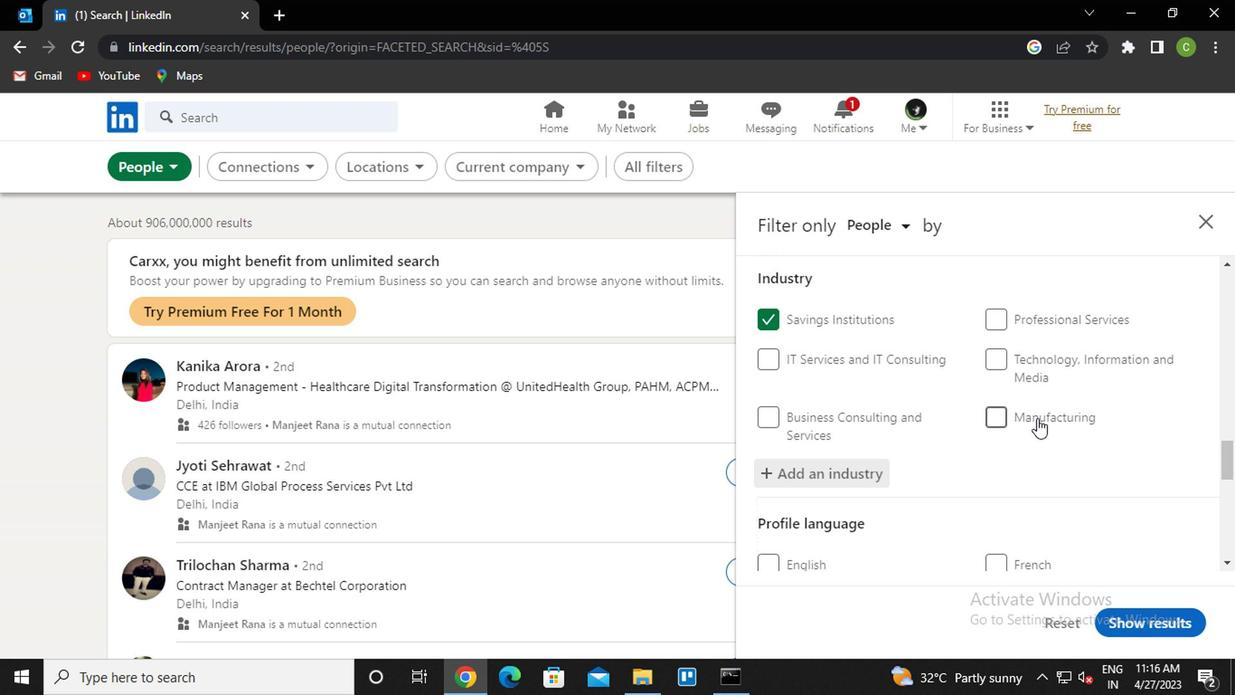 
Action: Mouse scrolled (1033, 418) with delta (0, 0)
Screenshot: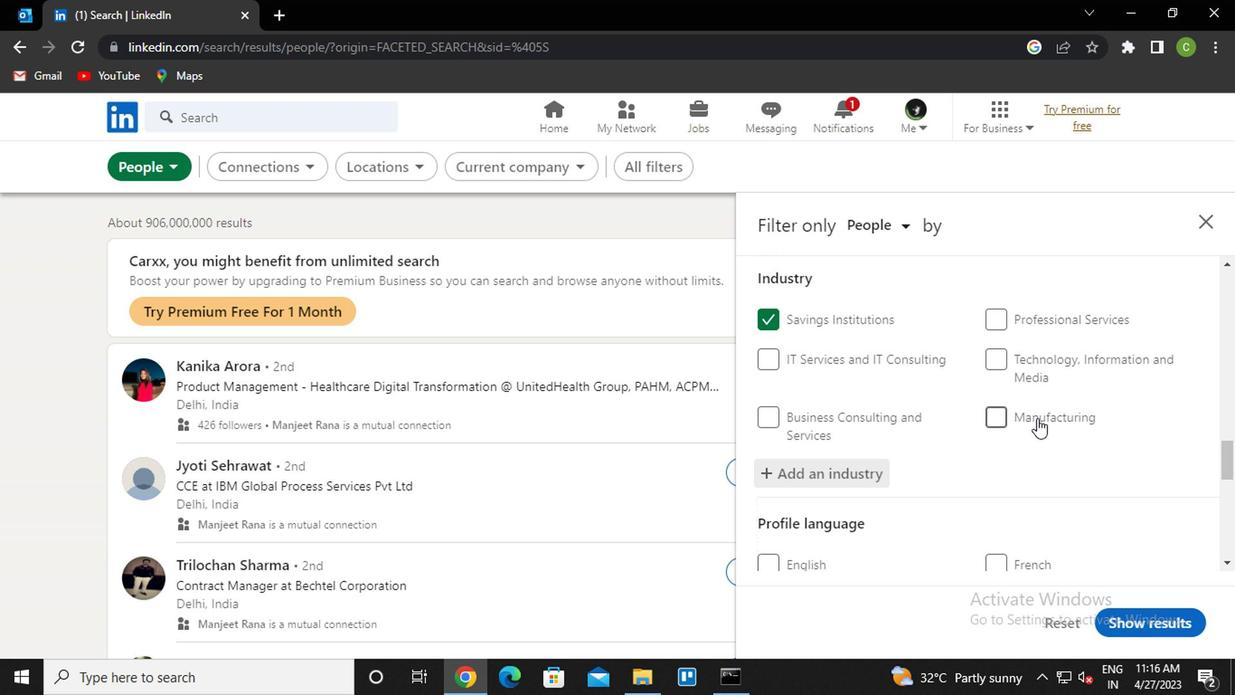 
Action: Mouse scrolled (1033, 418) with delta (0, 0)
Screenshot: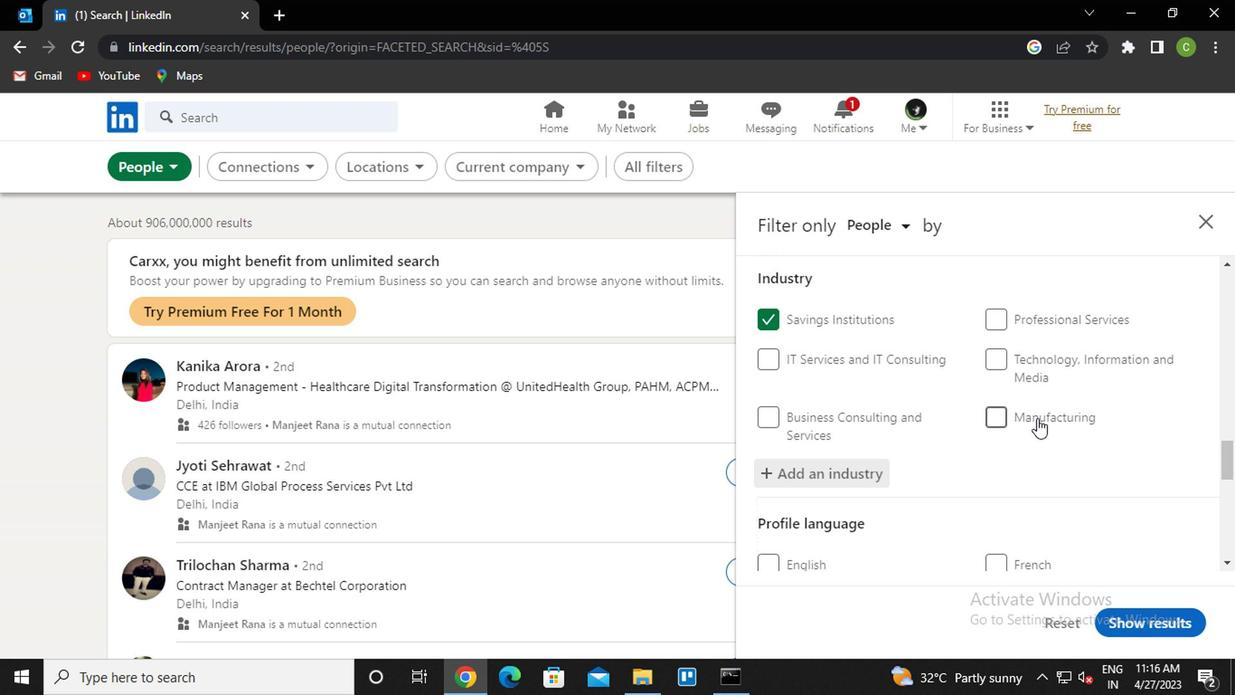 
Action: Mouse moved to (999, 454)
Screenshot: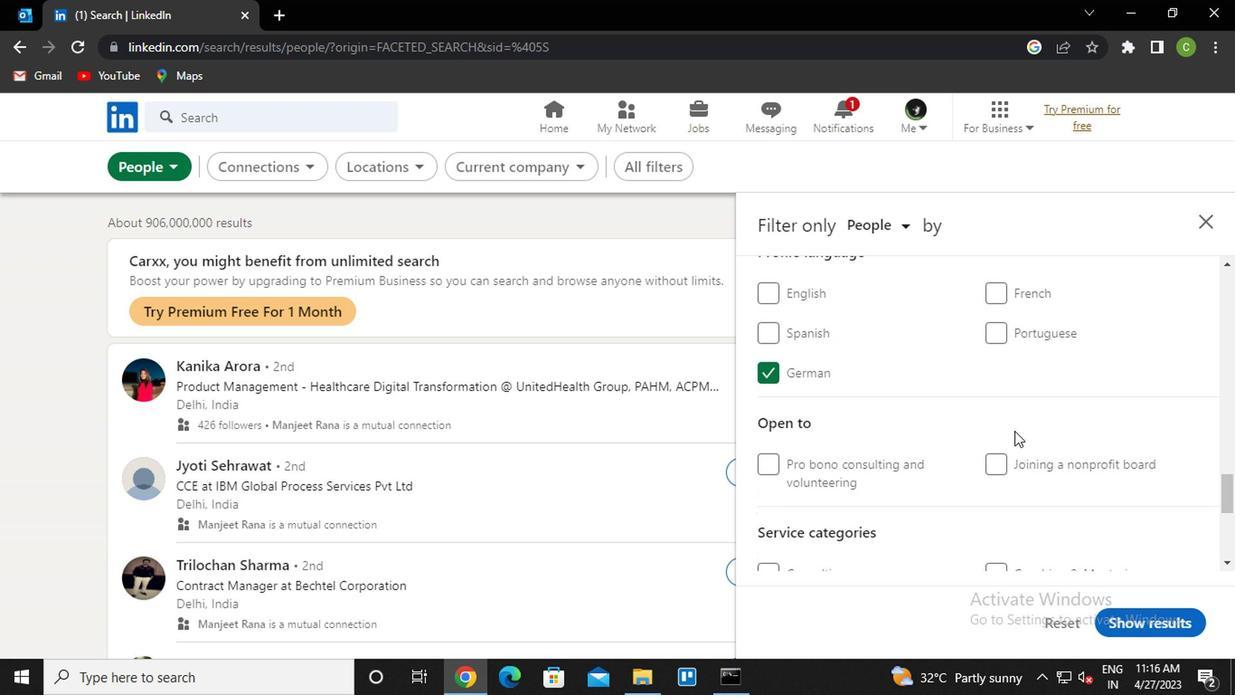 
Action: Mouse scrolled (999, 453) with delta (0, 0)
Screenshot: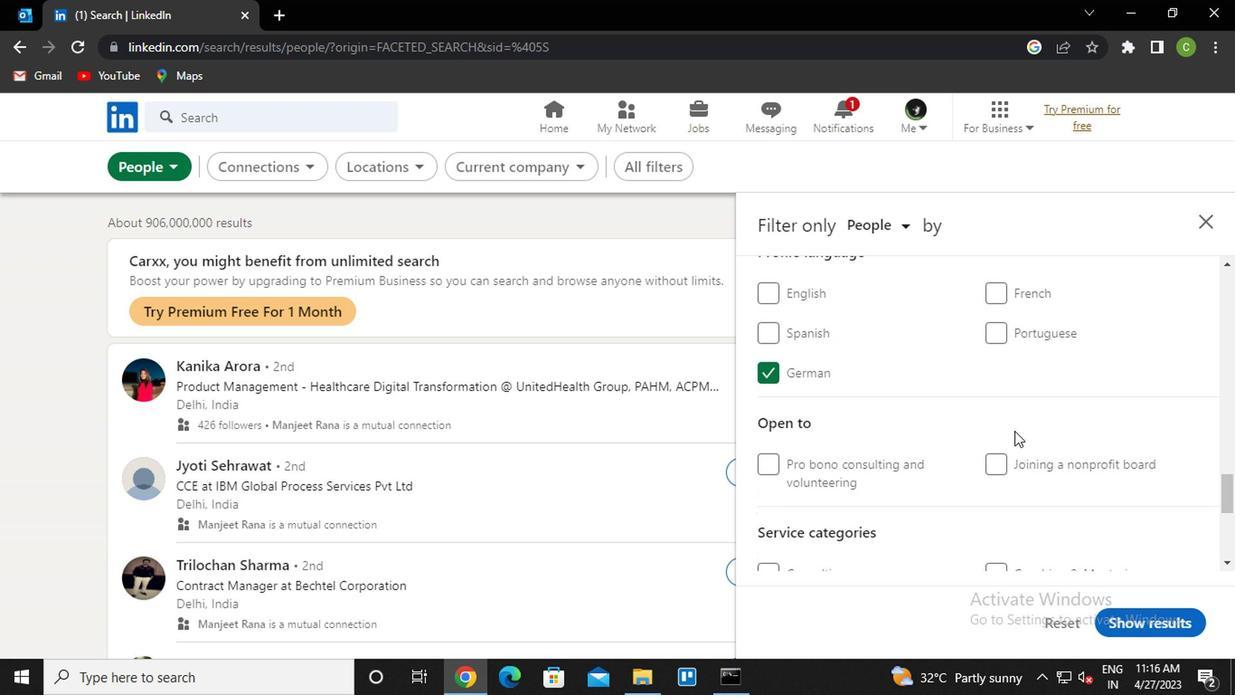 
Action: Mouse moved to (997, 456)
Screenshot: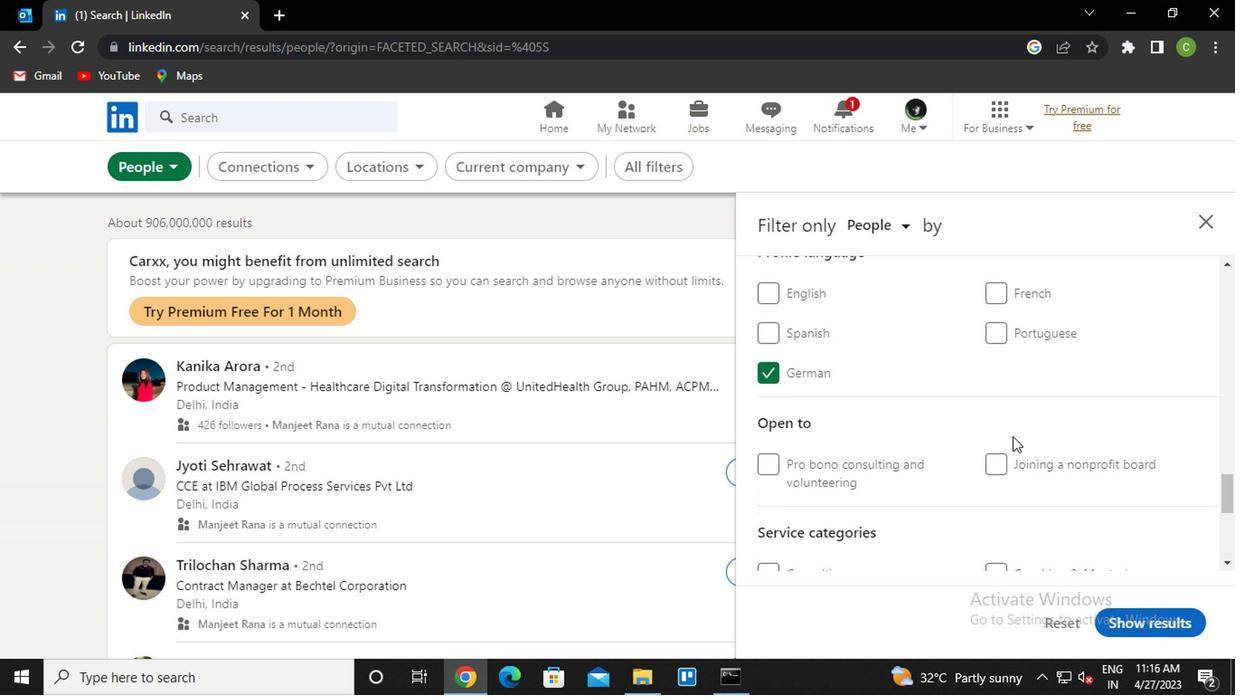 
Action: Mouse scrolled (997, 455) with delta (0, -1)
Screenshot: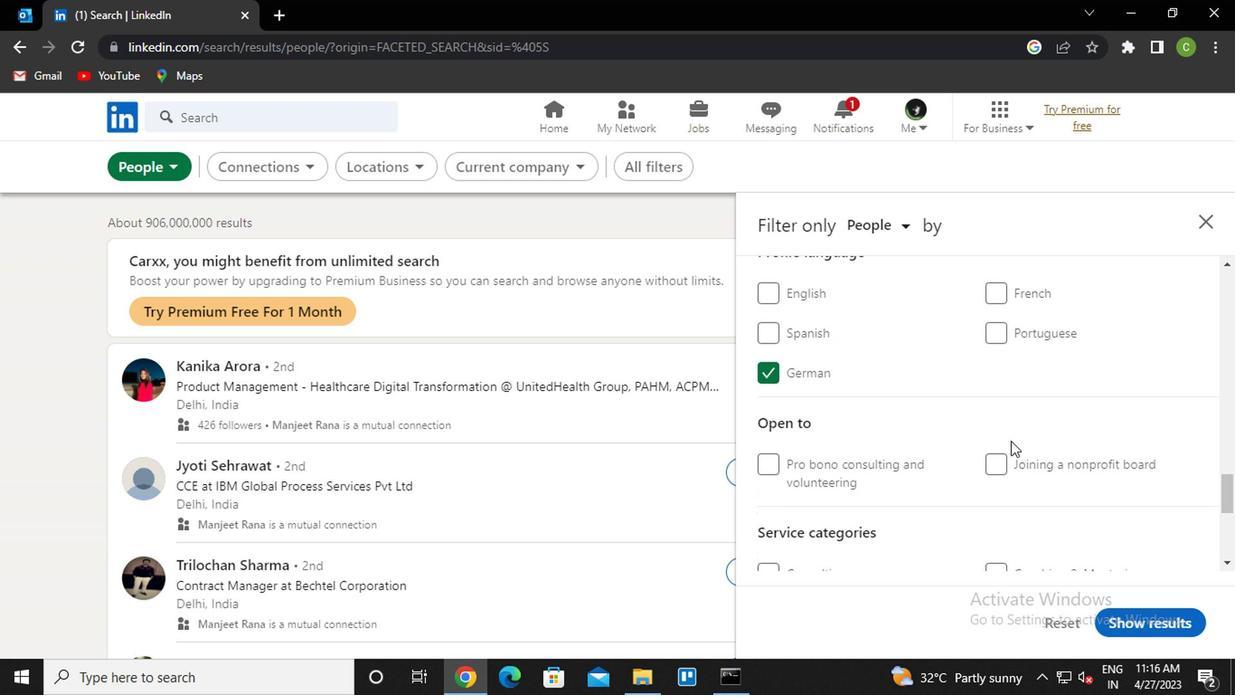 
Action: Mouse moved to (1089, 474)
Screenshot: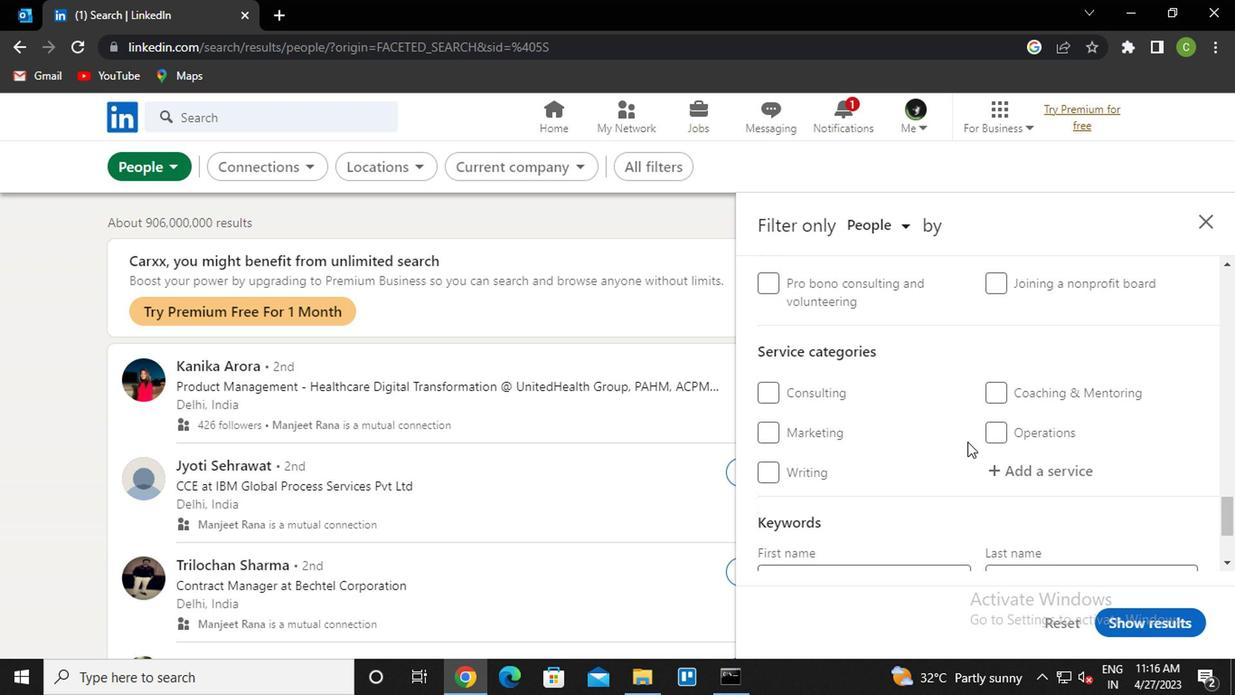 
Action: Mouse pressed left at (1089, 474)
Screenshot: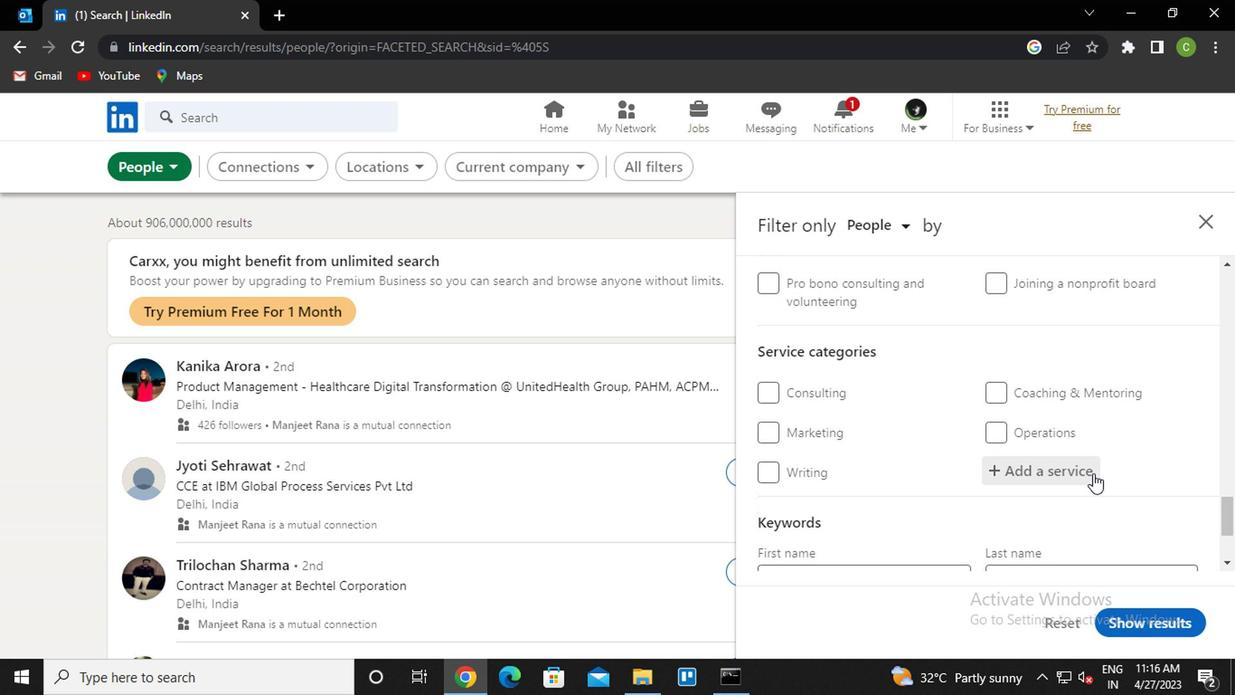 
Action: Key pressed <Key.caps_lock>l<Key.caps_lock>ife<Key.space><Key.down><Key.down><Key.enter>
Screenshot: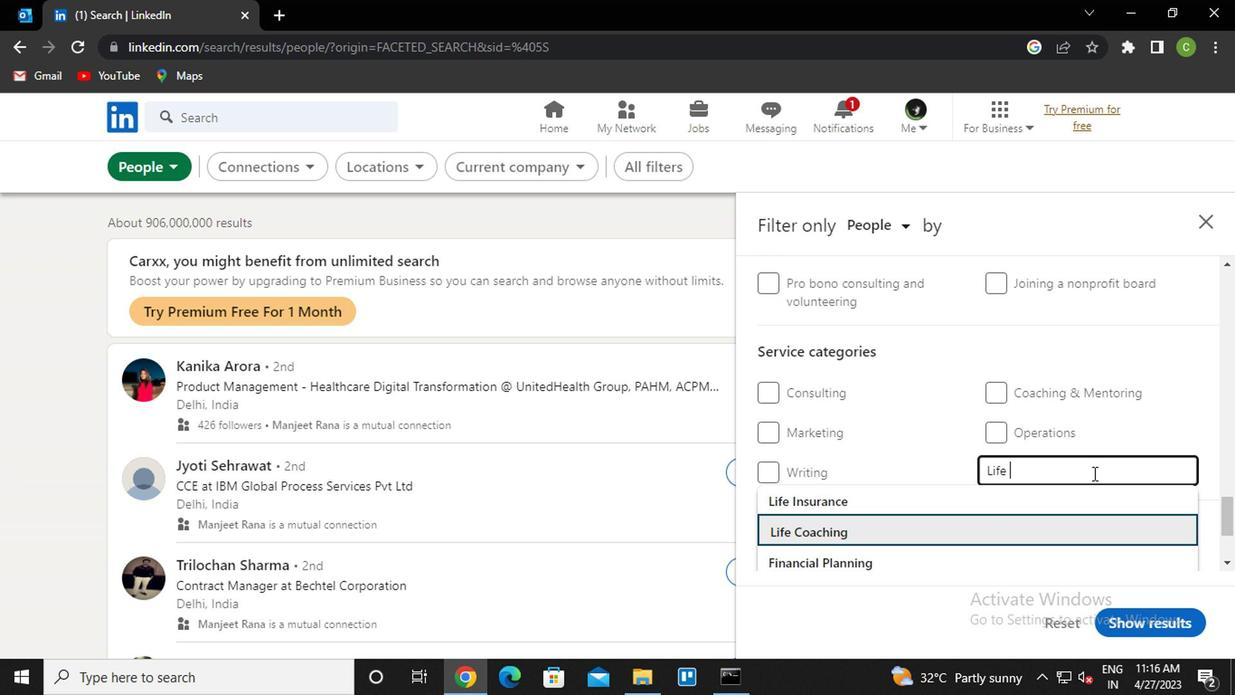 
Action: Mouse scrolled (1089, 473) with delta (0, 0)
Screenshot: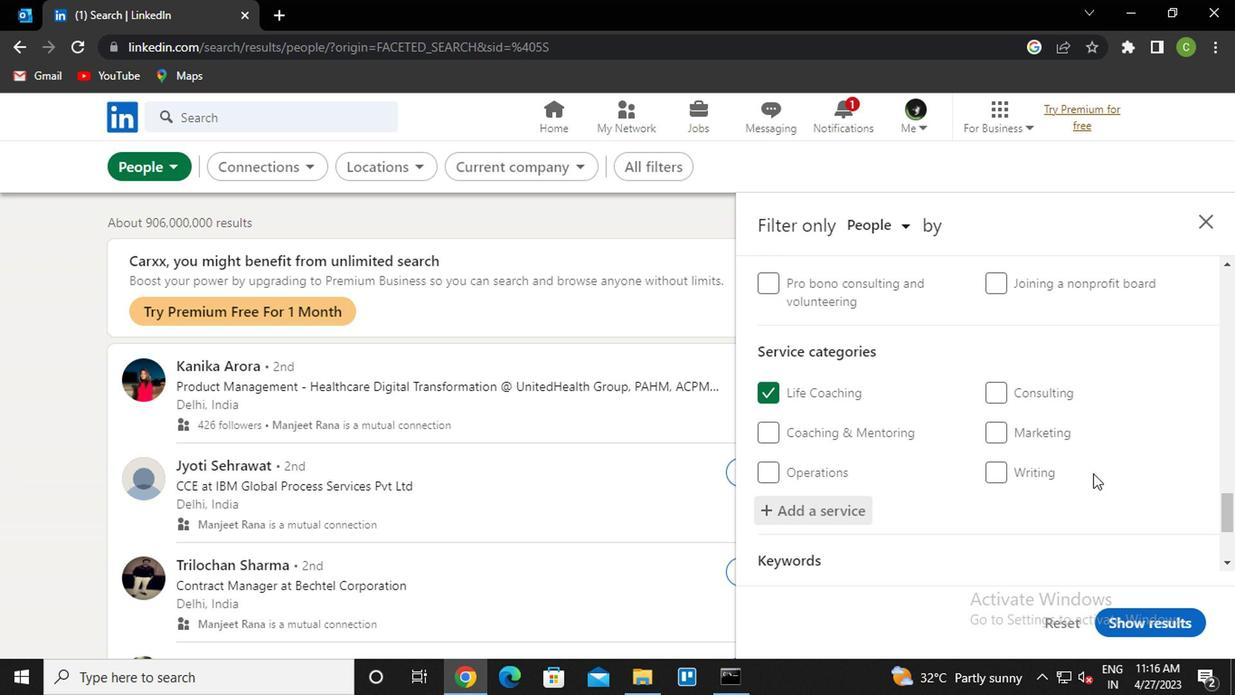 
Action: Mouse scrolled (1089, 473) with delta (0, 0)
Screenshot: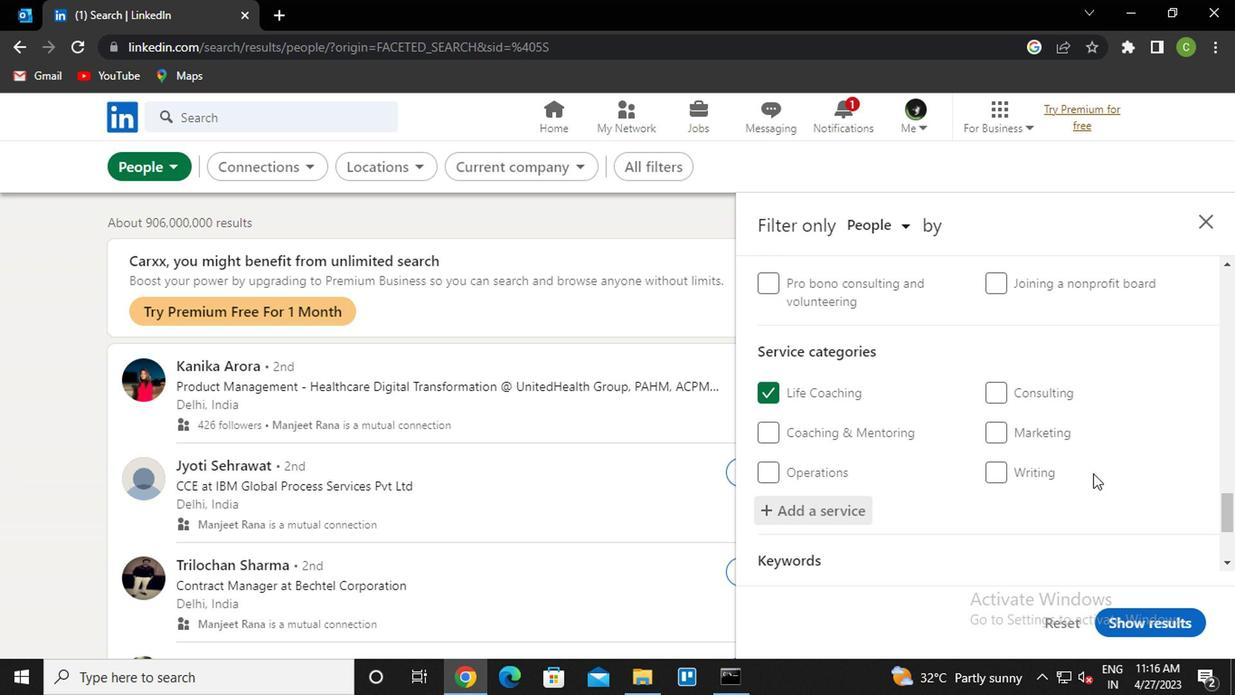 
Action: Mouse scrolled (1089, 473) with delta (0, 0)
Screenshot: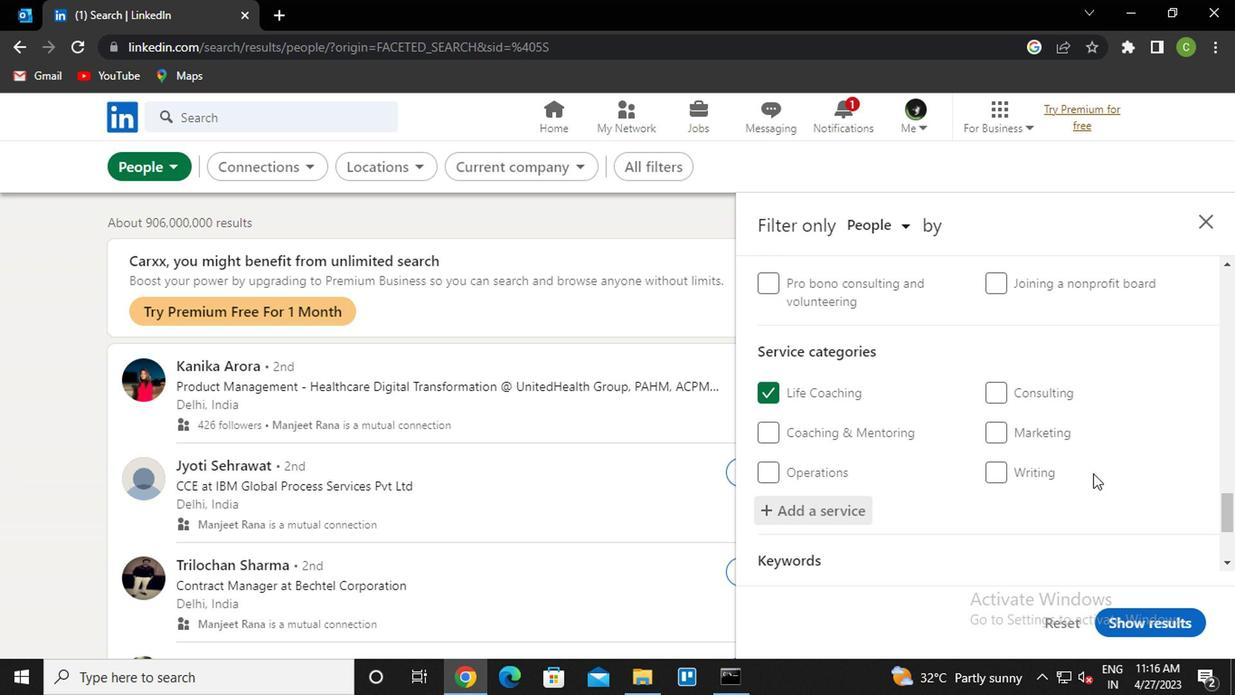 
Action: Mouse scrolled (1089, 473) with delta (0, 0)
Screenshot: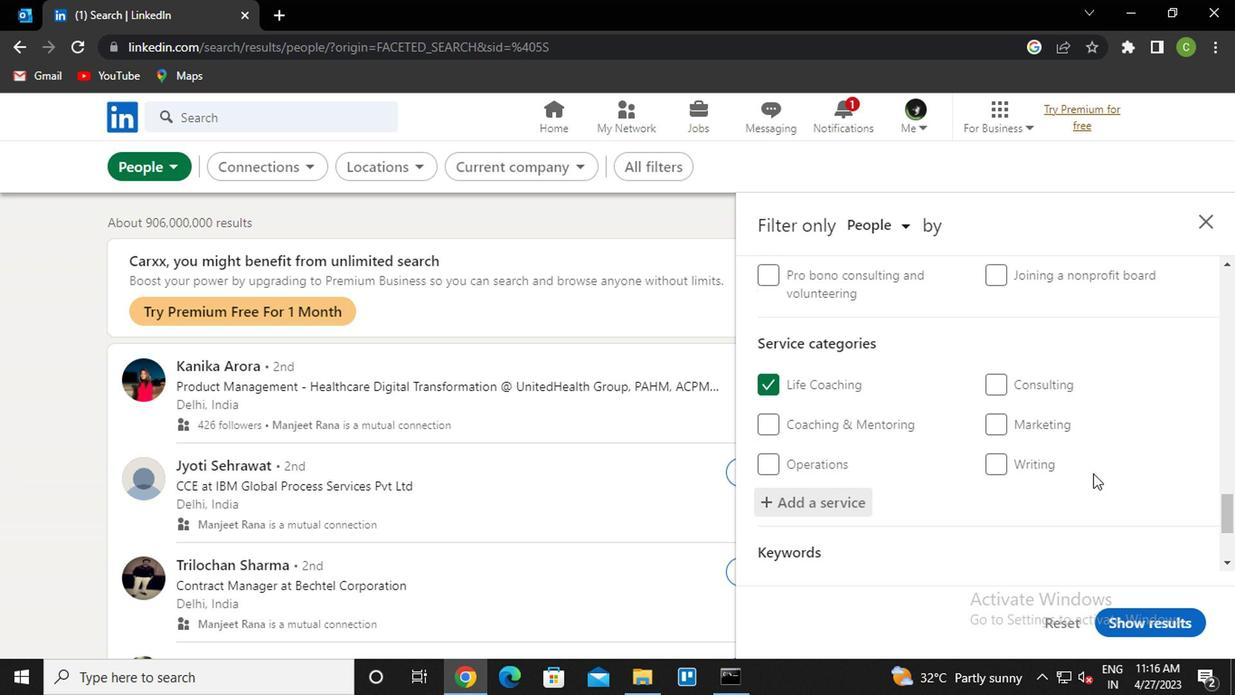 
Action: Mouse scrolled (1089, 473) with delta (0, 0)
Screenshot: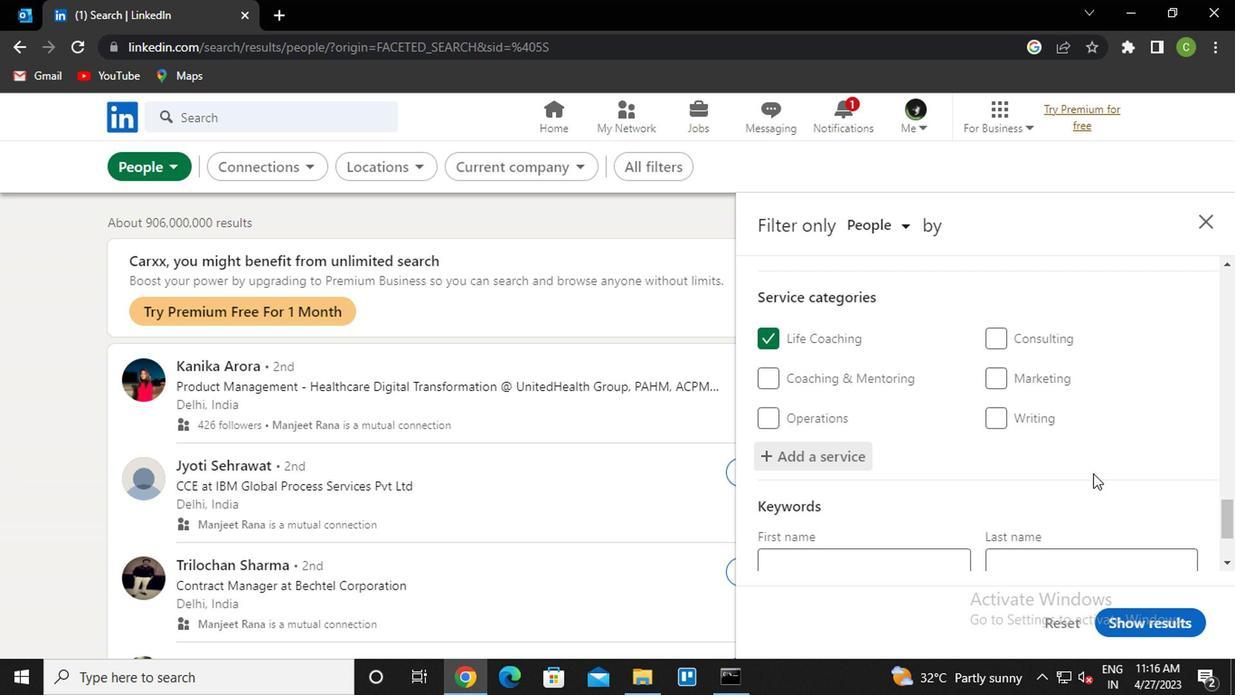 
Action: Mouse scrolled (1089, 473) with delta (0, 0)
Screenshot: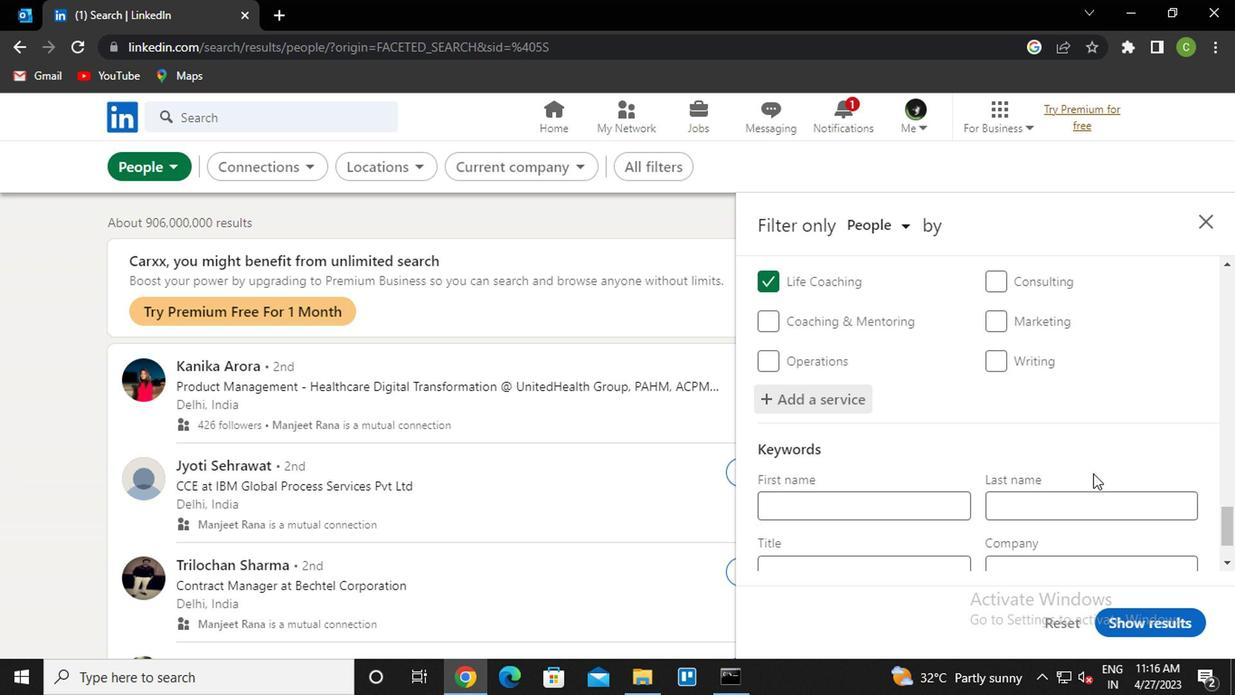 
Action: Mouse scrolled (1089, 473) with delta (0, 0)
Screenshot: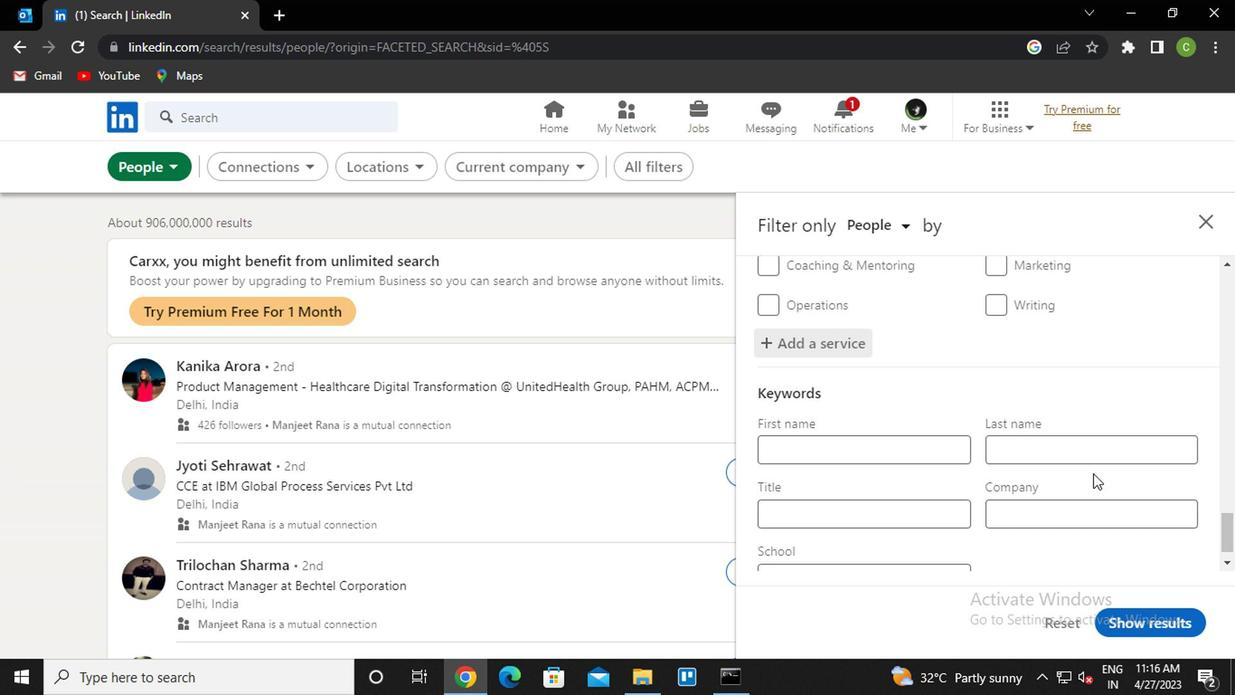 
Action: Mouse moved to (893, 495)
Screenshot: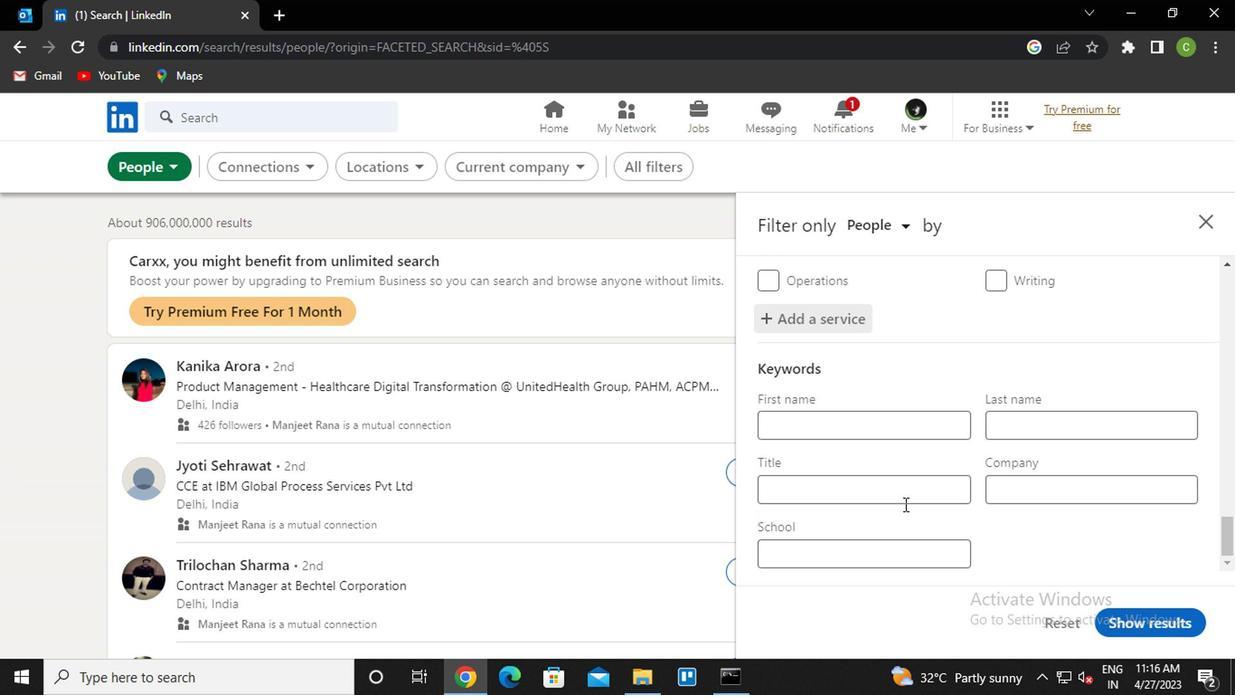 
Action: Mouse pressed left at (893, 495)
Screenshot: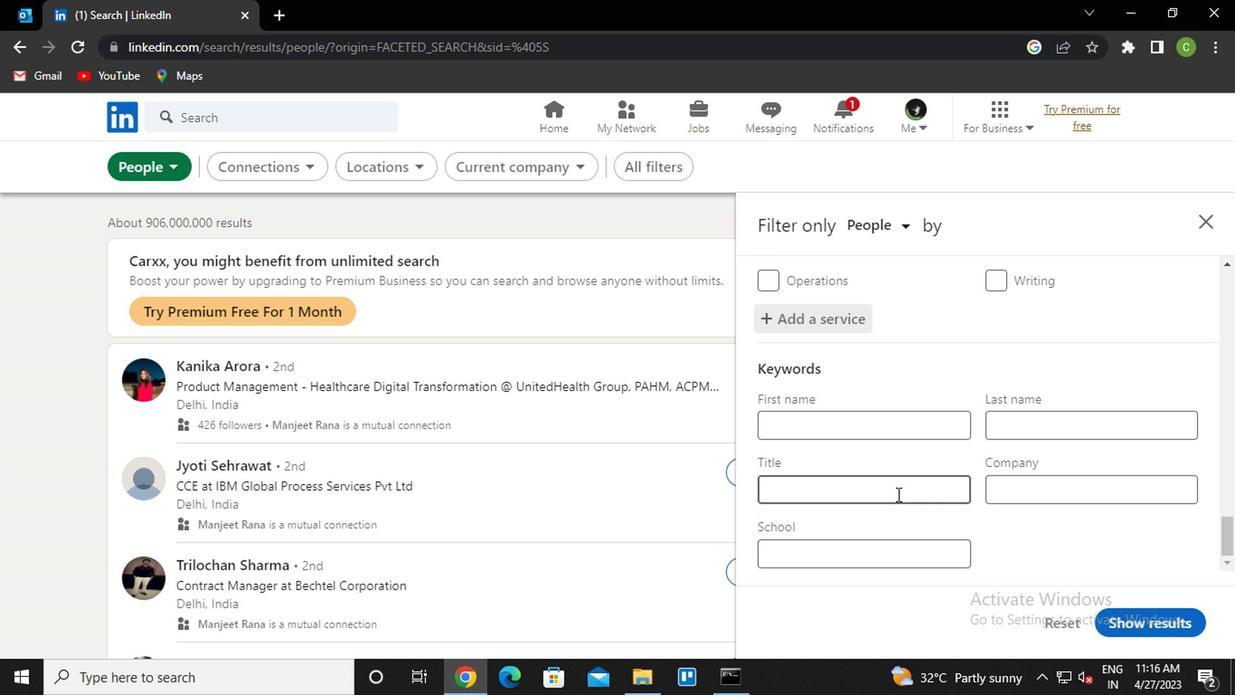 
Action: Key pressed <Key.caps_lock>m<Key.caps_lock>anager
Screenshot: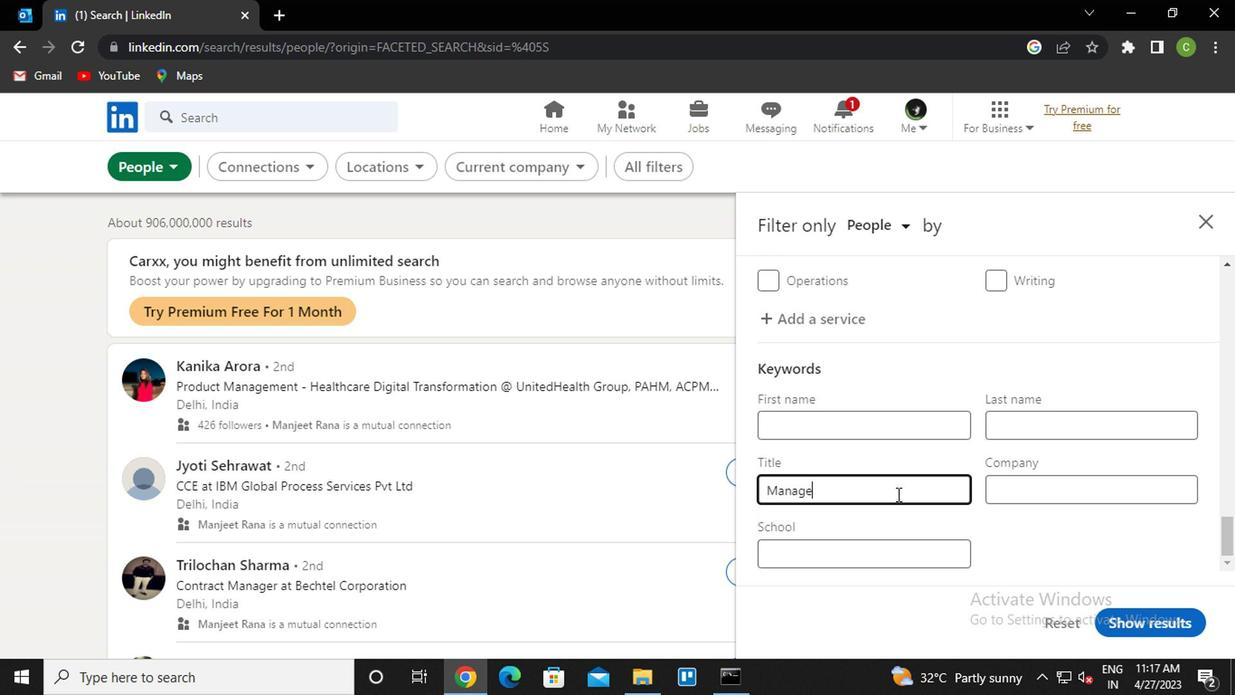 
Action: Mouse moved to (1151, 627)
Screenshot: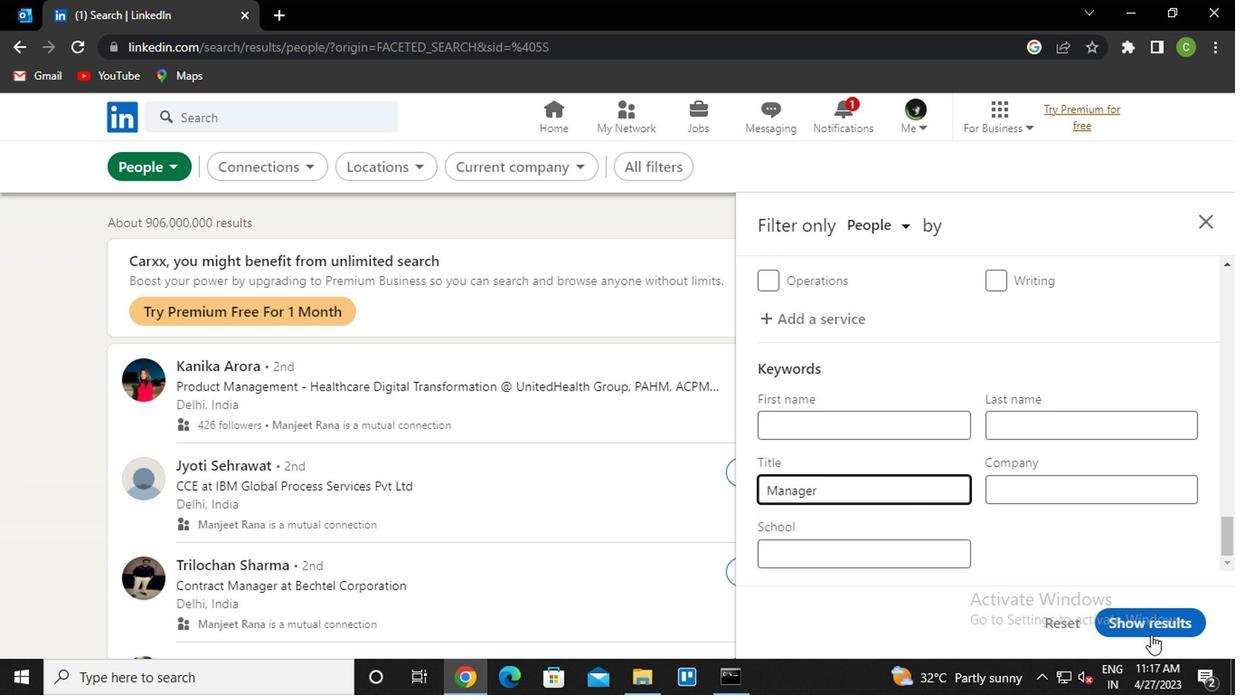
Action: Mouse pressed left at (1151, 627)
Screenshot: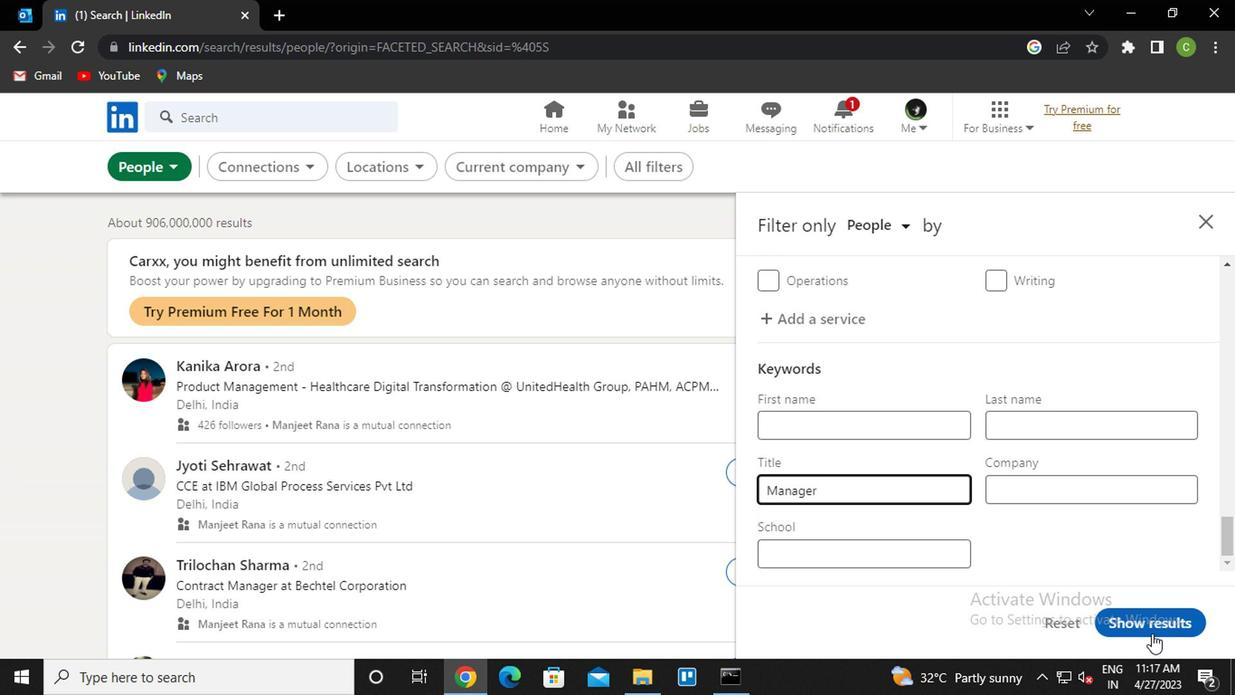 
Action: Mouse moved to (658, 464)
Screenshot: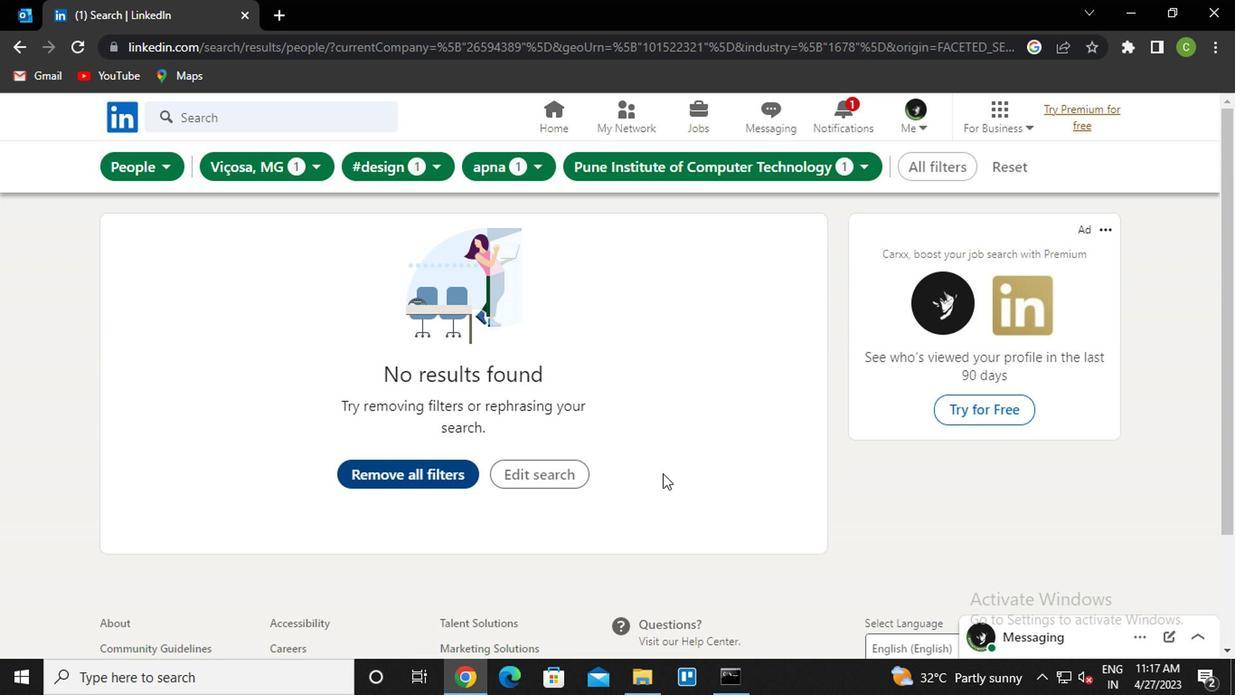 
Action: Key pressed <Key.f8>
Screenshot: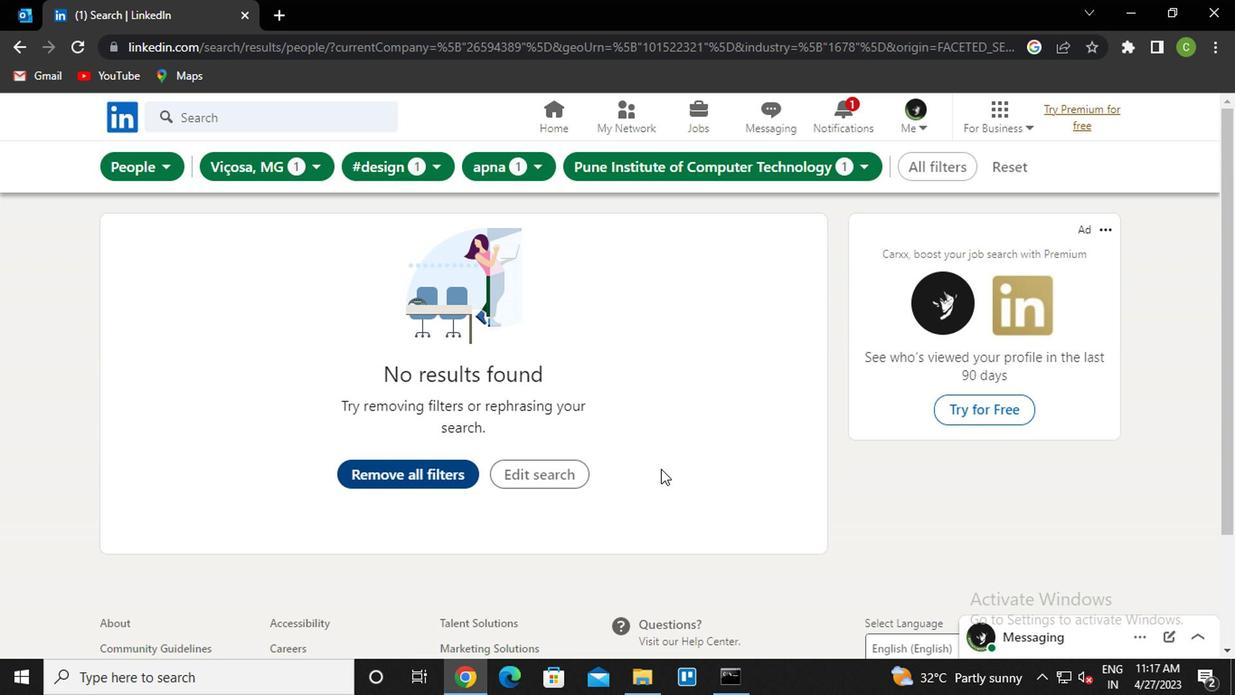 
